 Task: Find connections with filter location Erskine with filter topic #Innovativewith filter profile language Potuguese with filter current company Canada Immigration with filter school Walchand Institute of Technology, Solapur with filter industry Hotels and Motels with filter service category Editing with filter keywords title Technical Specialist
Action: Mouse moved to (203, 304)
Screenshot: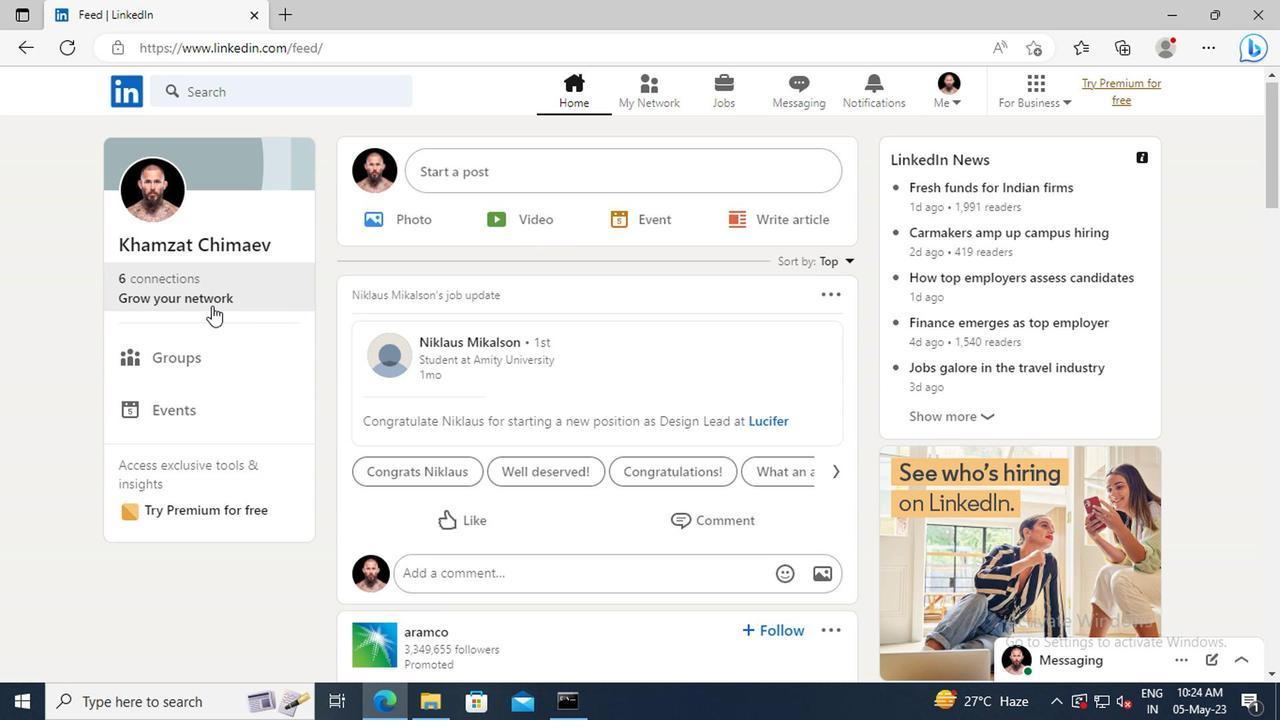 
Action: Mouse pressed left at (203, 304)
Screenshot: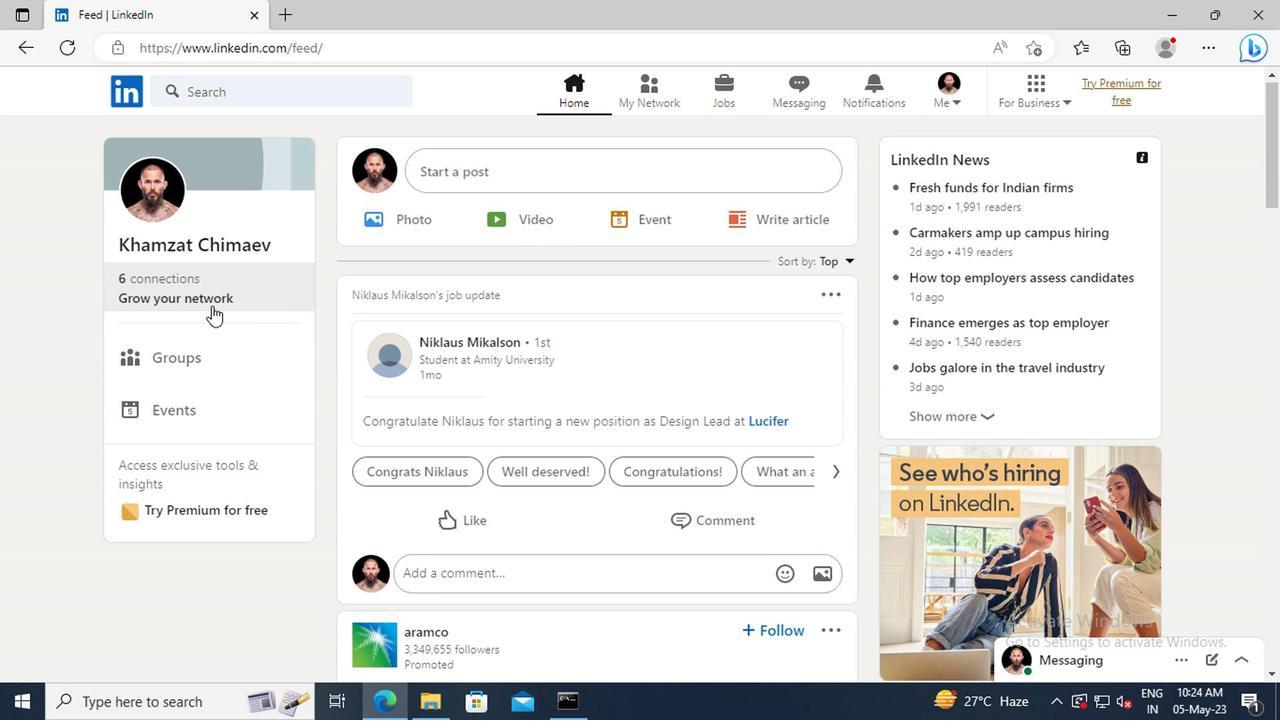 
Action: Mouse moved to (196, 197)
Screenshot: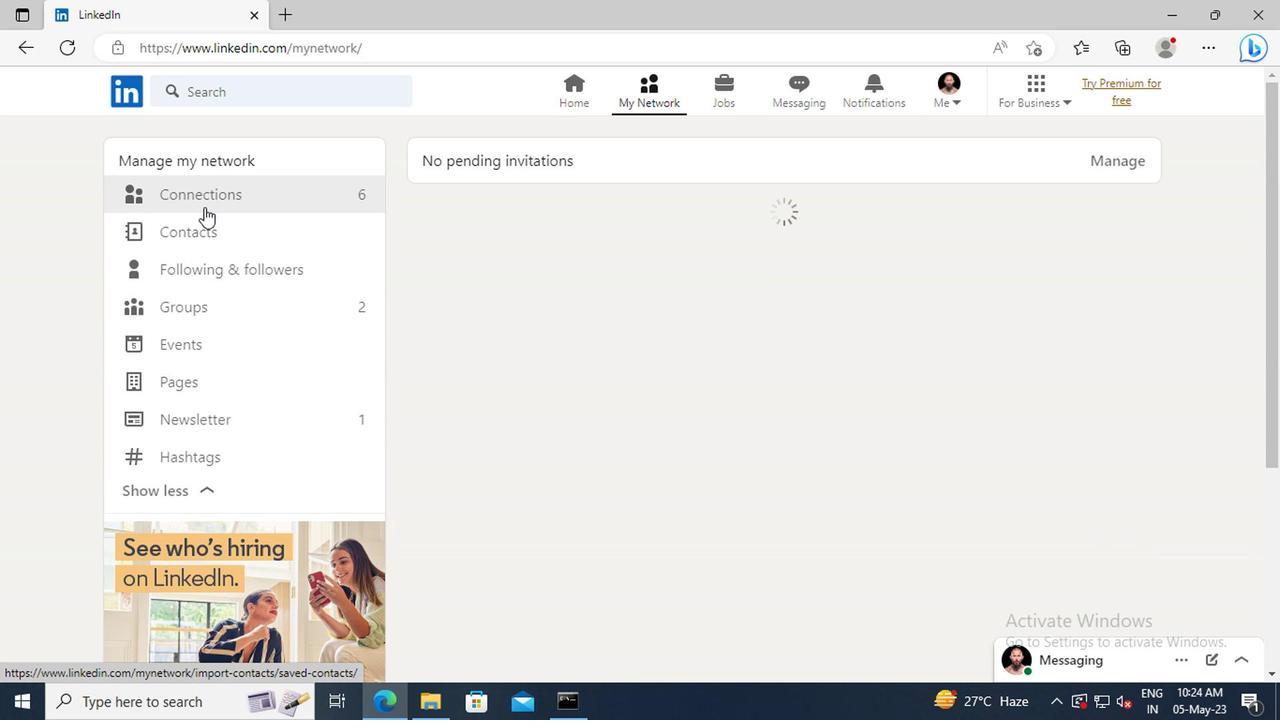 
Action: Mouse pressed left at (196, 197)
Screenshot: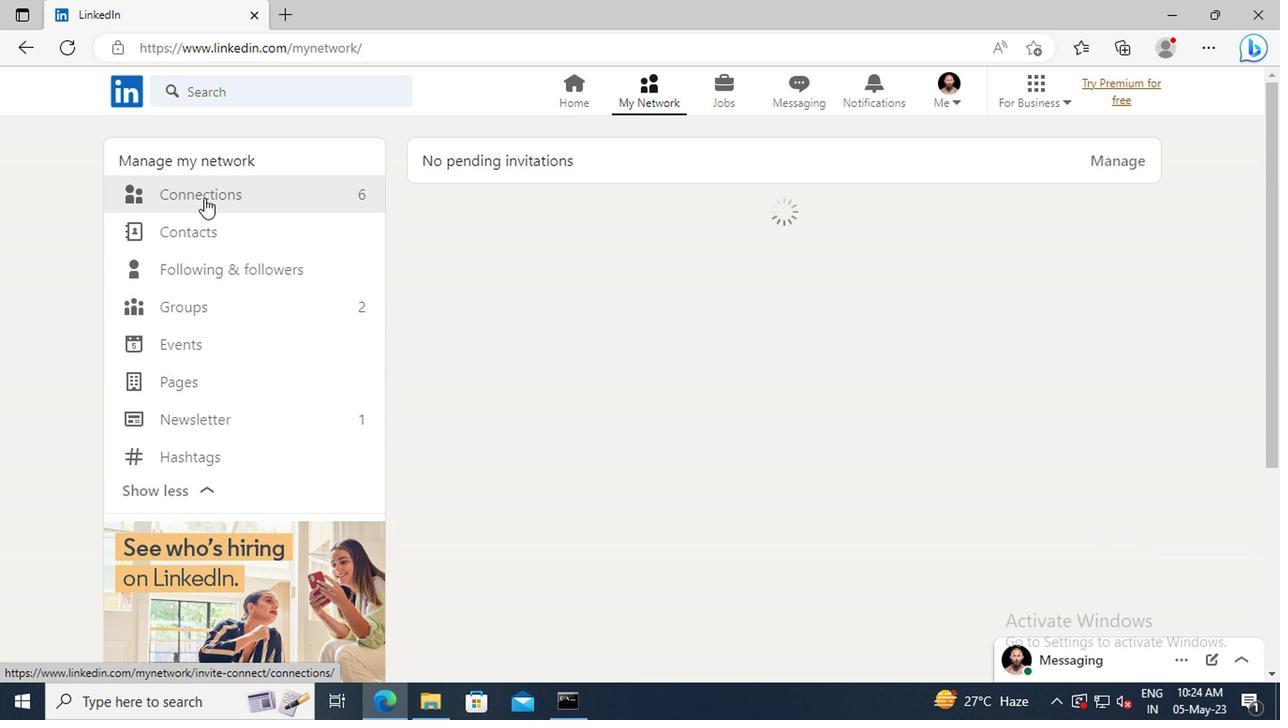 
Action: Mouse moved to (751, 201)
Screenshot: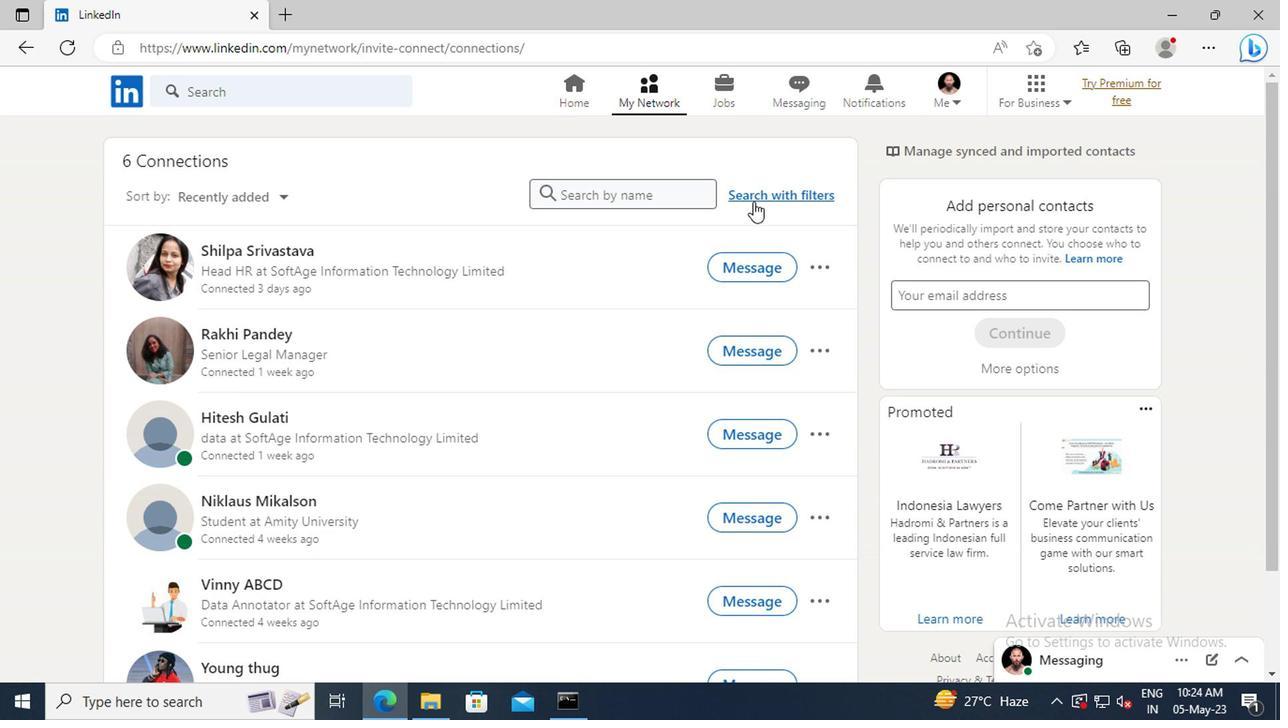 
Action: Mouse pressed left at (751, 201)
Screenshot: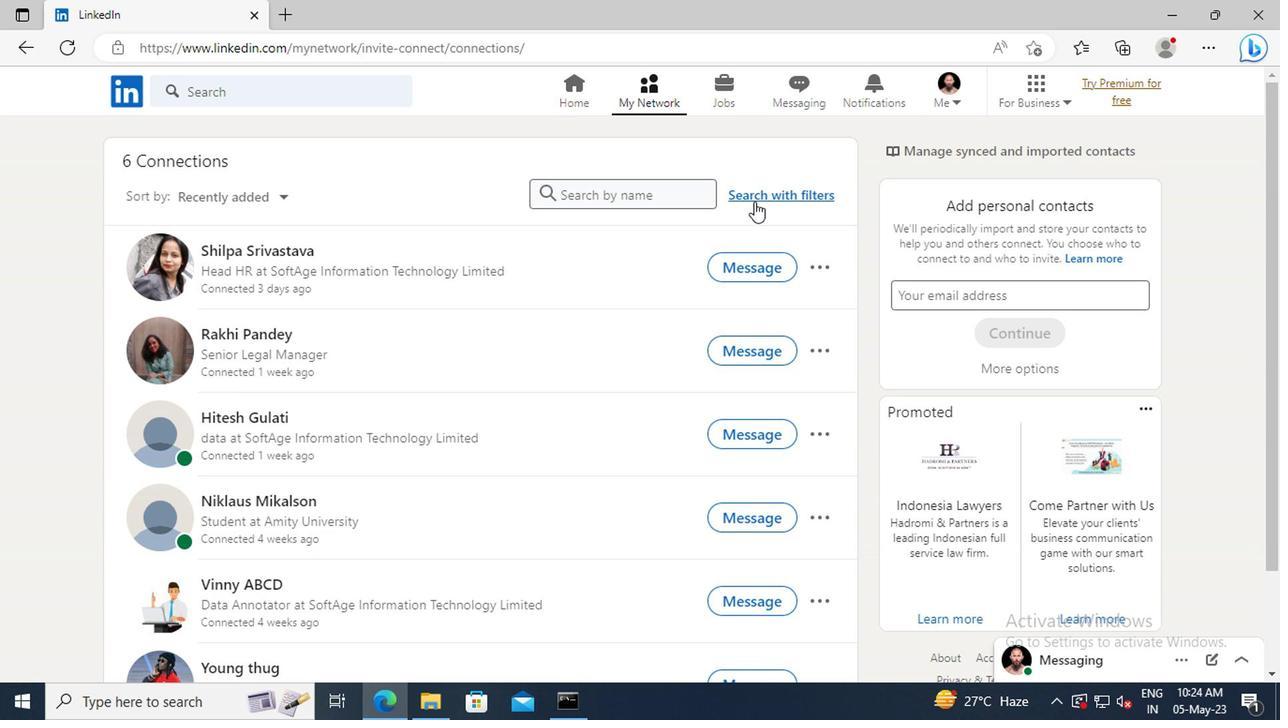 
Action: Mouse moved to (710, 149)
Screenshot: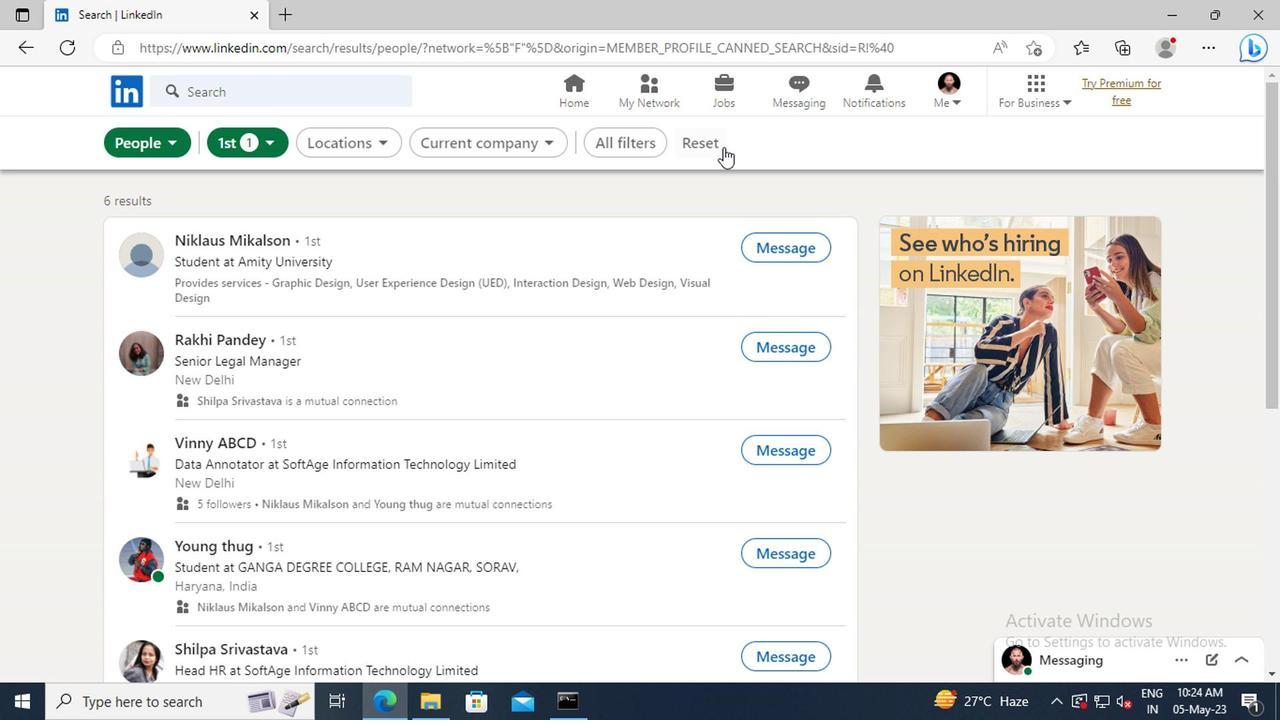
Action: Mouse pressed left at (710, 149)
Screenshot: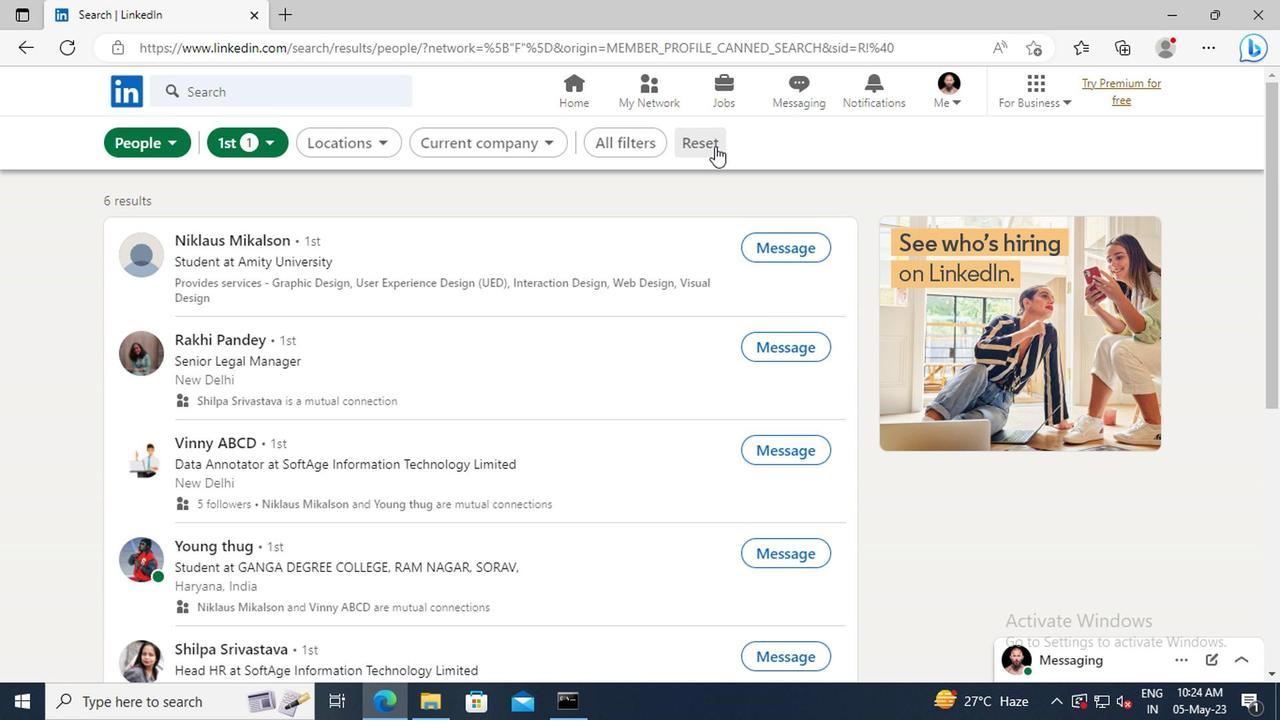 
Action: Mouse moved to (683, 148)
Screenshot: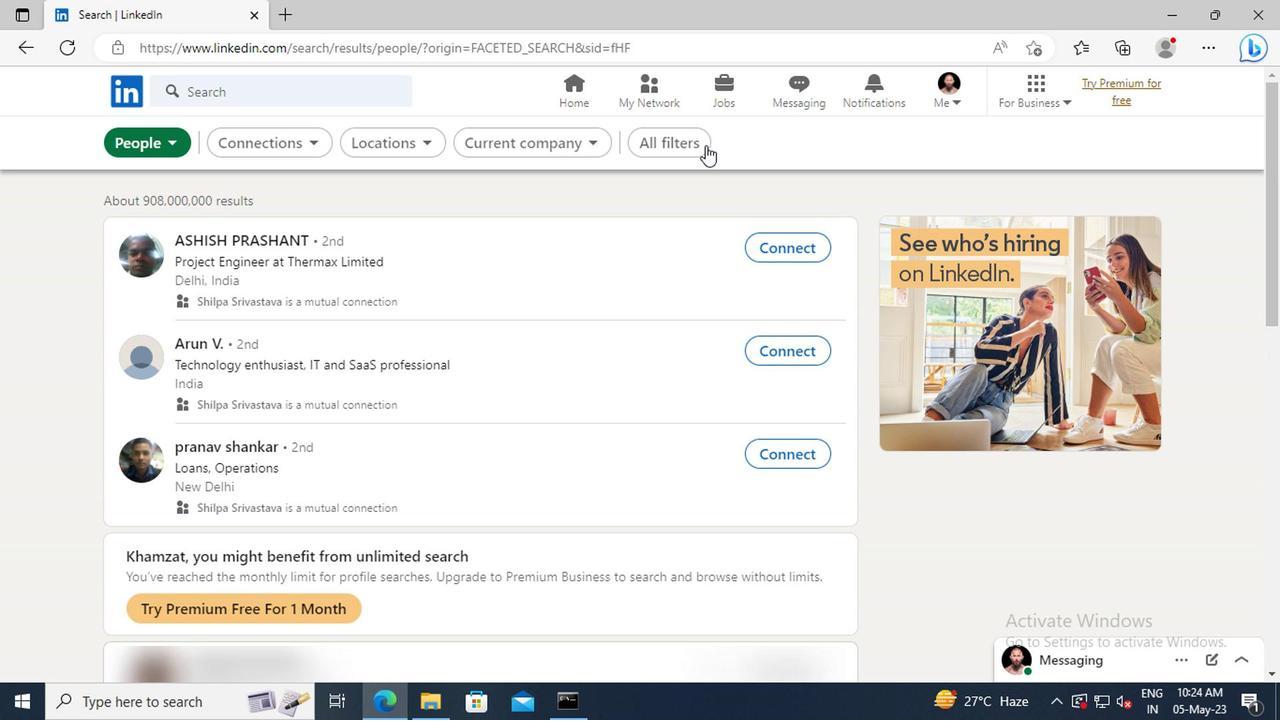 
Action: Mouse pressed left at (683, 148)
Screenshot: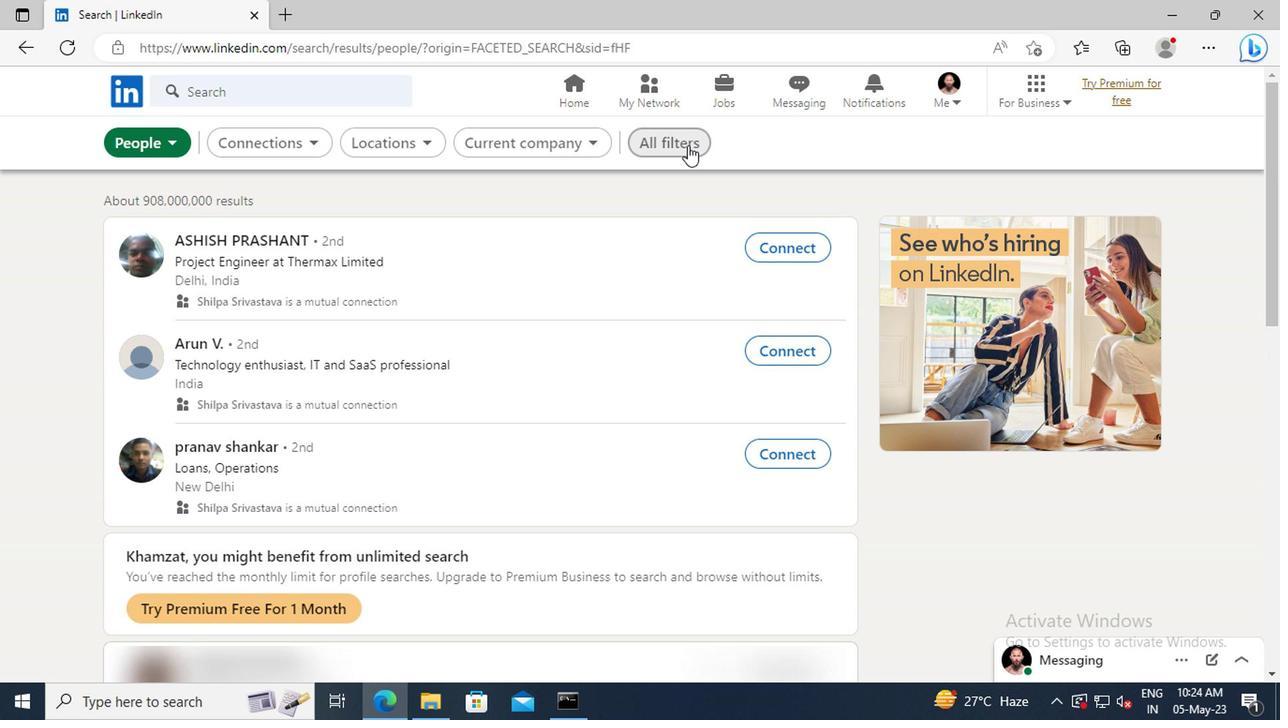 
Action: Mouse moved to (1013, 368)
Screenshot: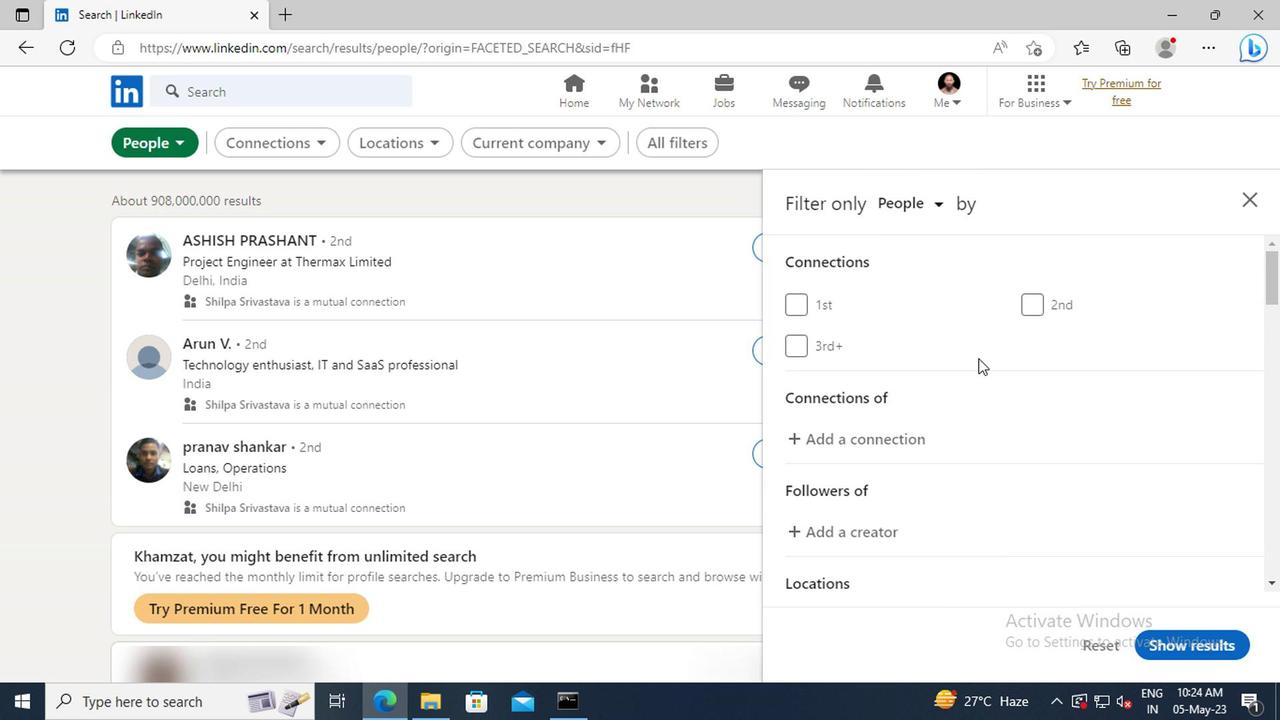 
Action: Mouse scrolled (1013, 368) with delta (0, 0)
Screenshot: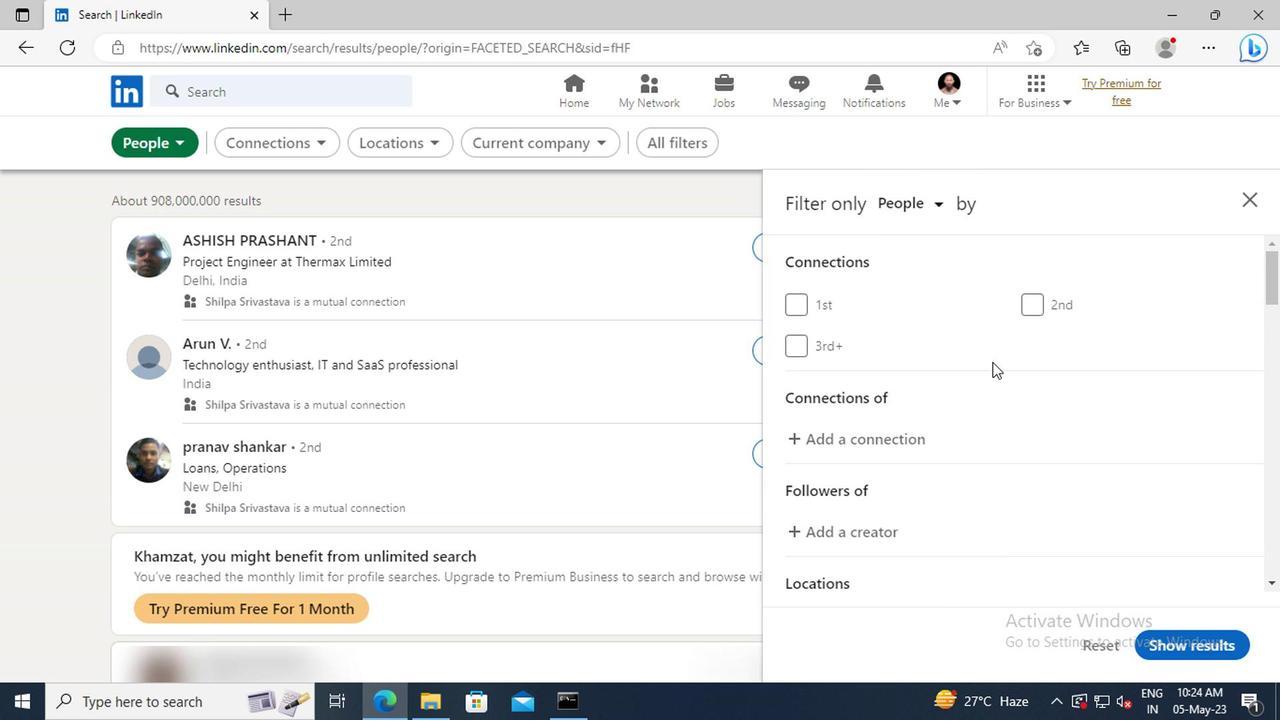 
Action: Mouse scrolled (1013, 368) with delta (0, 0)
Screenshot: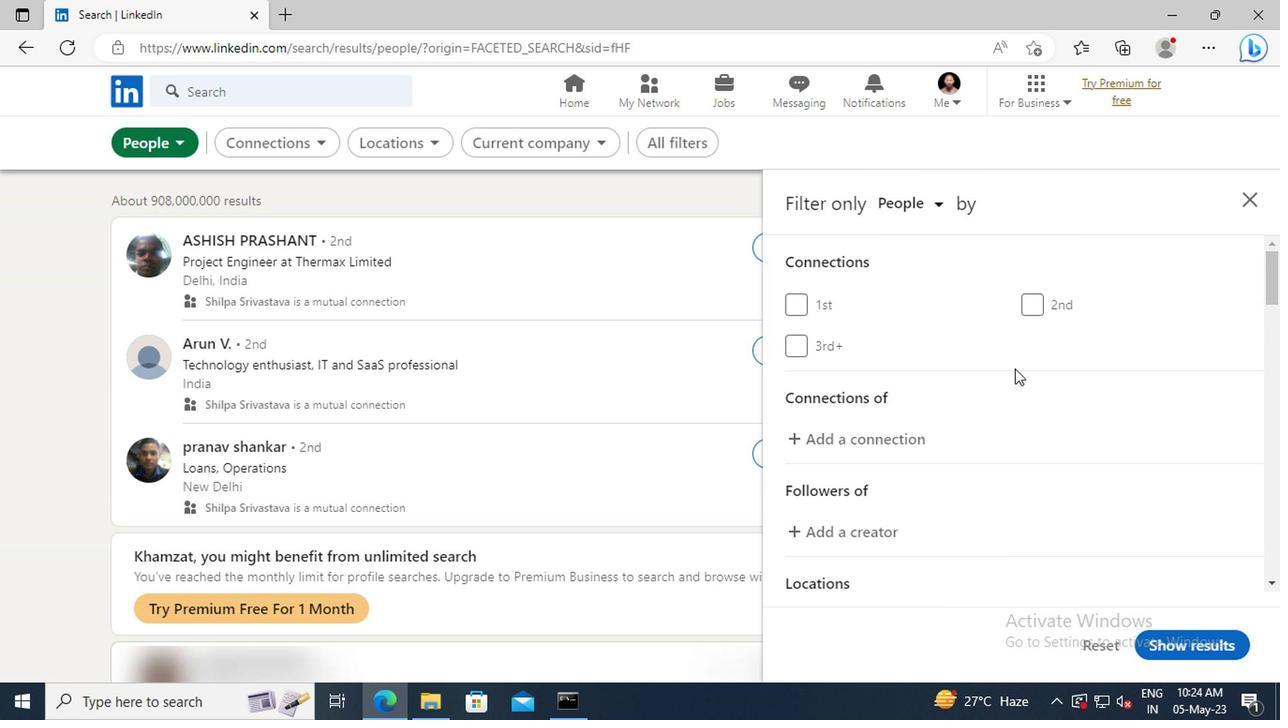 
Action: Mouse scrolled (1013, 368) with delta (0, 0)
Screenshot: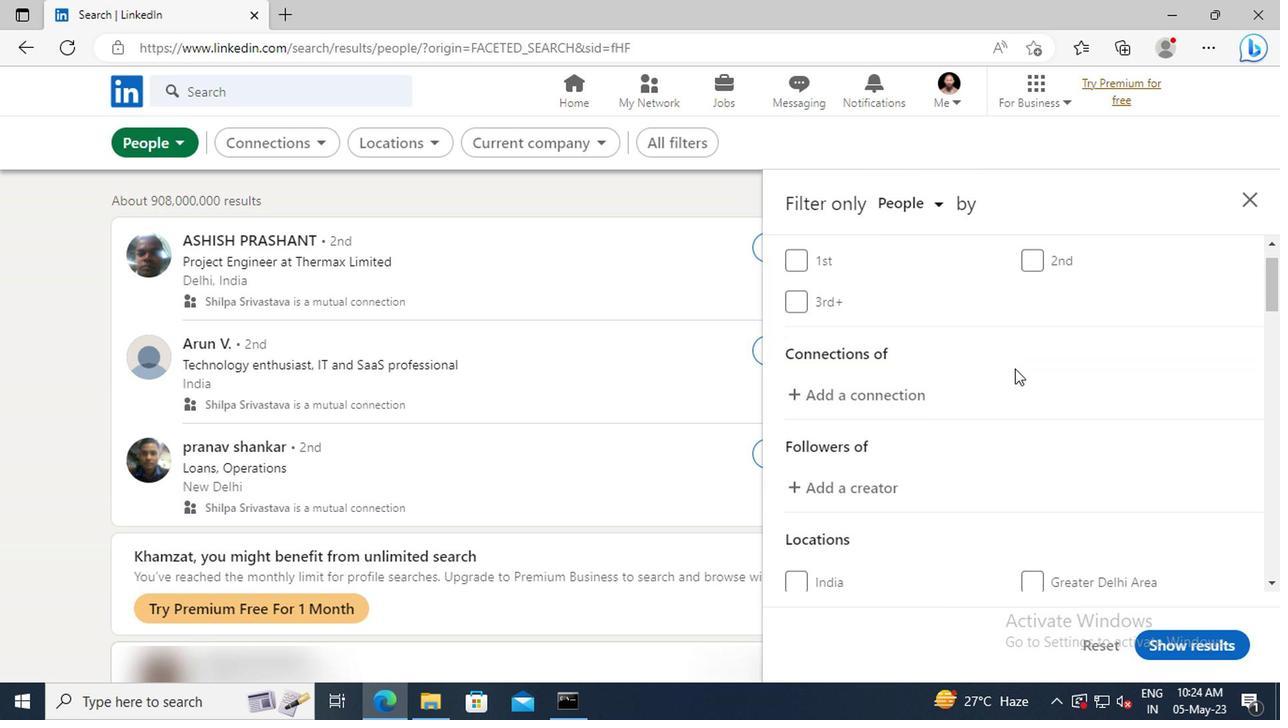 
Action: Mouse scrolled (1013, 368) with delta (0, 0)
Screenshot: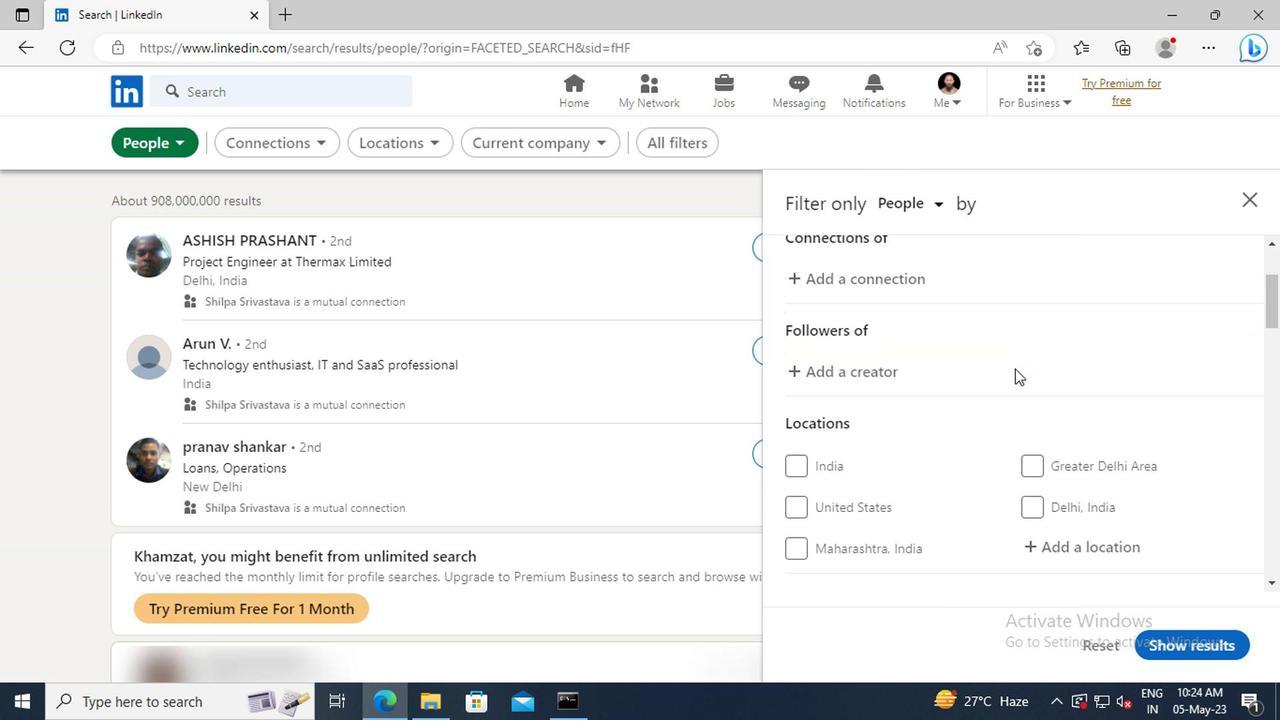 
Action: Mouse scrolled (1013, 368) with delta (0, 0)
Screenshot: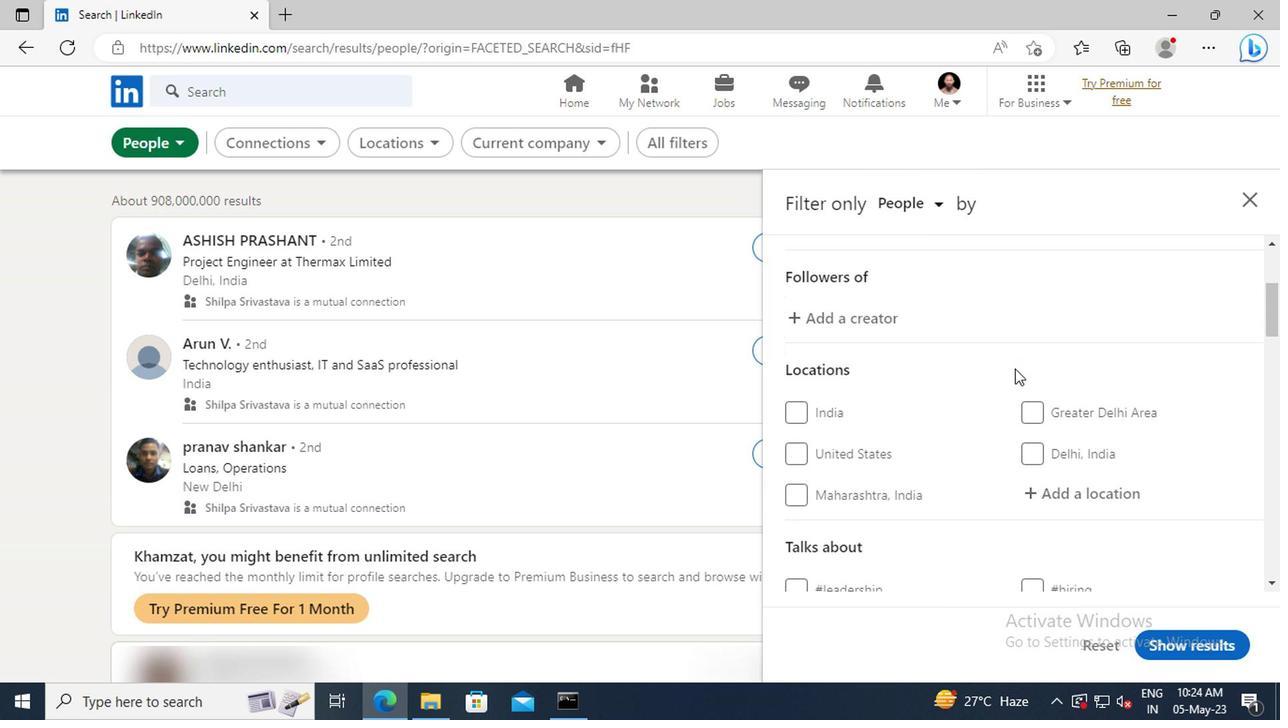 
Action: Mouse moved to (1035, 439)
Screenshot: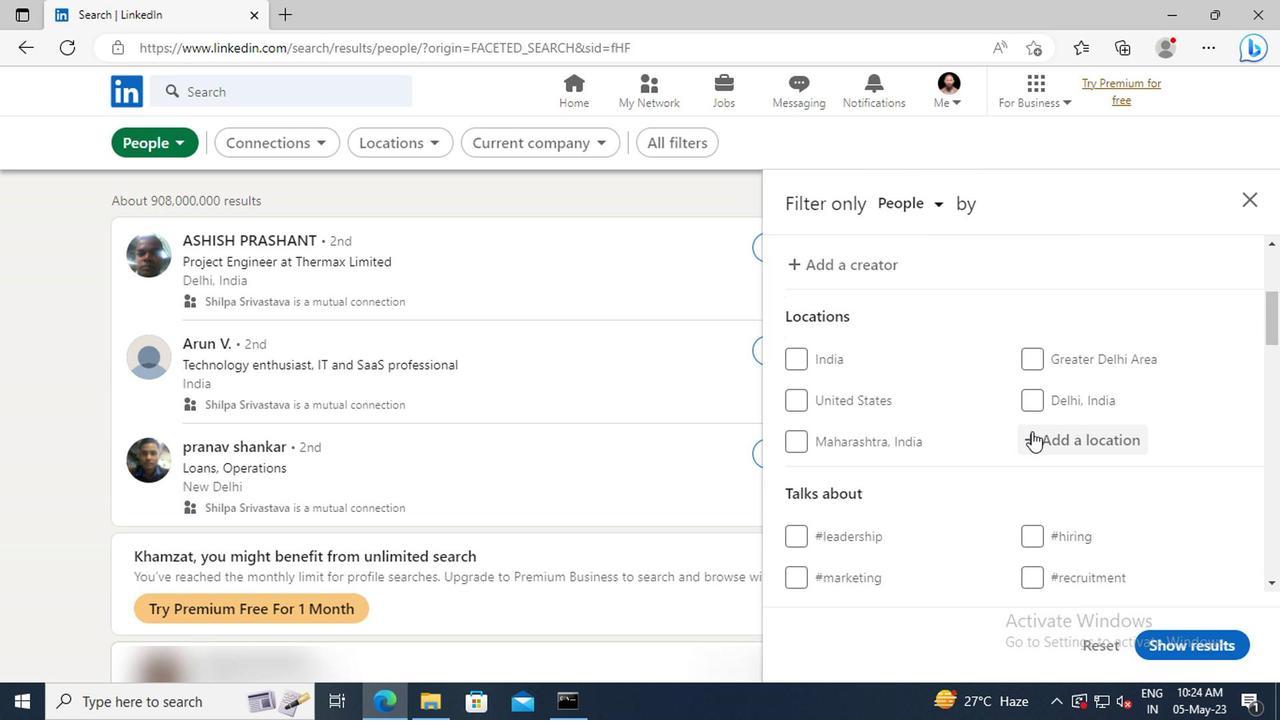 
Action: Mouse pressed left at (1035, 439)
Screenshot: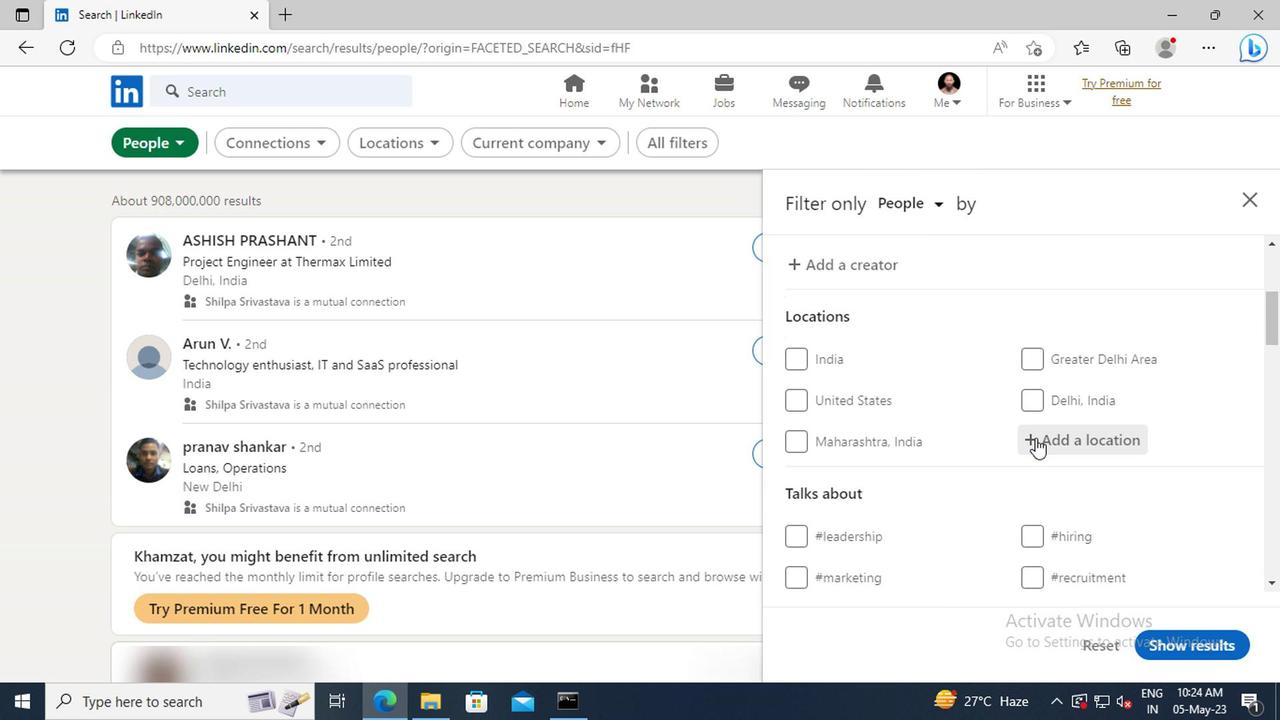 
Action: Key pressed <Key.shift>ERSKINE
Screenshot: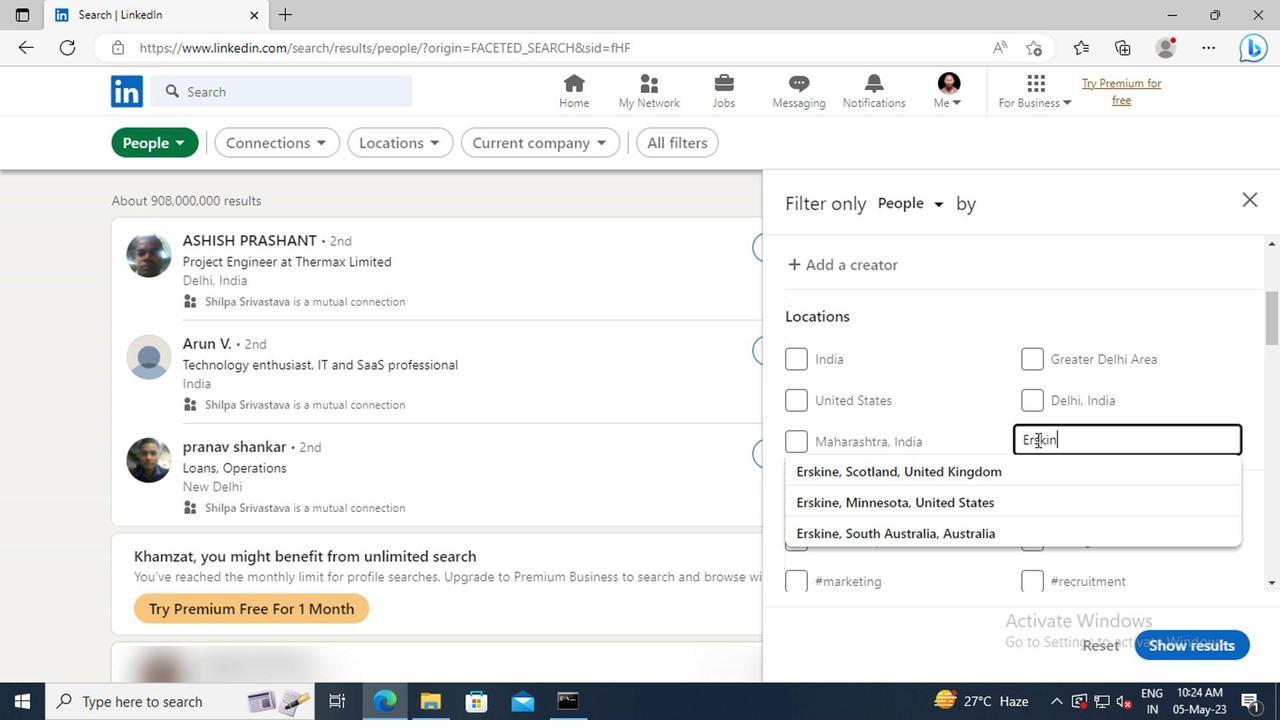 
Action: Mouse moved to (1035, 458)
Screenshot: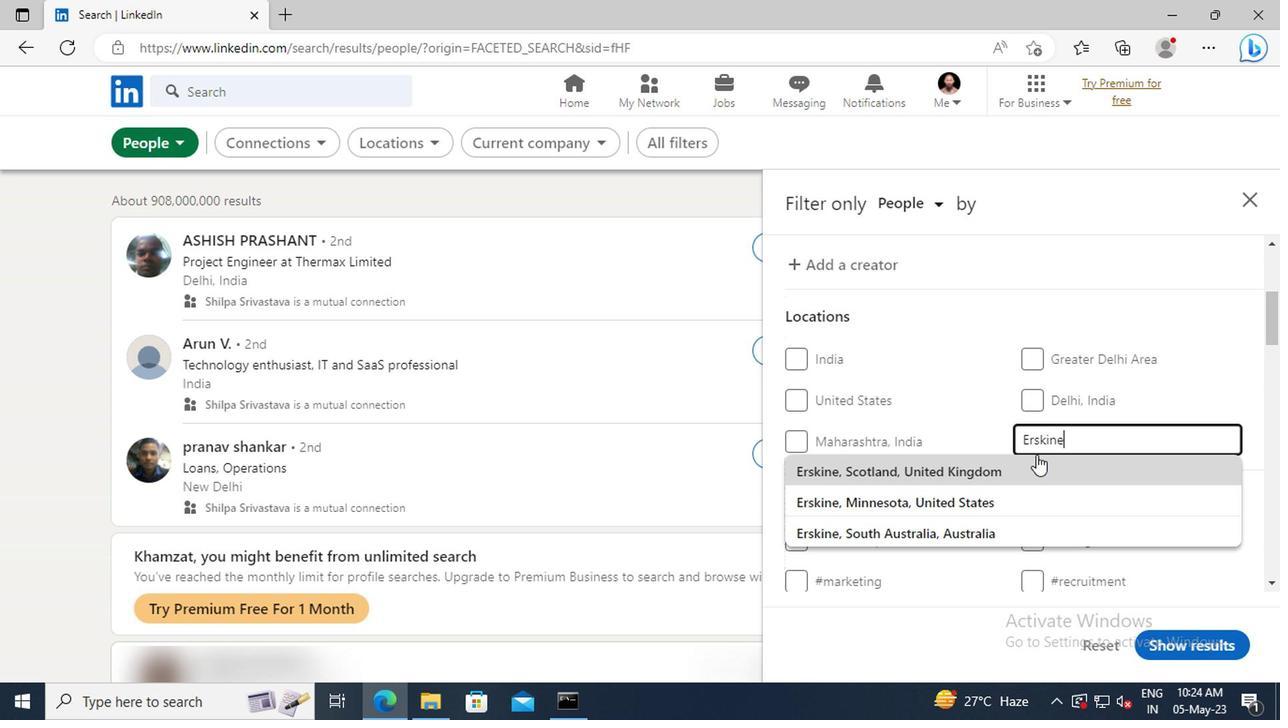 
Action: Mouse pressed left at (1035, 458)
Screenshot: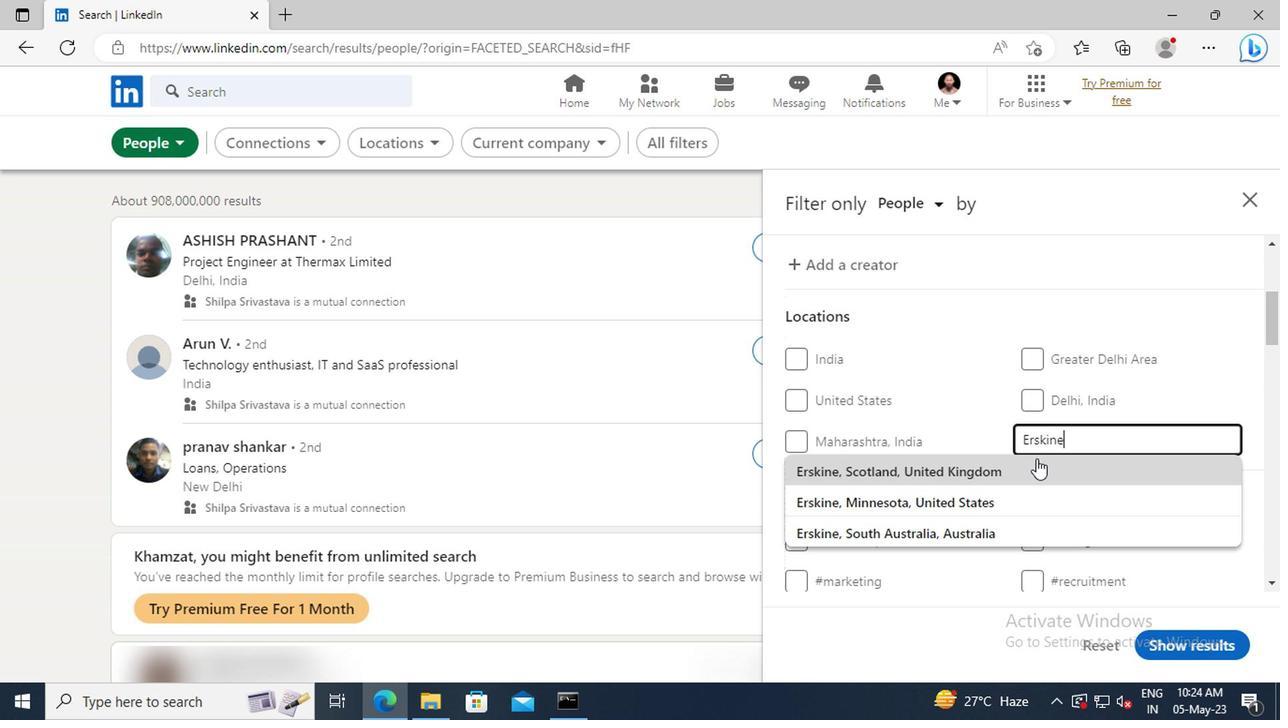 
Action: Mouse scrolled (1035, 458) with delta (0, 0)
Screenshot: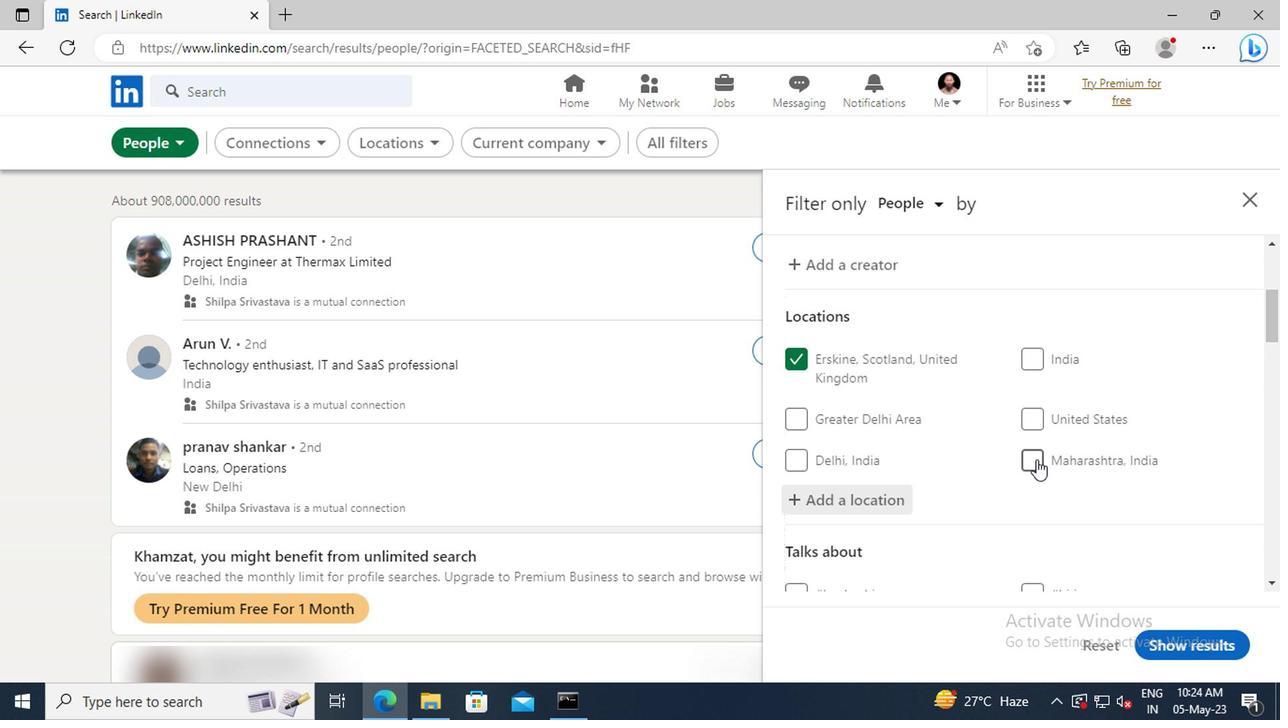 
Action: Mouse scrolled (1035, 458) with delta (0, 0)
Screenshot: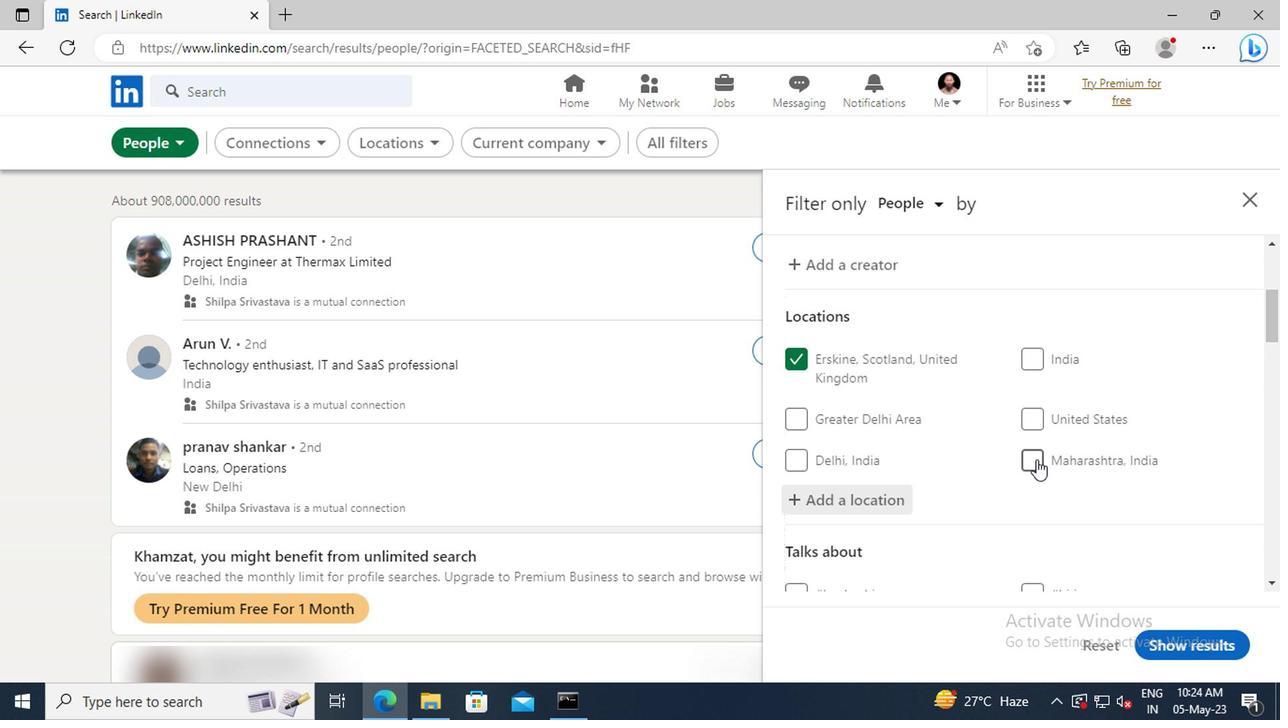 
Action: Mouse moved to (1035, 451)
Screenshot: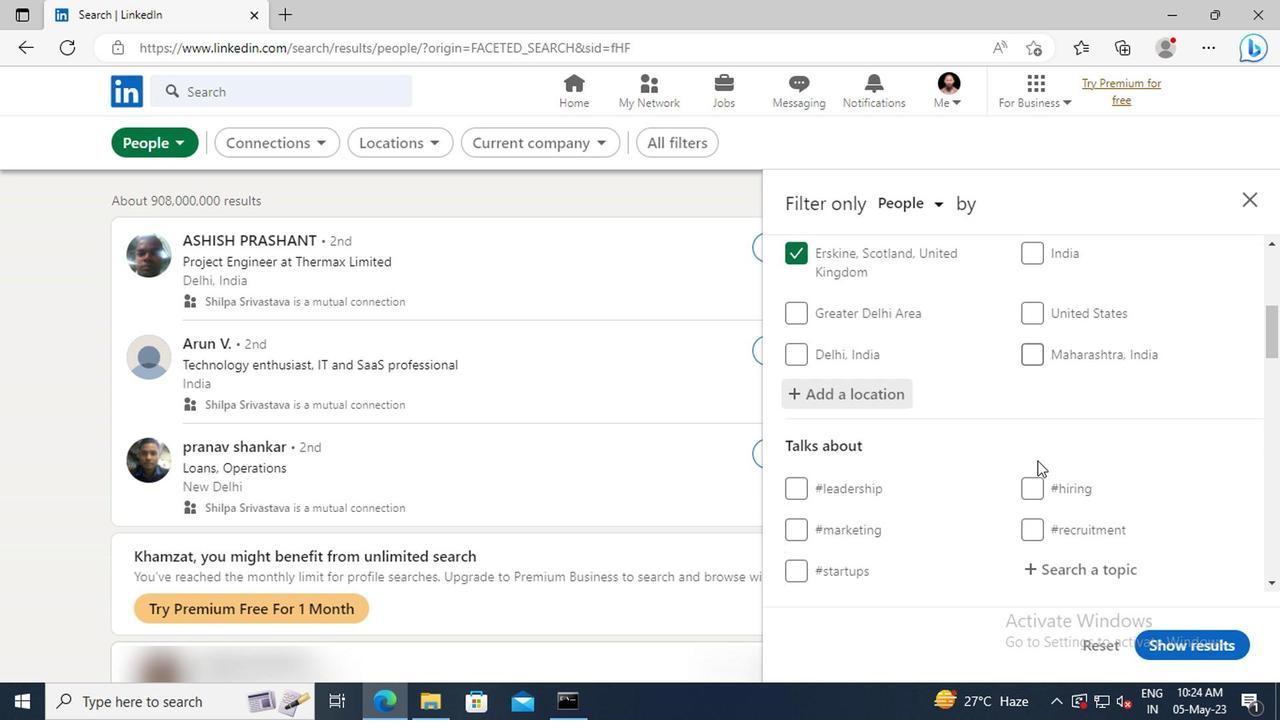 
Action: Mouse scrolled (1035, 450) with delta (0, 0)
Screenshot: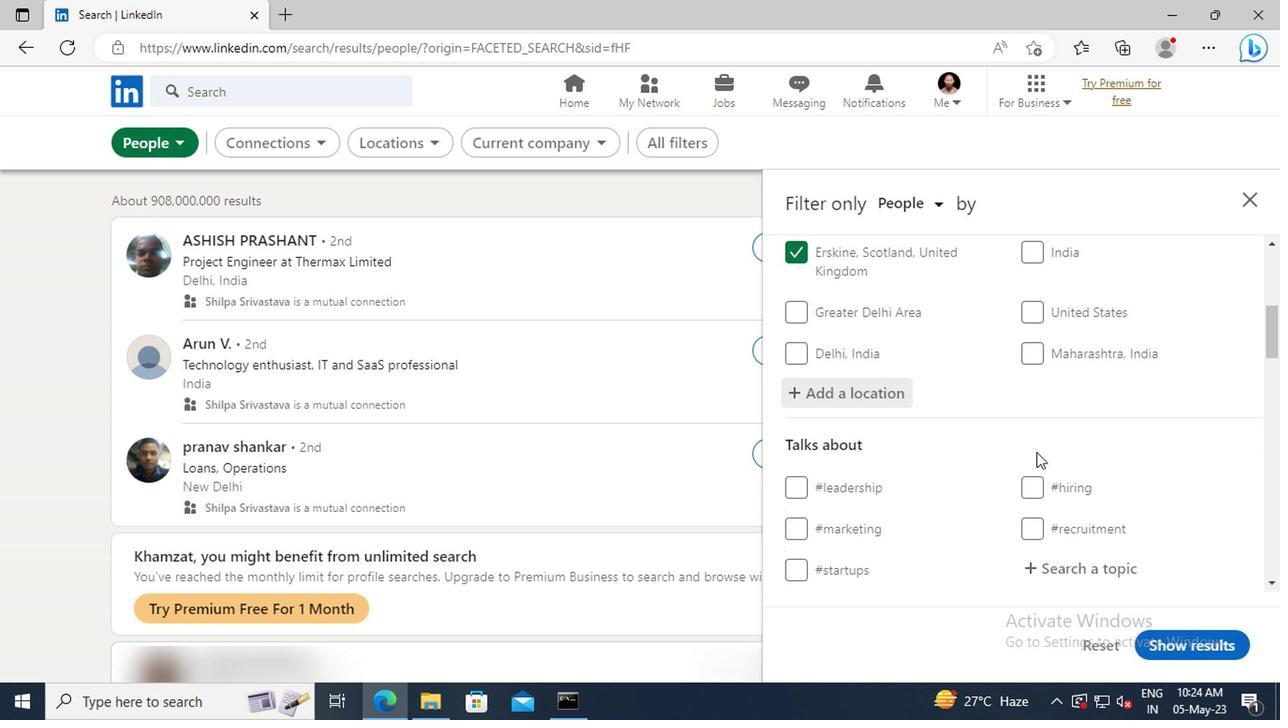
Action: Mouse scrolled (1035, 450) with delta (0, 0)
Screenshot: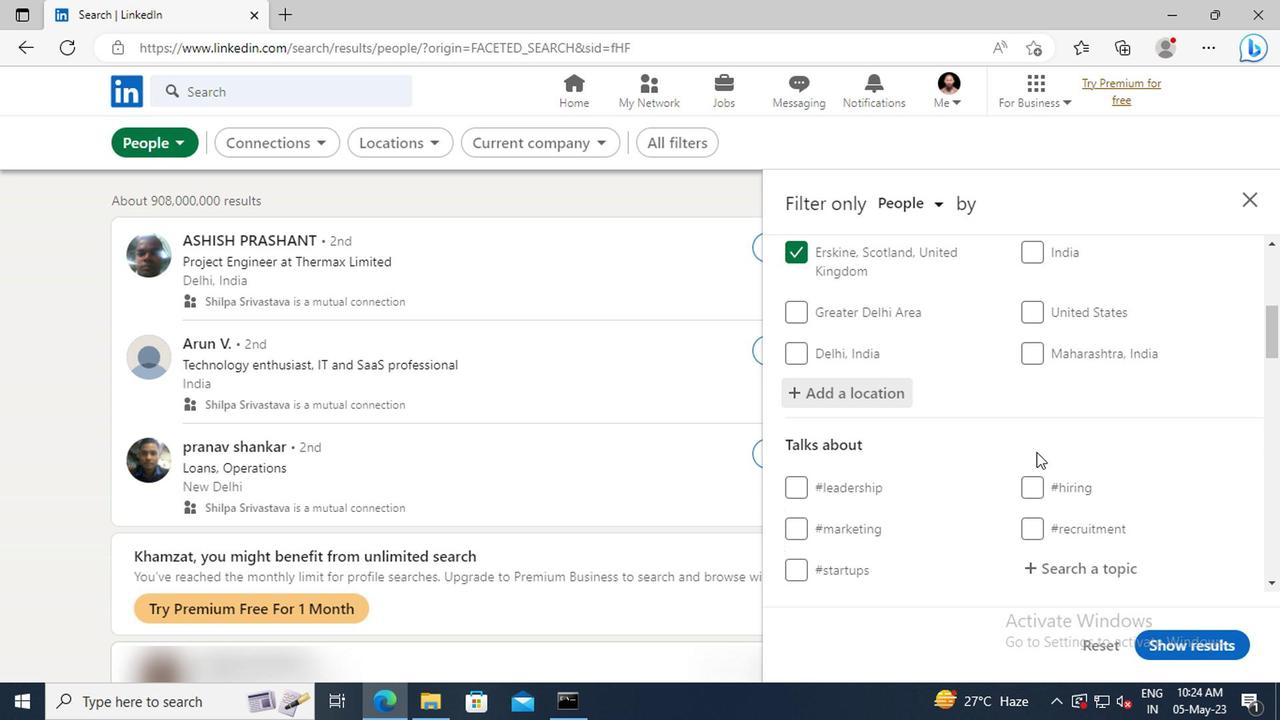 
Action: Mouse moved to (1038, 458)
Screenshot: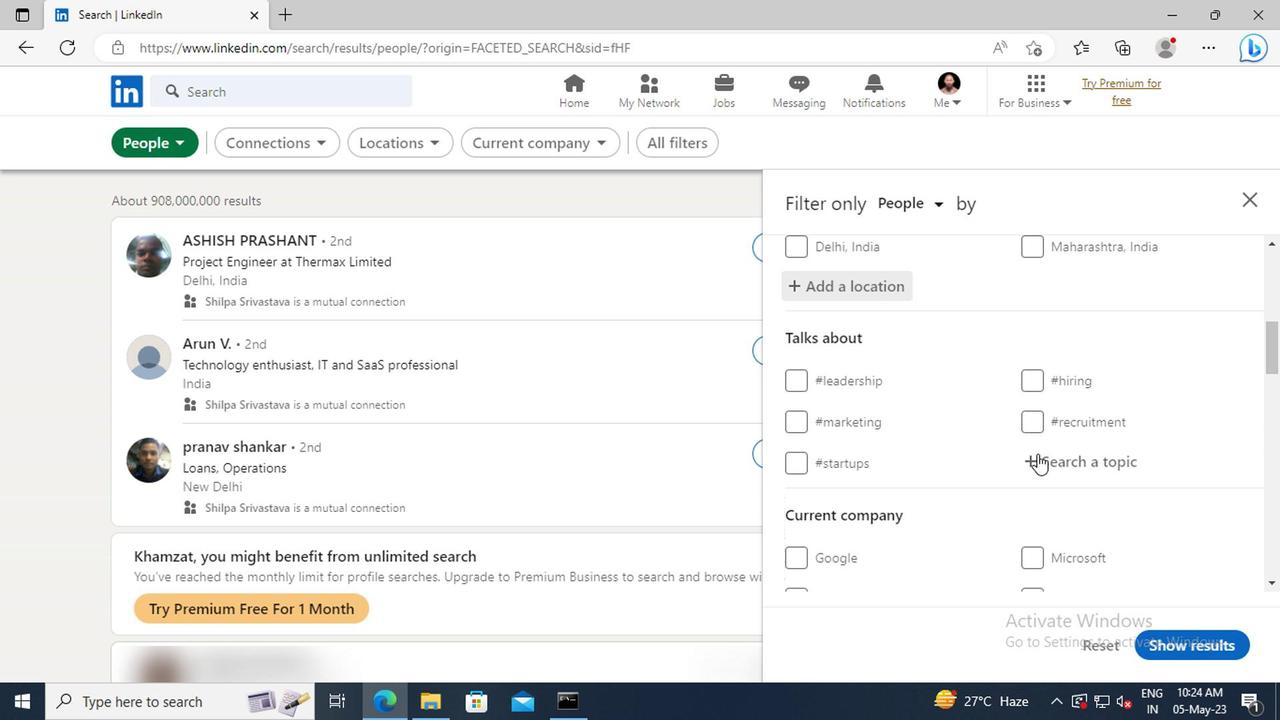 
Action: Mouse pressed left at (1038, 458)
Screenshot: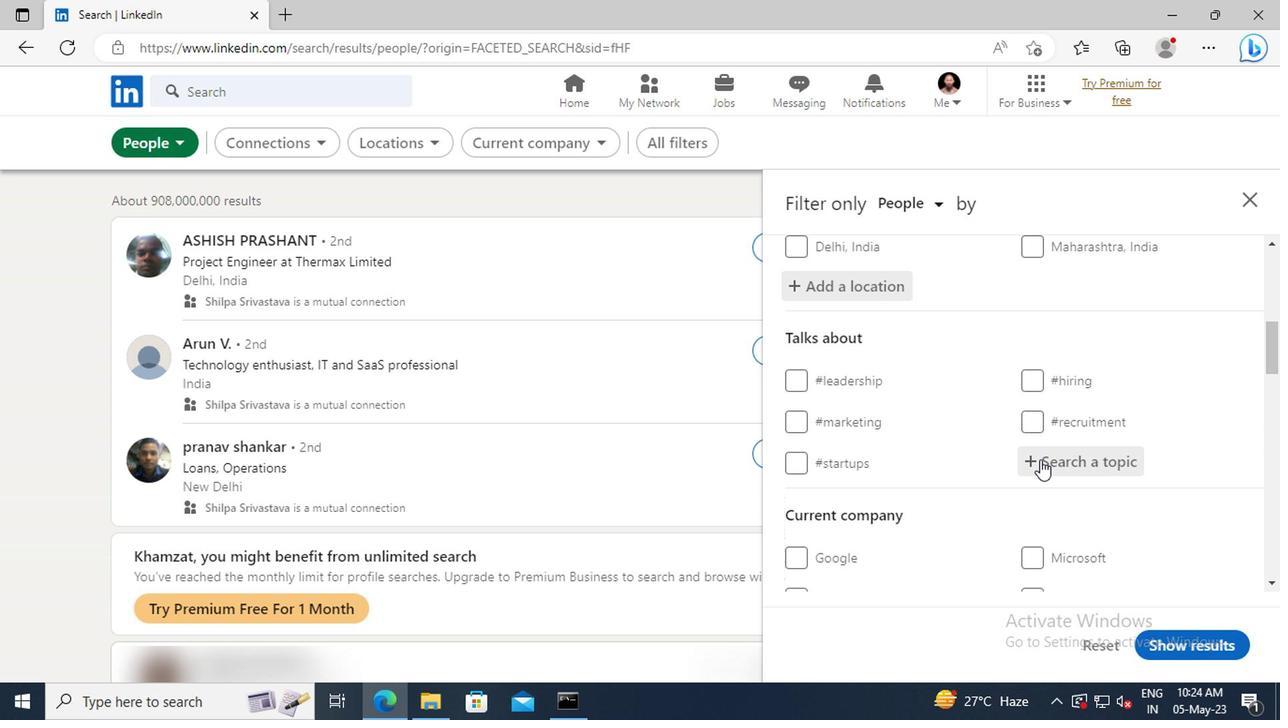 
Action: Key pressed <Key.shift>INNOVATIVE
Screenshot: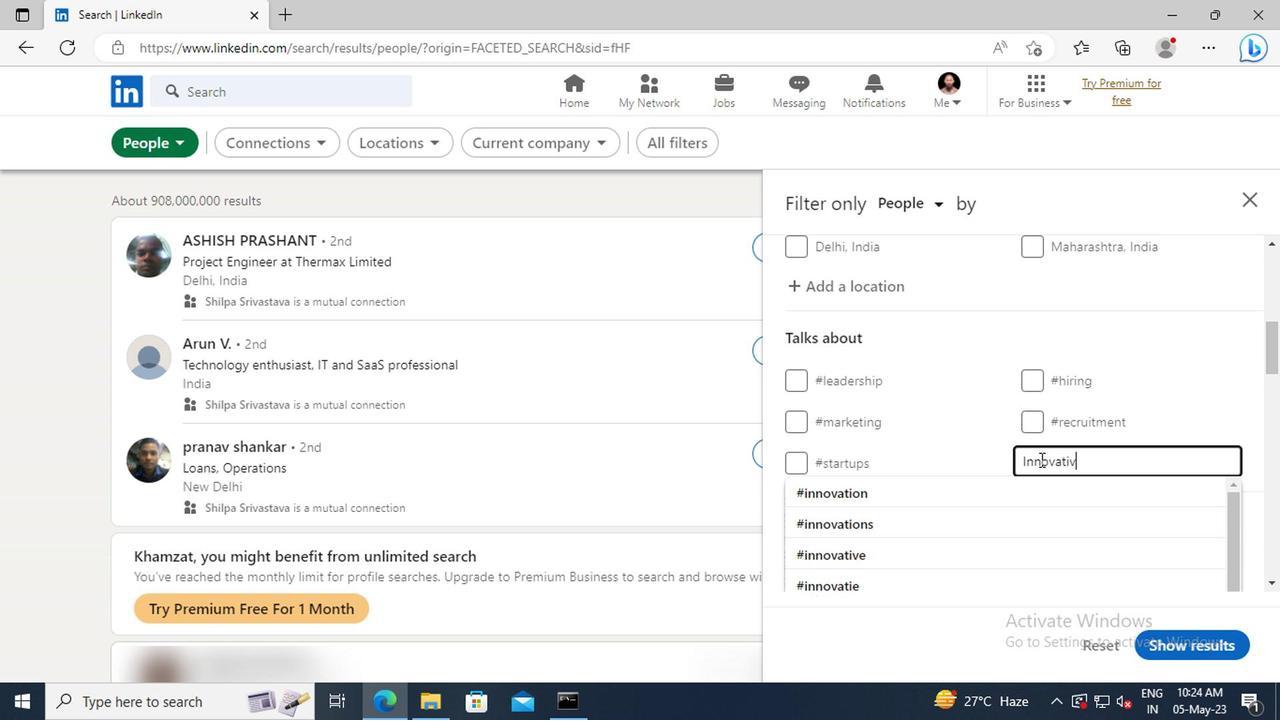
Action: Mouse moved to (1029, 480)
Screenshot: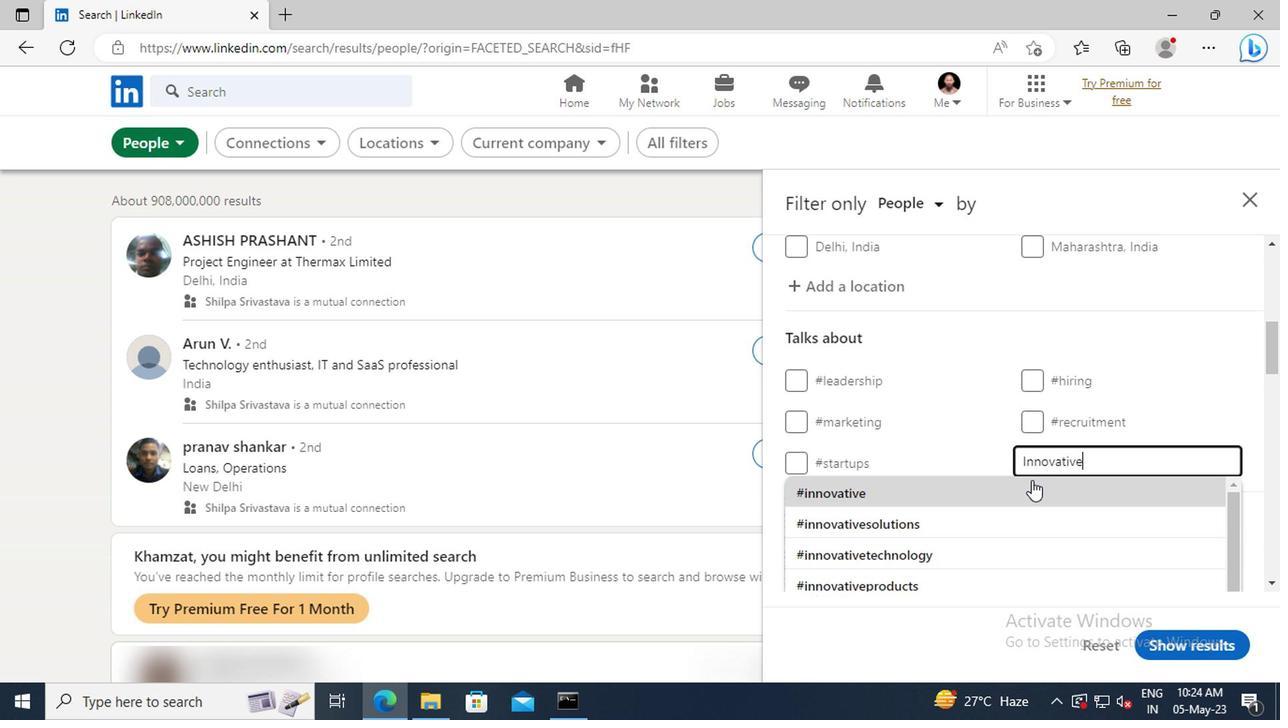 
Action: Mouse pressed left at (1029, 480)
Screenshot: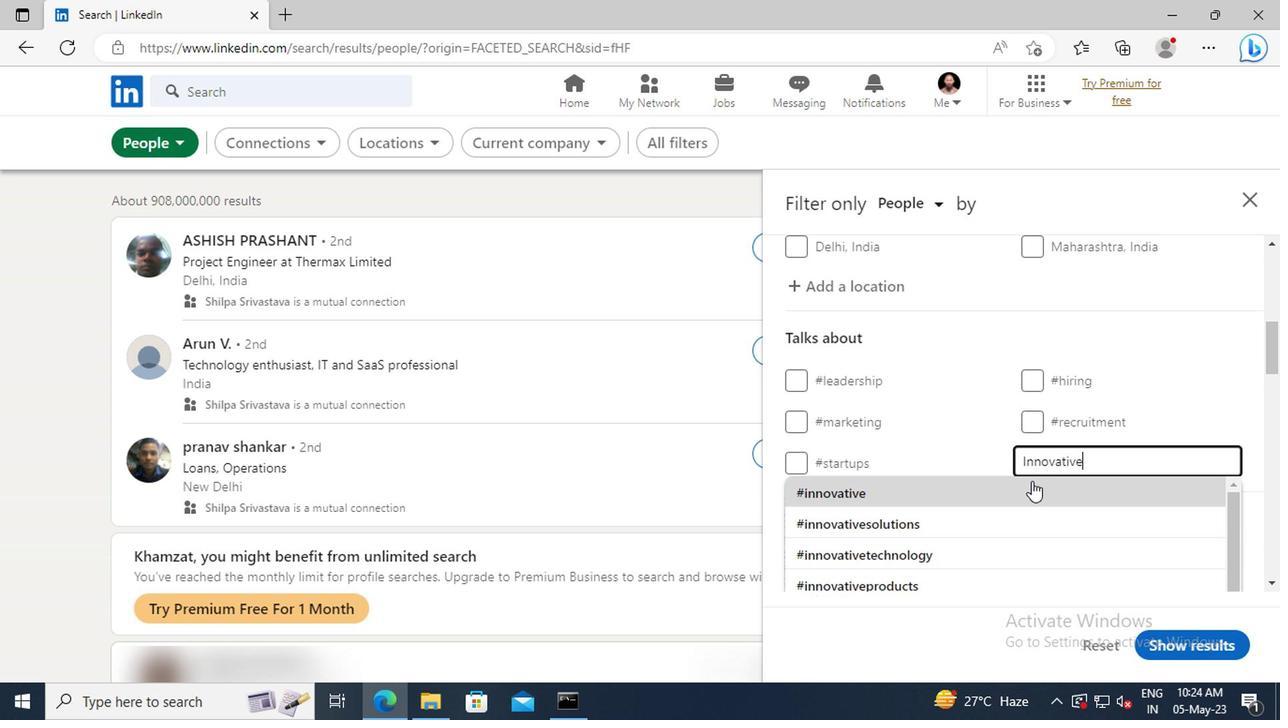 
Action: Mouse scrolled (1029, 479) with delta (0, 0)
Screenshot: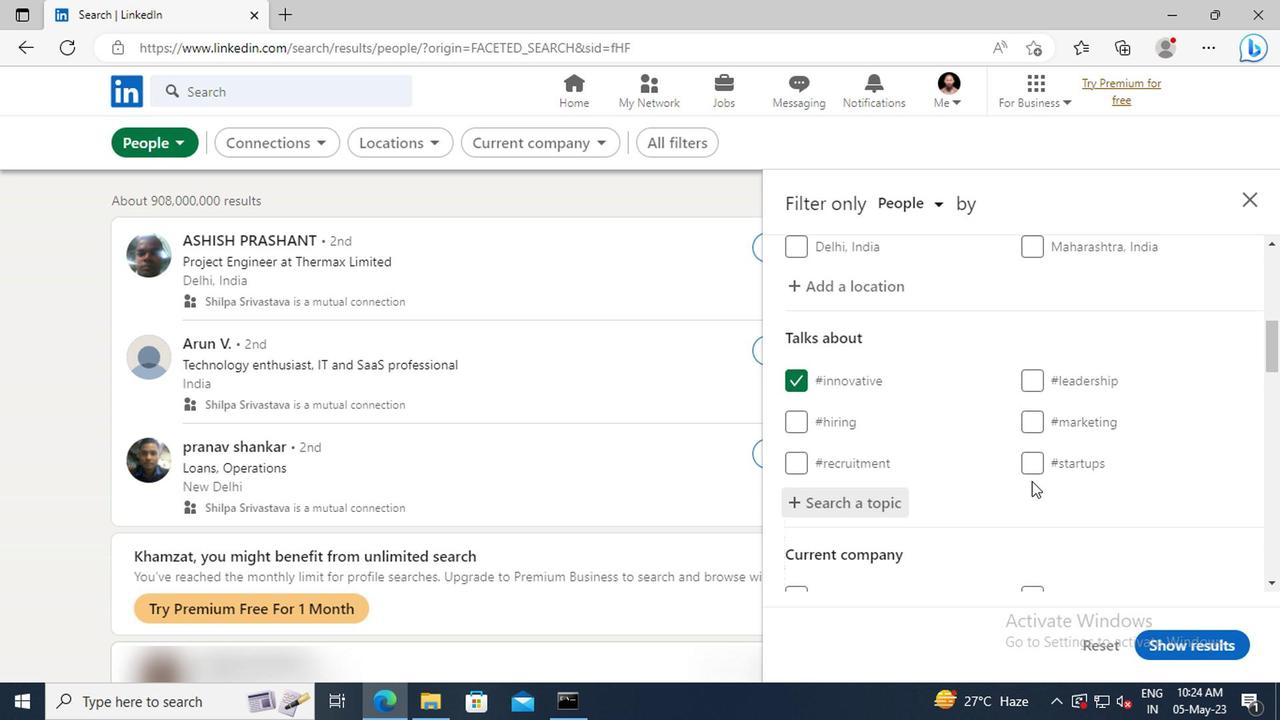 
Action: Mouse moved to (1029, 480)
Screenshot: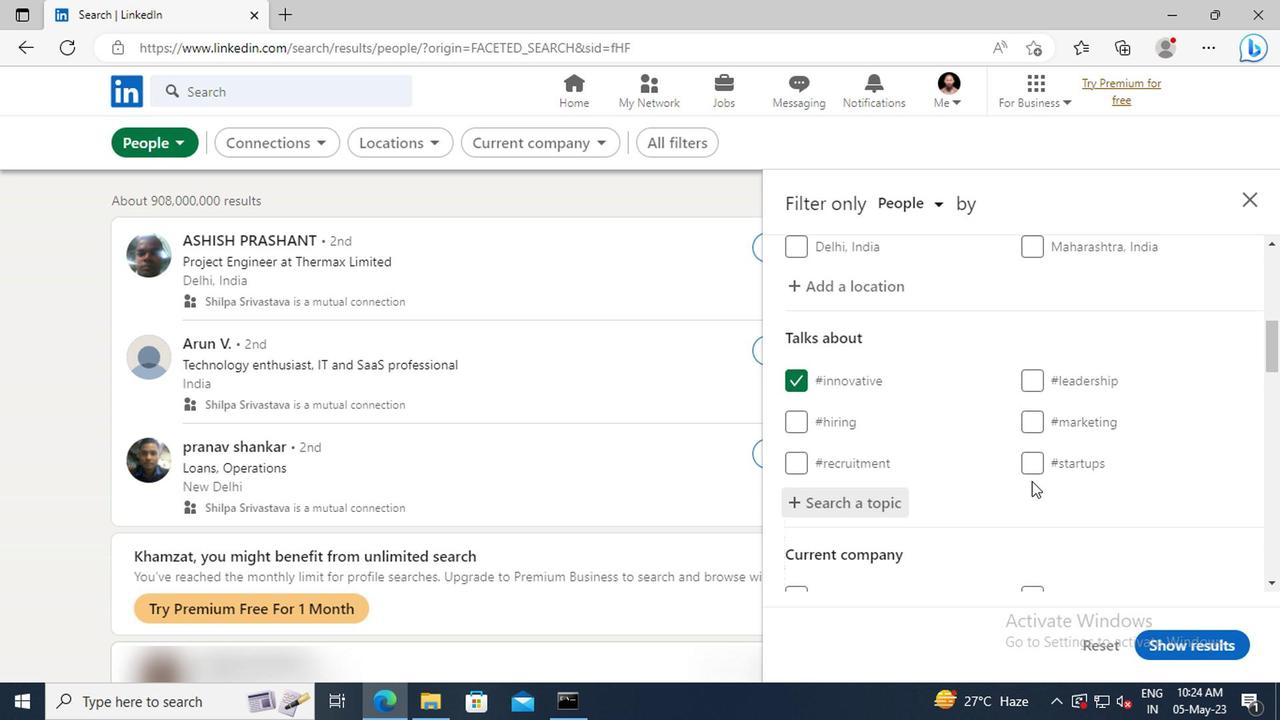 
Action: Mouse scrolled (1029, 479) with delta (0, 0)
Screenshot: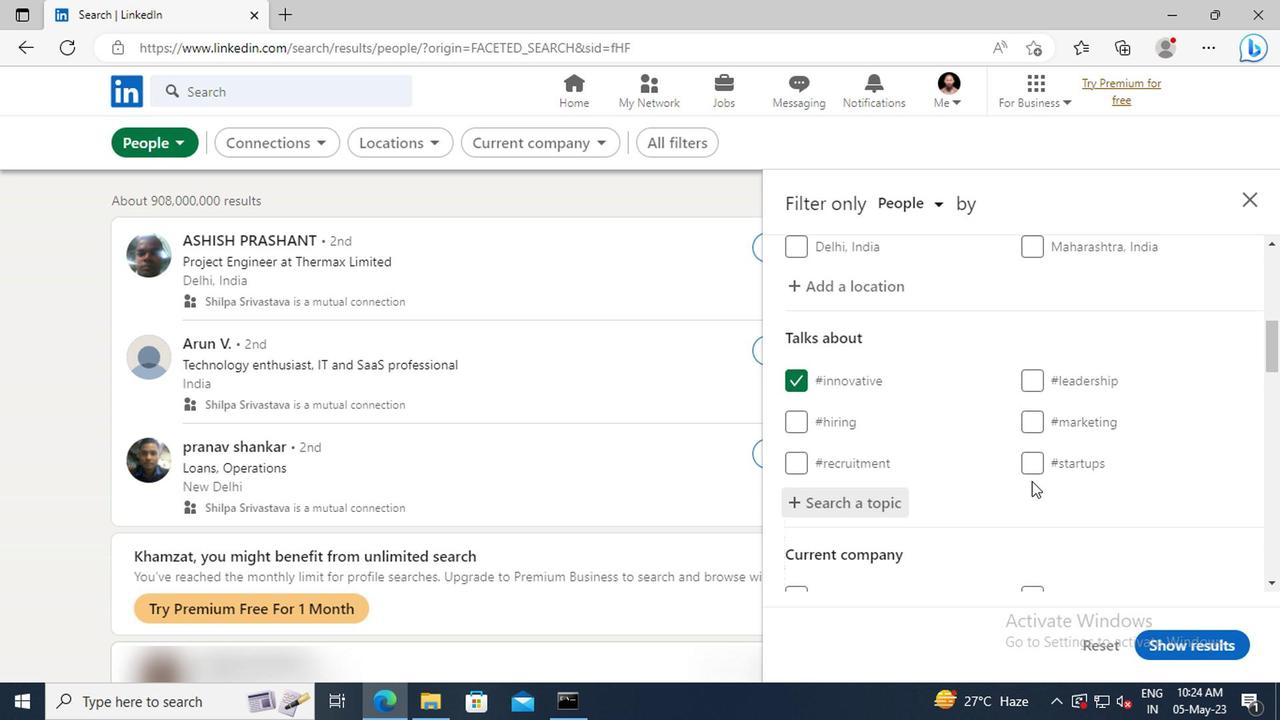 
Action: Mouse moved to (1025, 441)
Screenshot: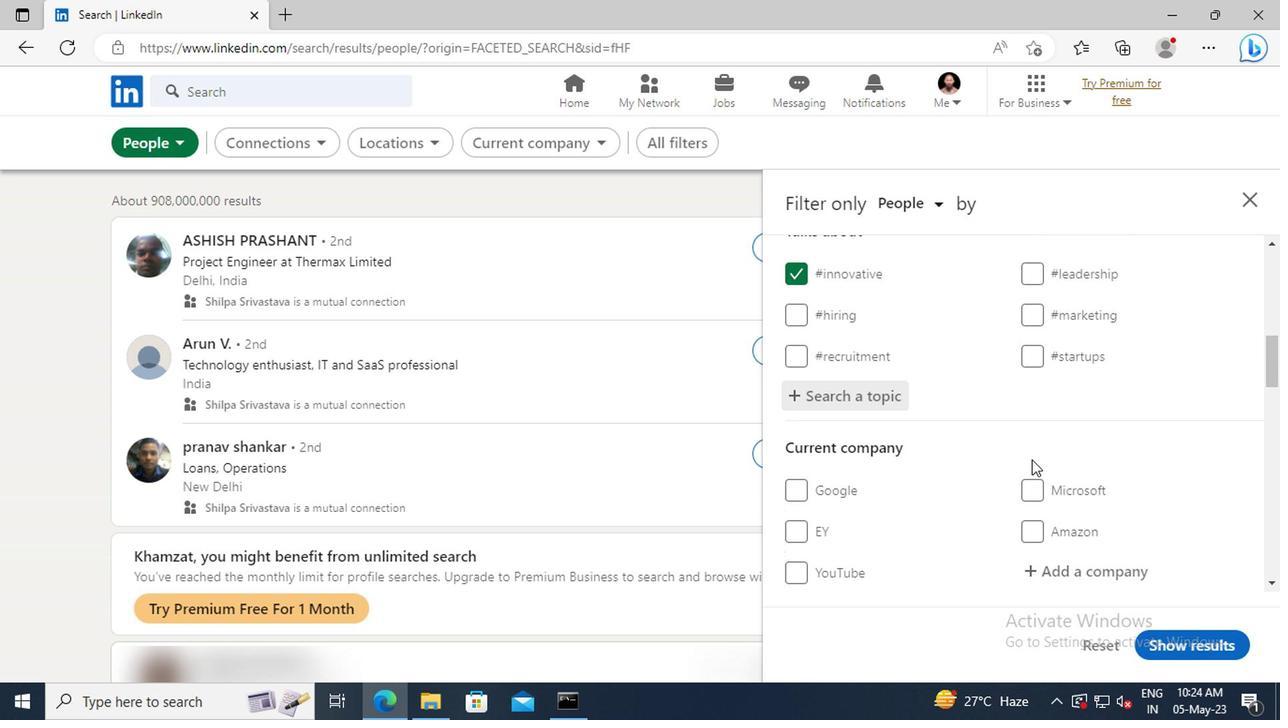 
Action: Mouse scrolled (1025, 440) with delta (0, -1)
Screenshot: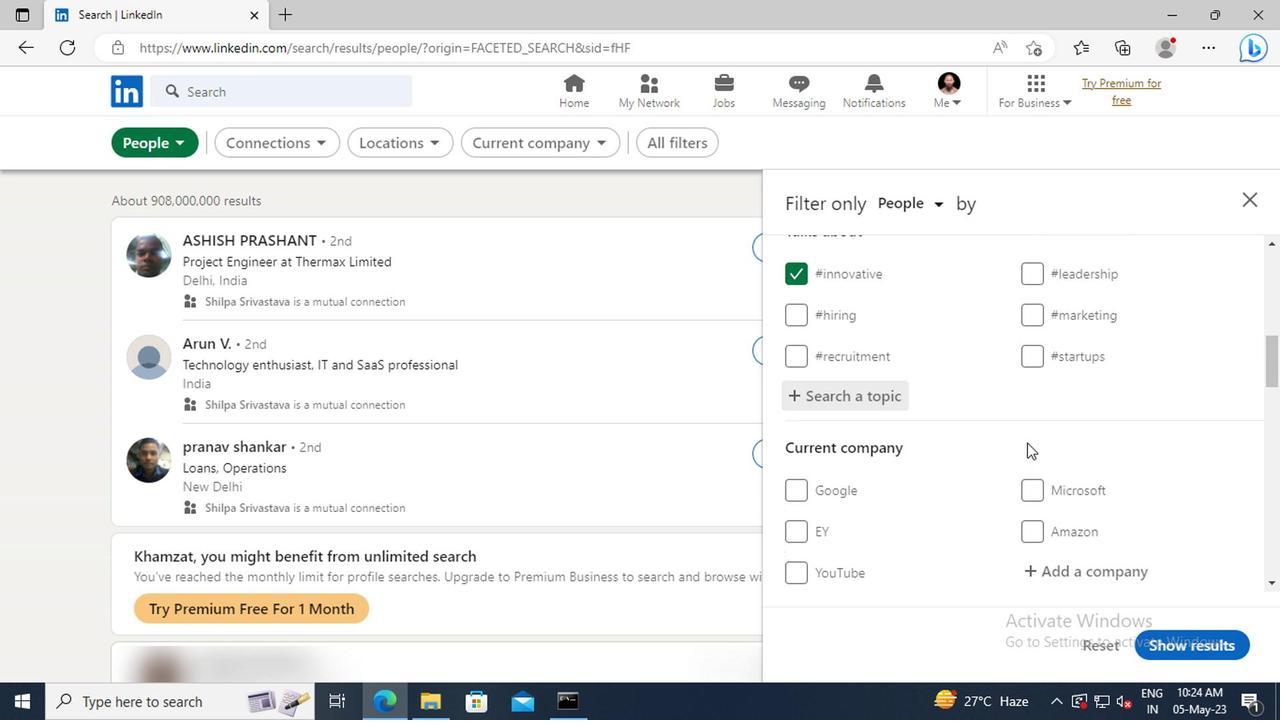 
Action: Mouse scrolled (1025, 440) with delta (0, -1)
Screenshot: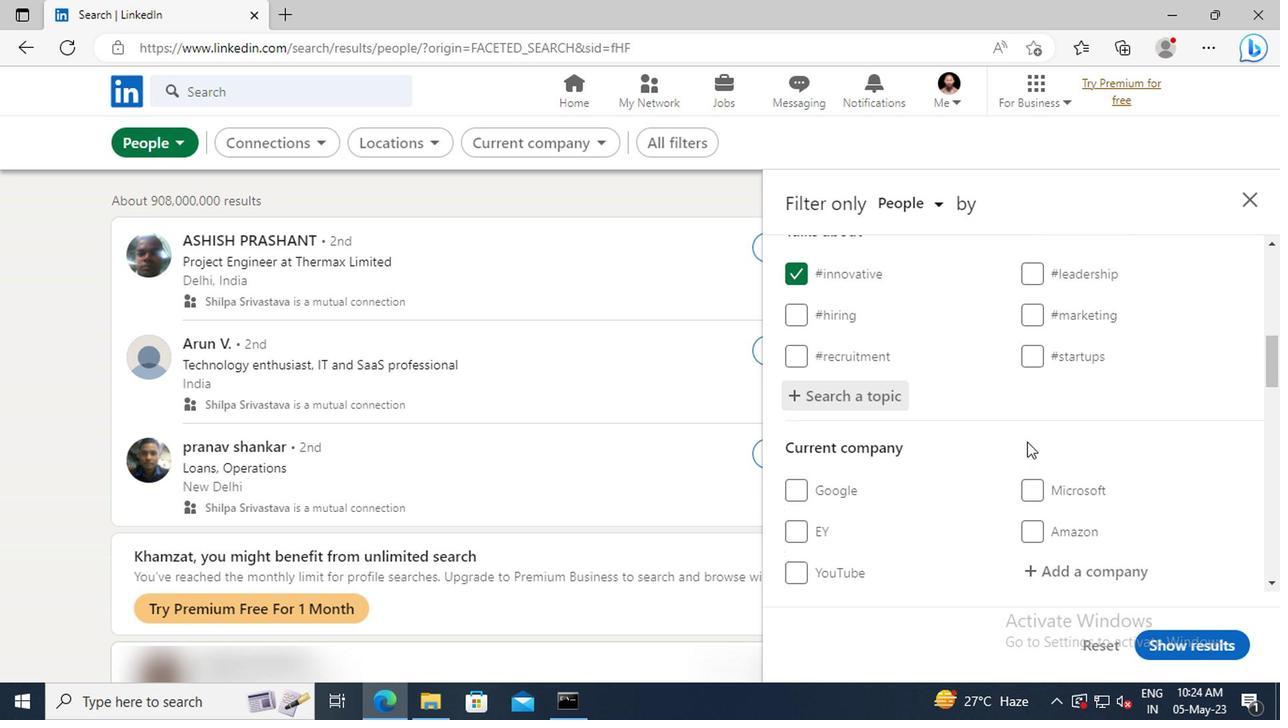
Action: Mouse moved to (1024, 436)
Screenshot: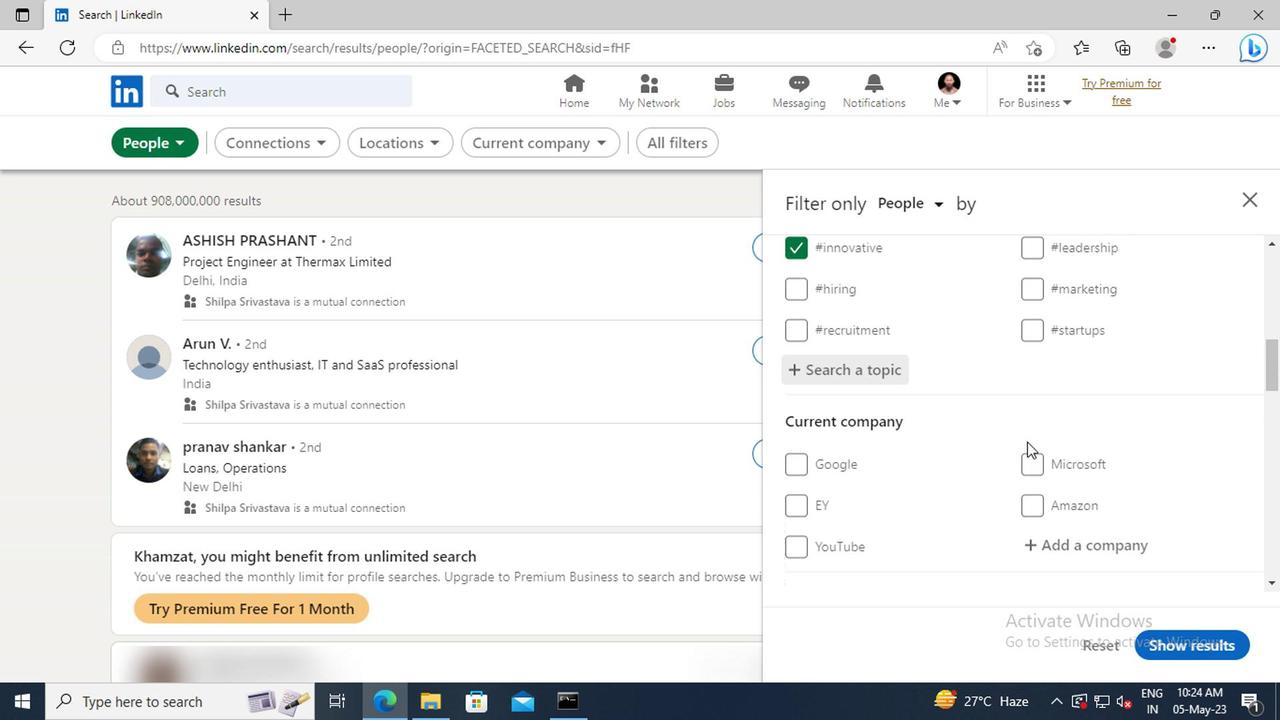 
Action: Mouse scrolled (1024, 435) with delta (0, -1)
Screenshot: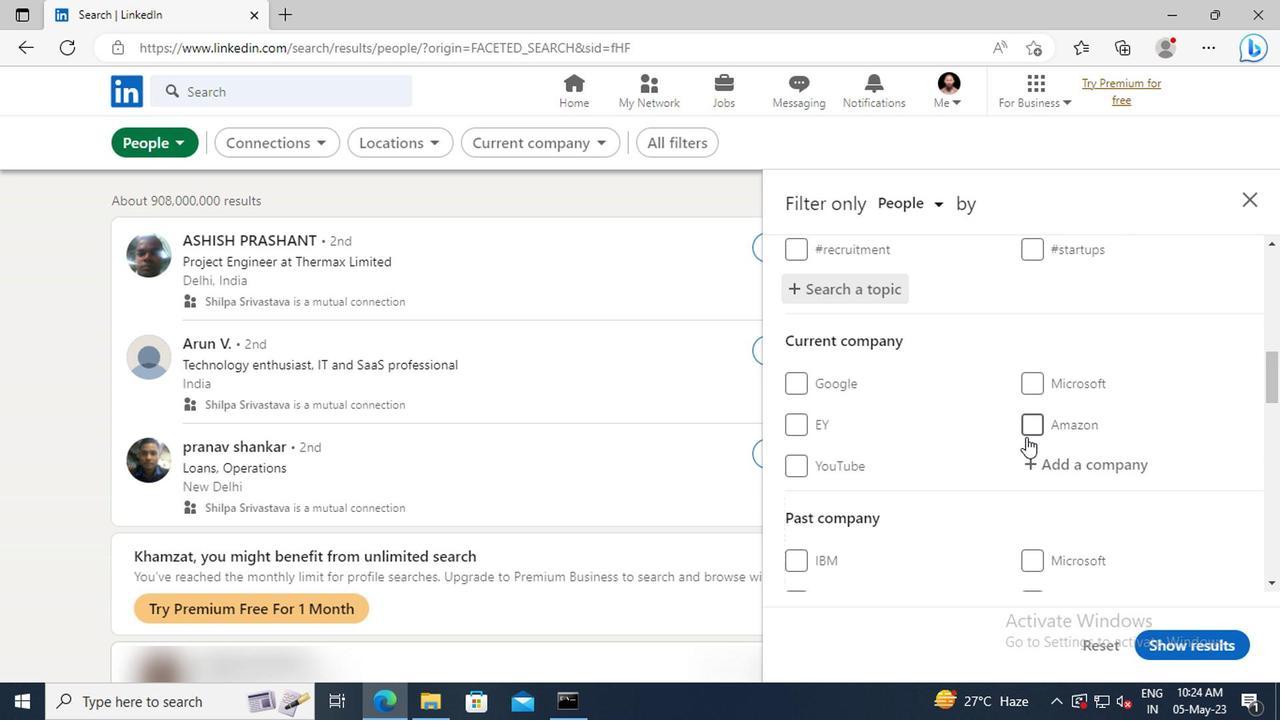 
Action: Mouse scrolled (1024, 435) with delta (0, -1)
Screenshot: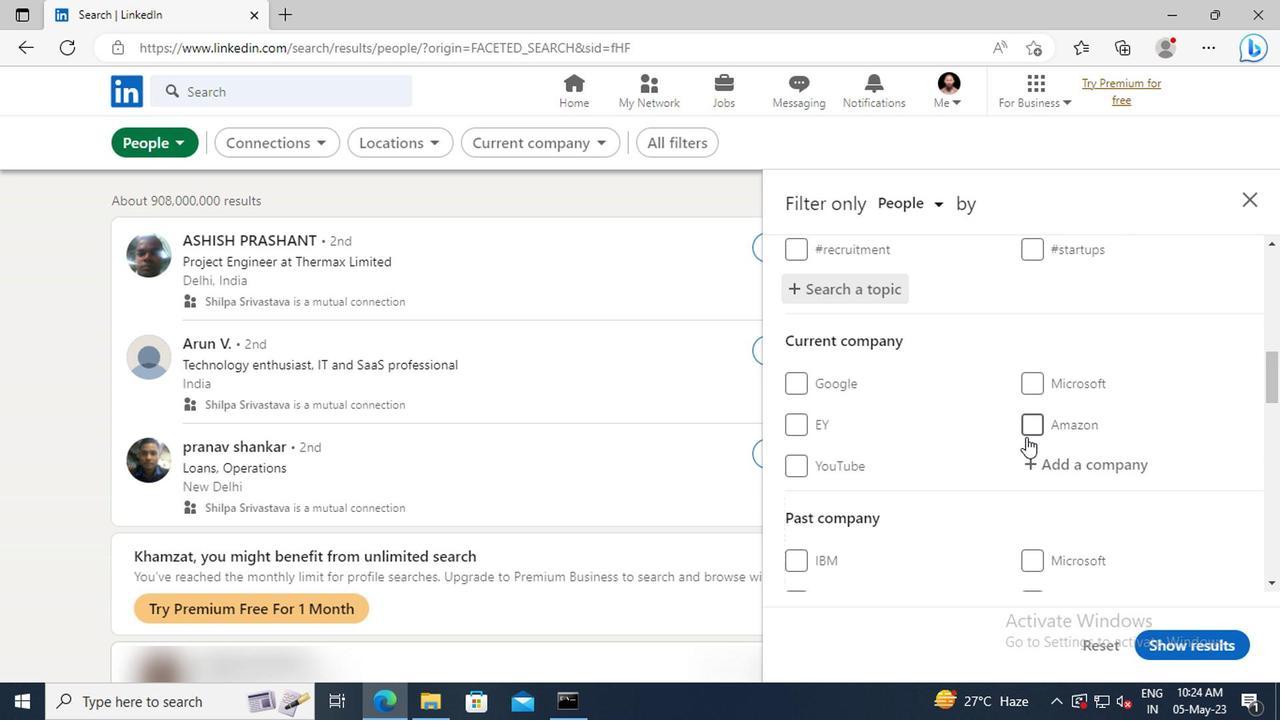 
Action: Mouse scrolled (1024, 435) with delta (0, -1)
Screenshot: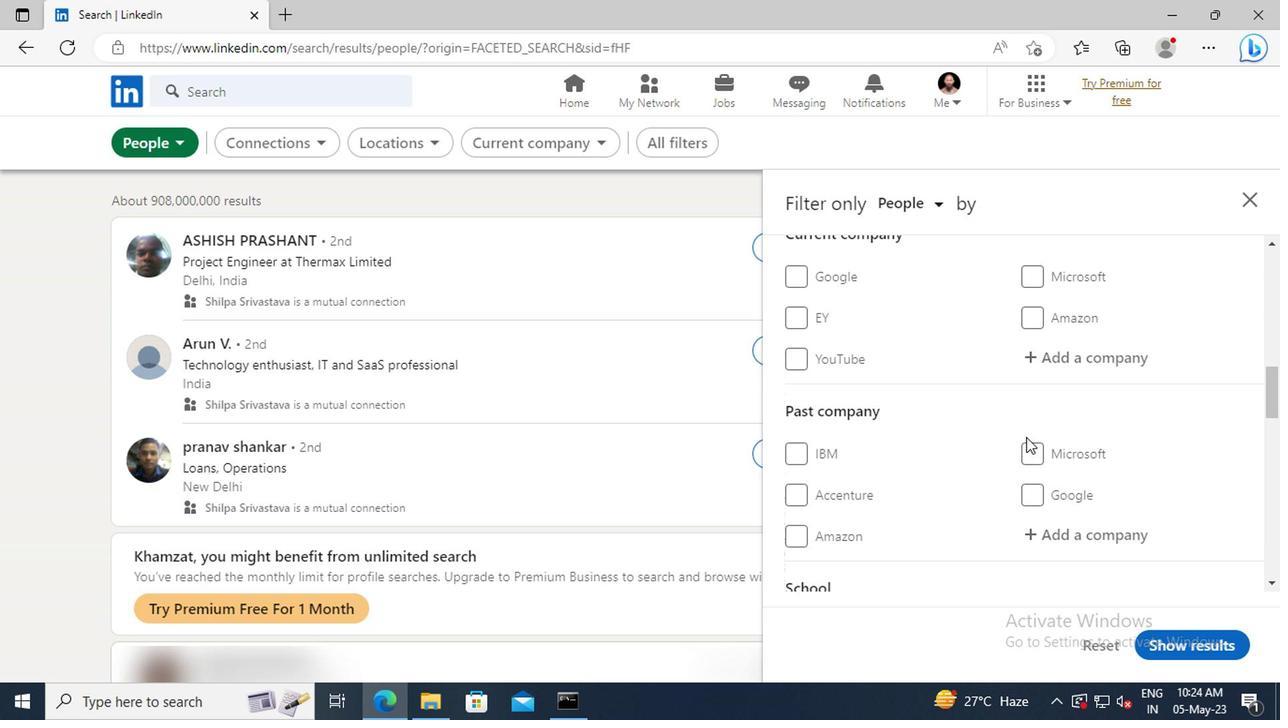 
Action: Mouse scrolled (1024, 435) with delta (0, -1)
Screenshot: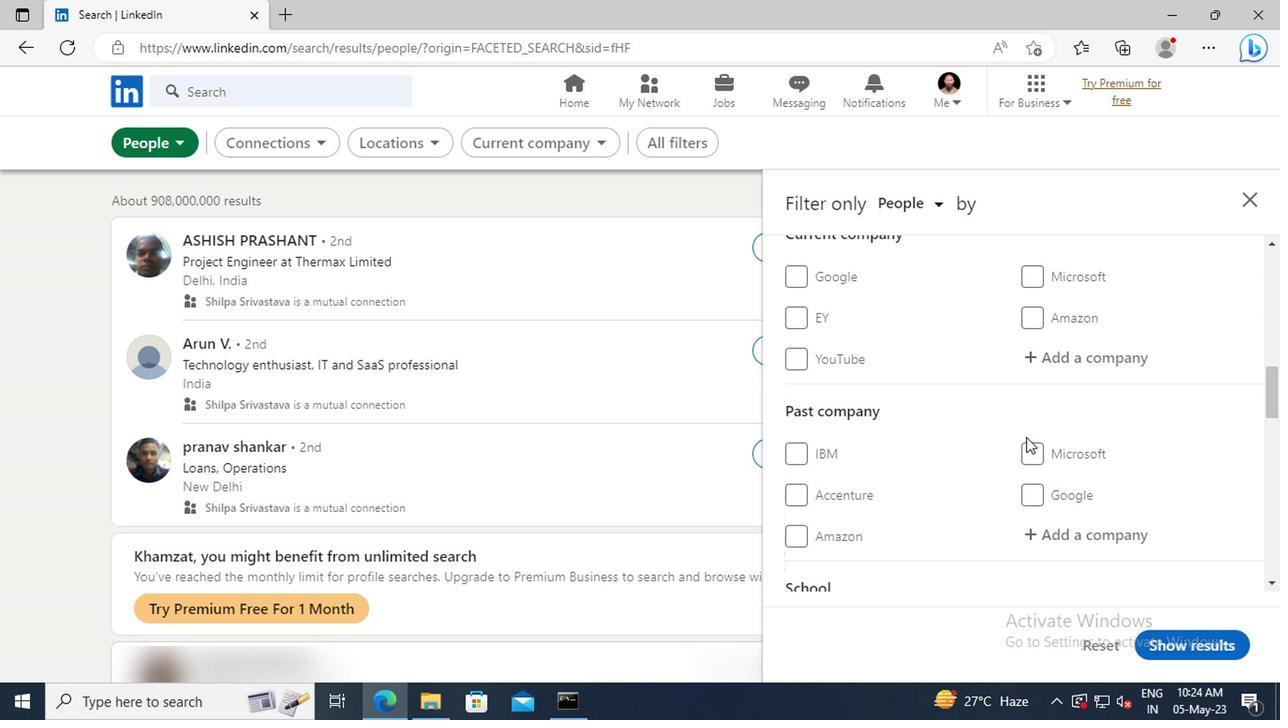 
Action: Mouse moved to (1024, 435)
Screenshot: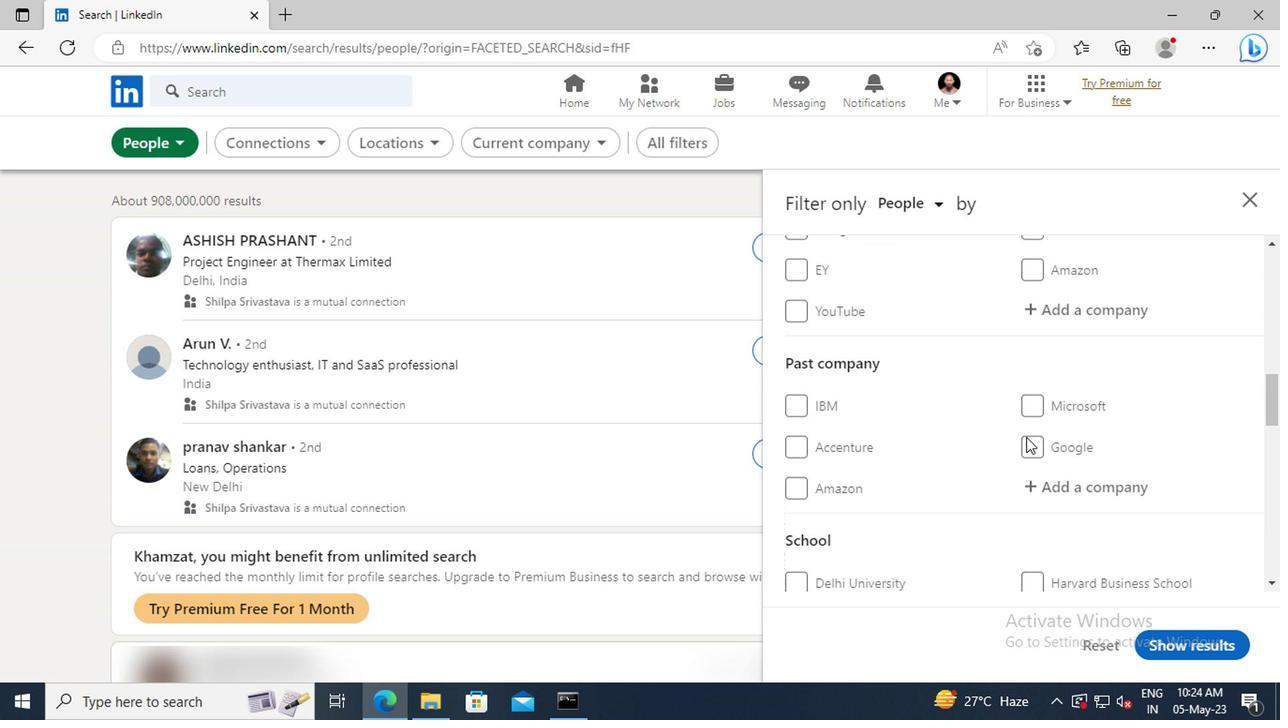
Action: Mouse scrolled (1024, 434) with delta (0, 0)
Screenshot: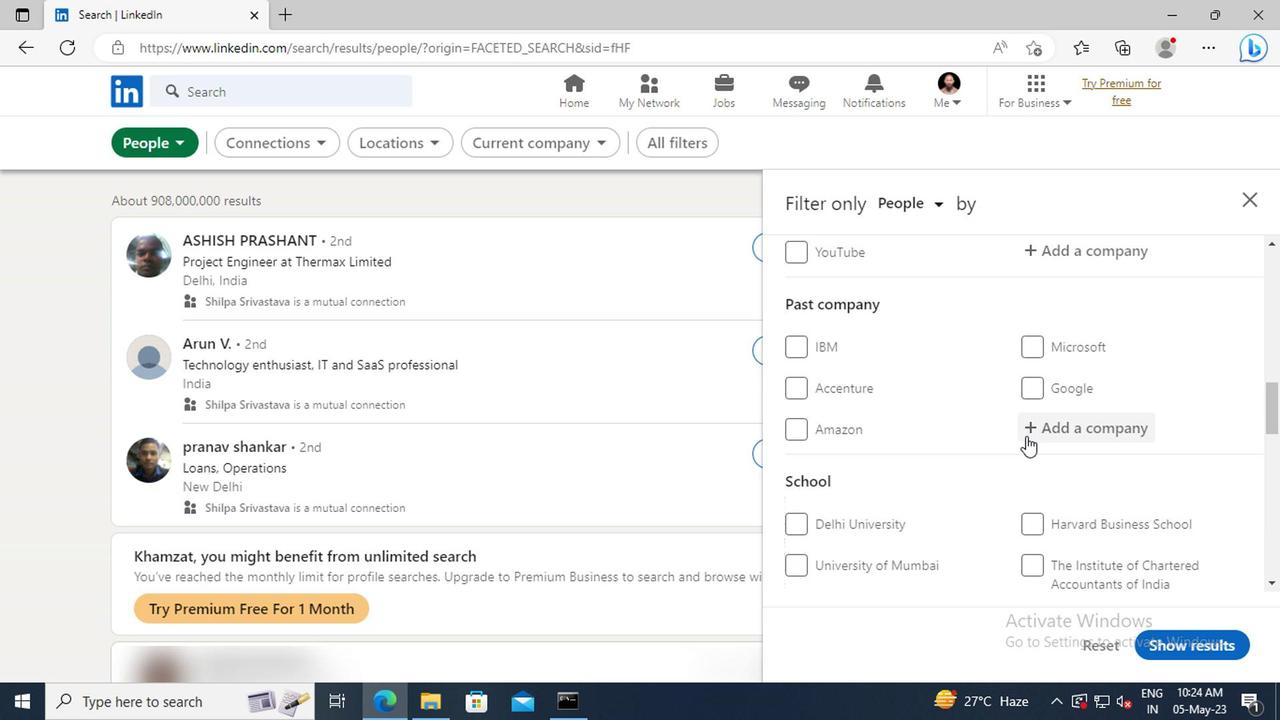 
Action: Mouse scrolled (1024, 434) with delta (0, 0)
Screenshot: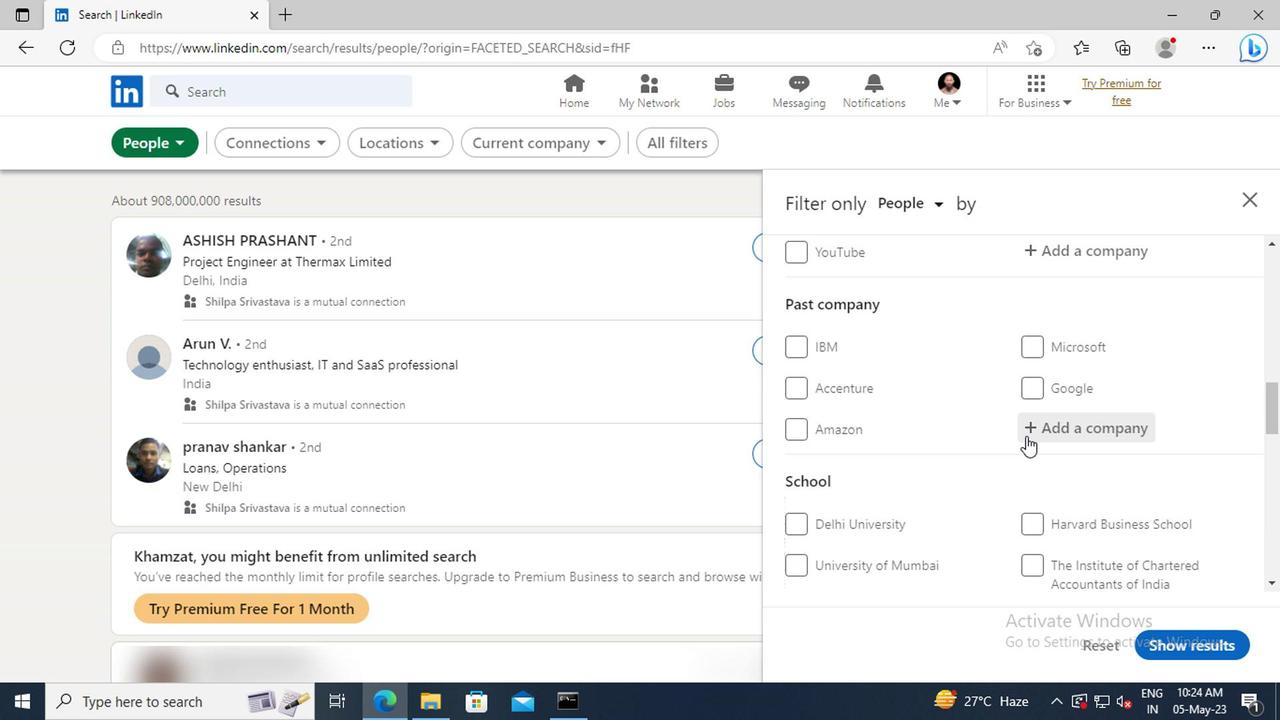 
Action: Mouse scrolled (1024, 434) with delta (0, 0)
Screenshot: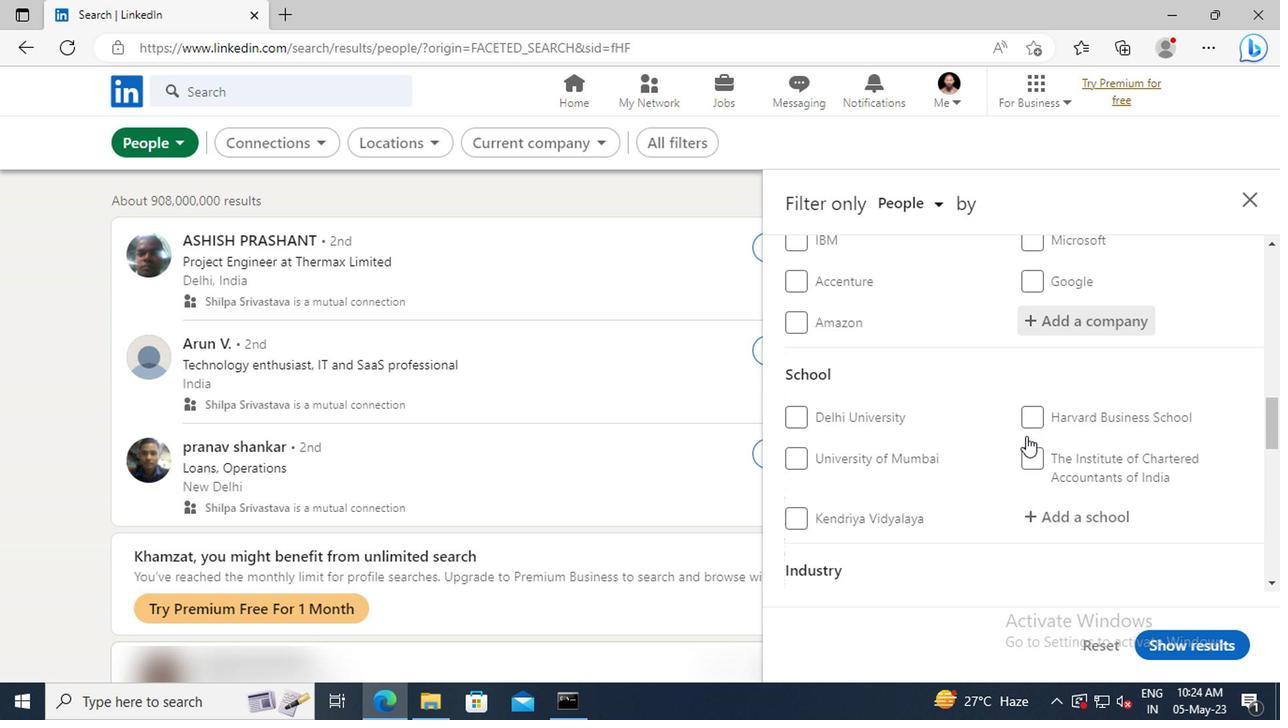 
Action: Mouse scrolled (1024, 434) with delta (0, 0)
Screenshot: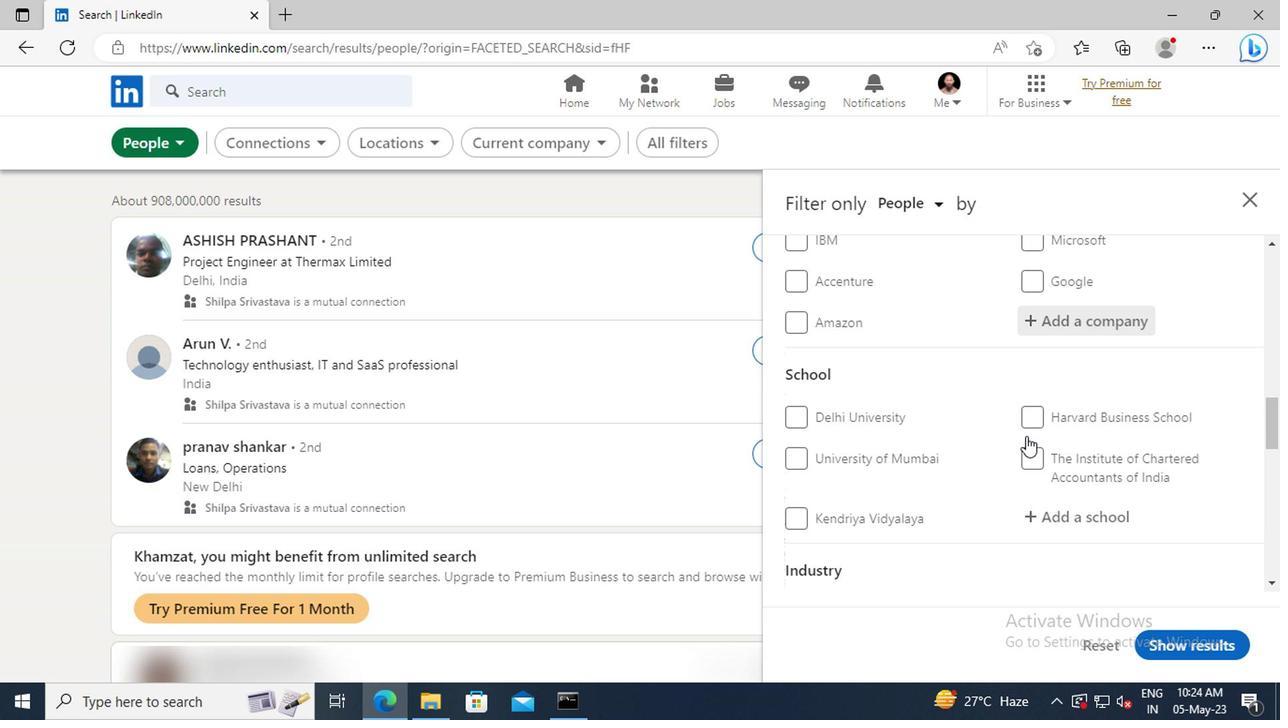 
Action: Mouse scrolled (1024, 434) with delta (0, 0)
Screenshot: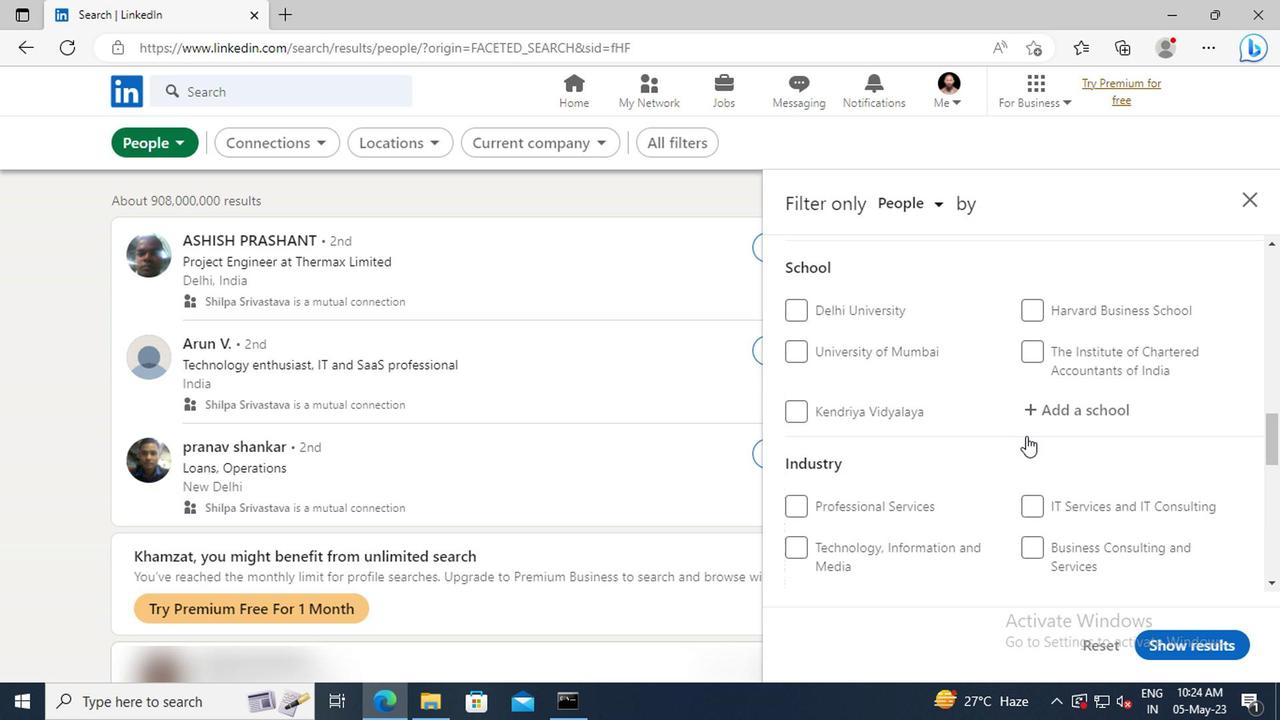 
Action: Mouse scrolled (1024, 434) with delta (0, 0)
Screenshot: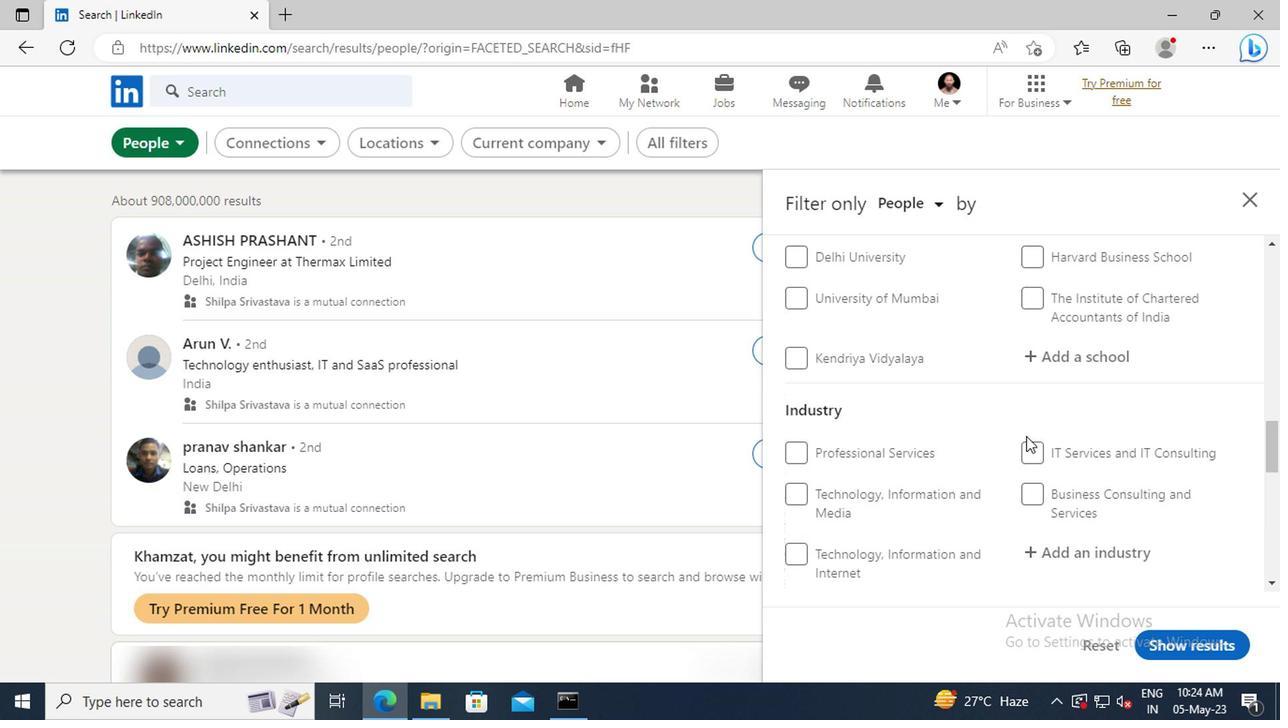 
Action: Mouse scrolled (1024, 434) with delta (0, 0)
Screenshot: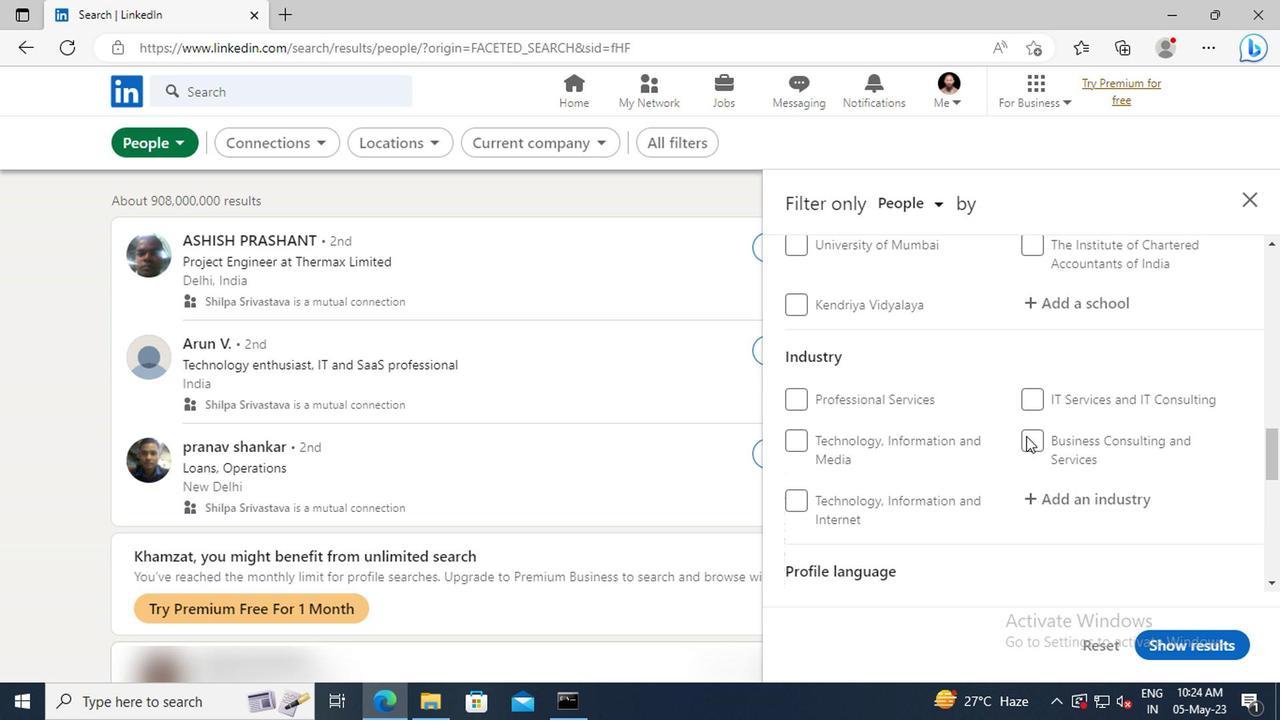 
Action: Mouse scrolled (1024, 434) with delta (0, 0)
Screenshot: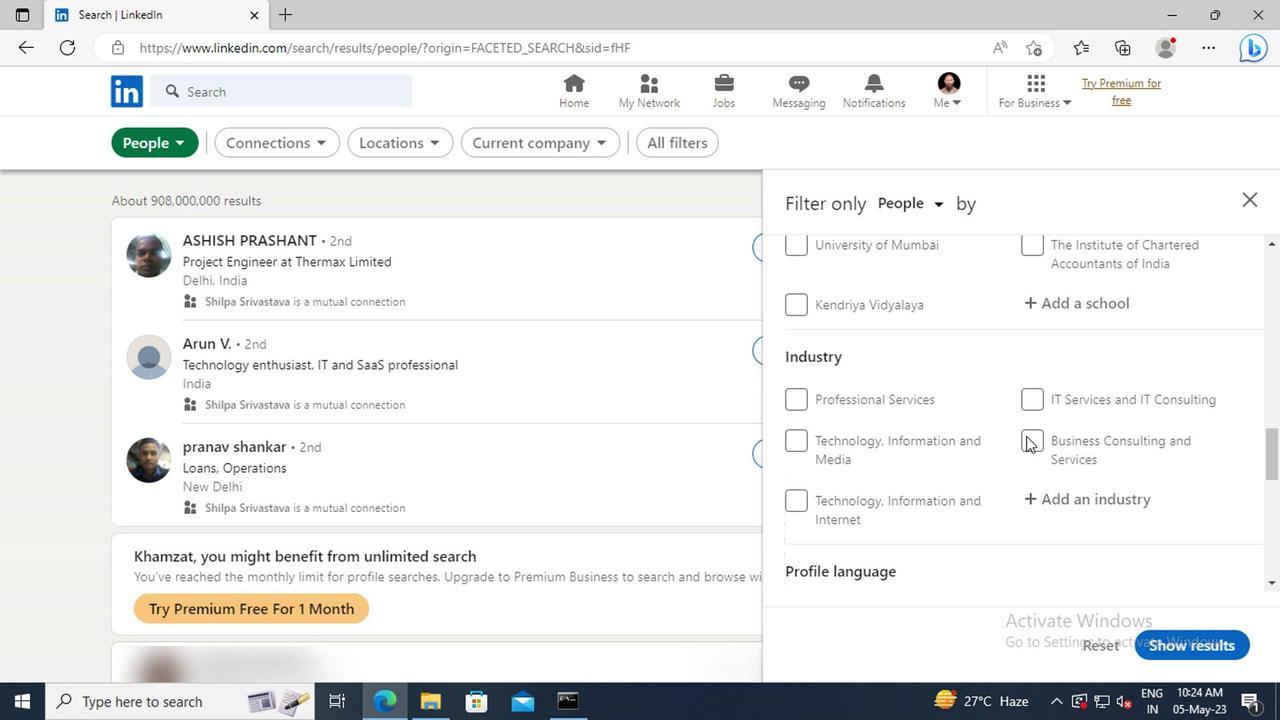 
Action: Mouse scrolled (1024, 434) with delta (0, 0)
Screenshot: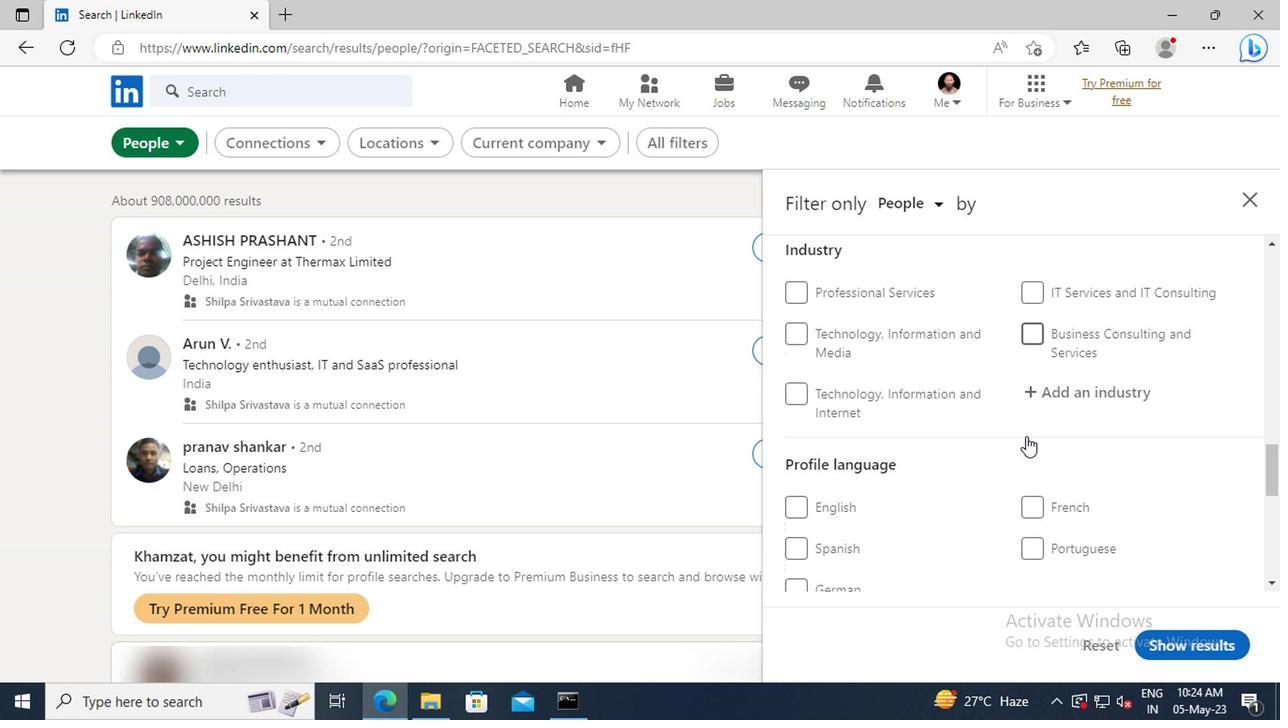 
Action: Mouse scrolled (1024, 434) with delta (0, 0)
Screenshot: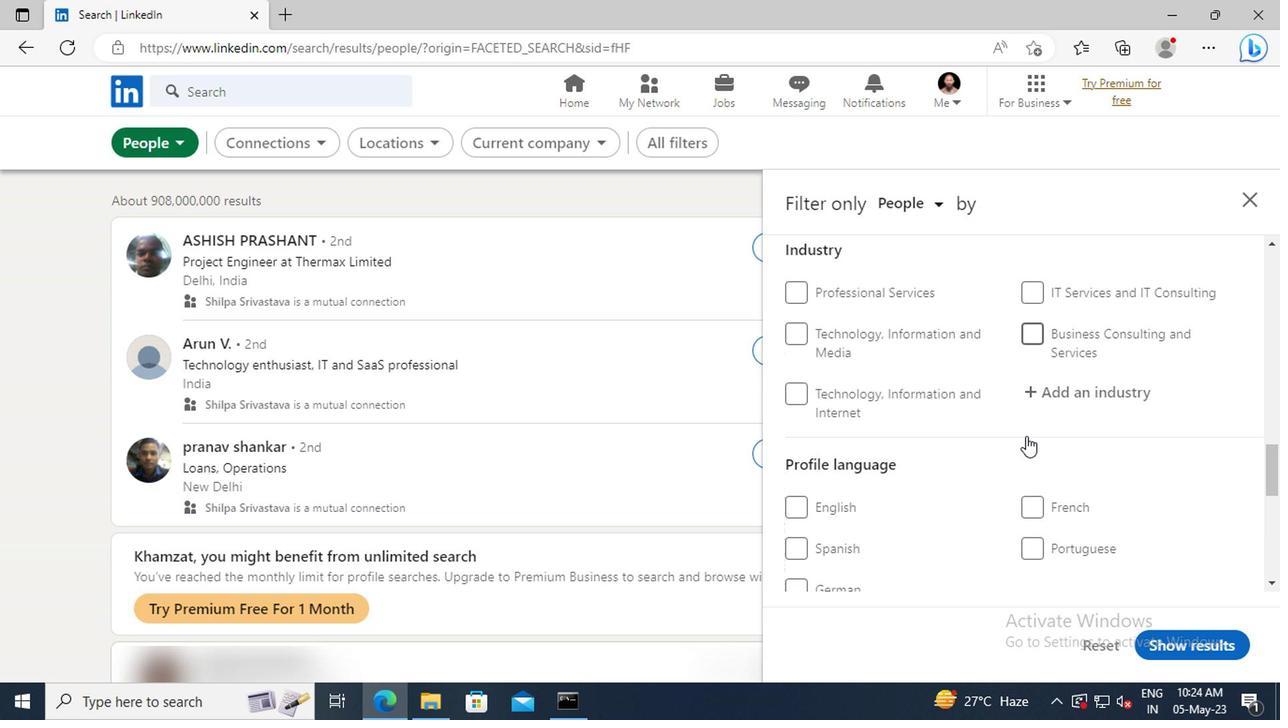 
Action: Mouse moved to (1026, 440)
Screenshot: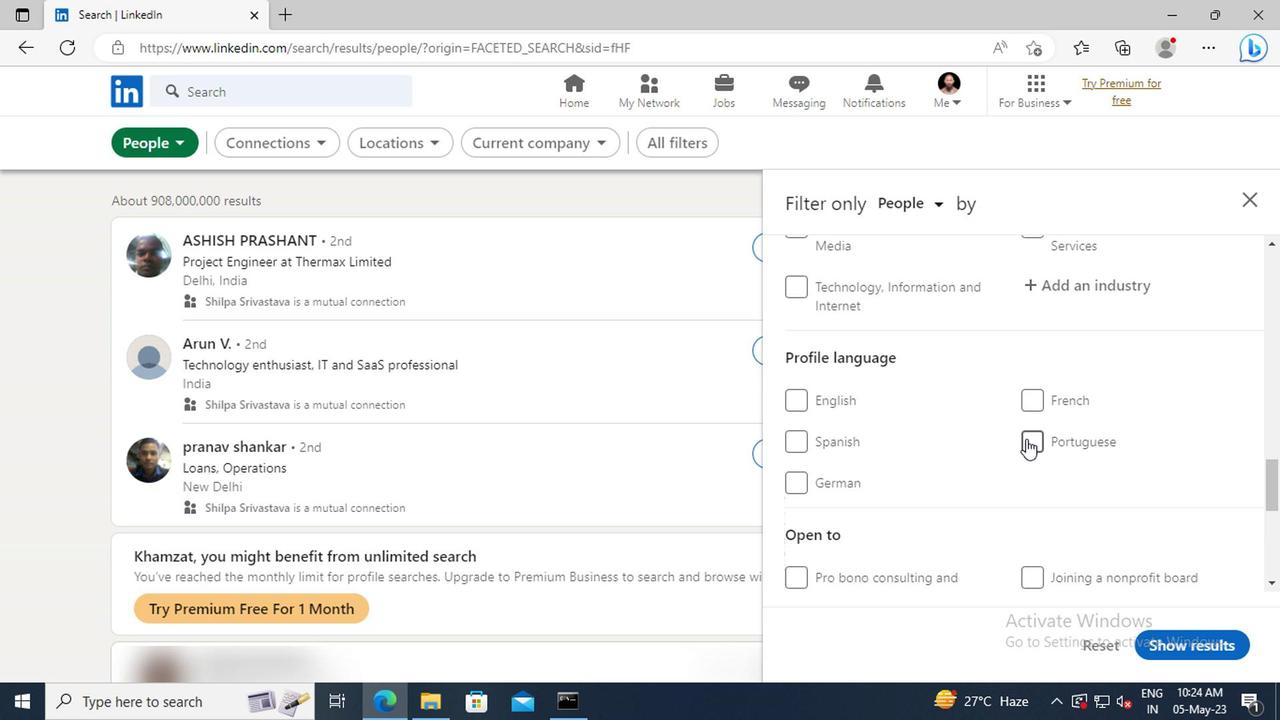 
Action: Mouse pressed left at (1026, 440)
Screenshot: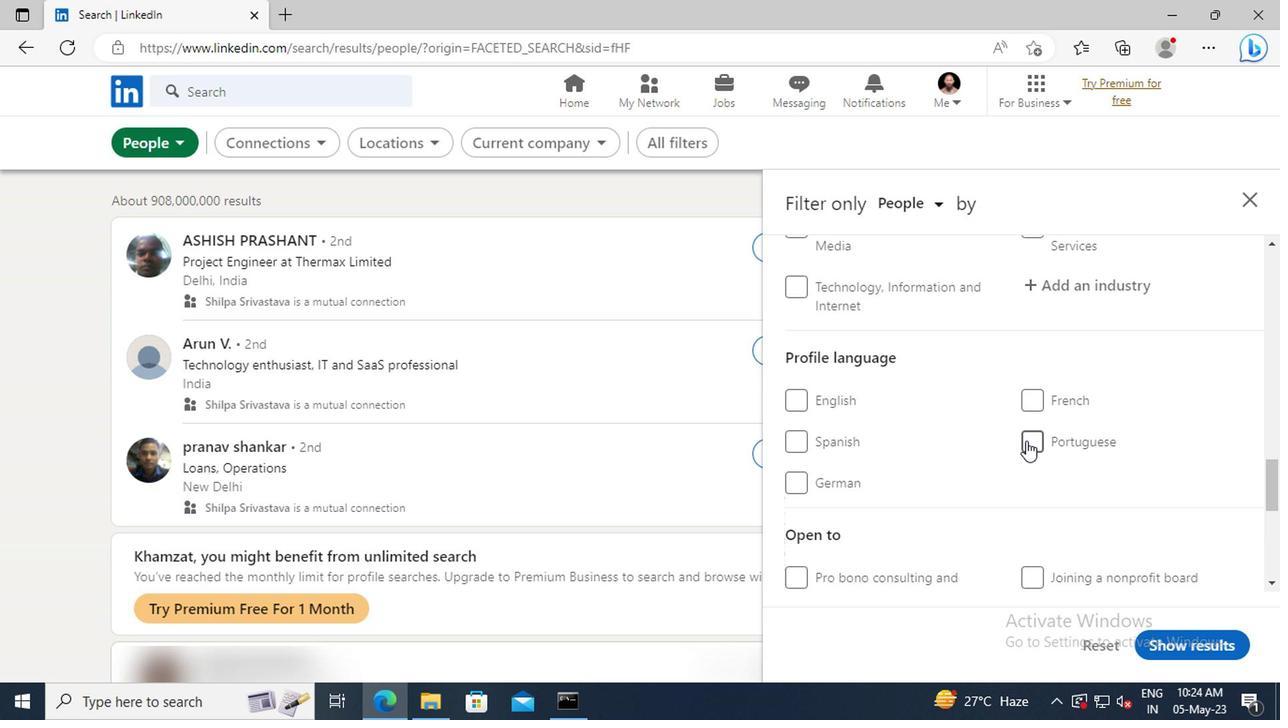 
Action: Mouse moved to (1059, 382)
Screenshot: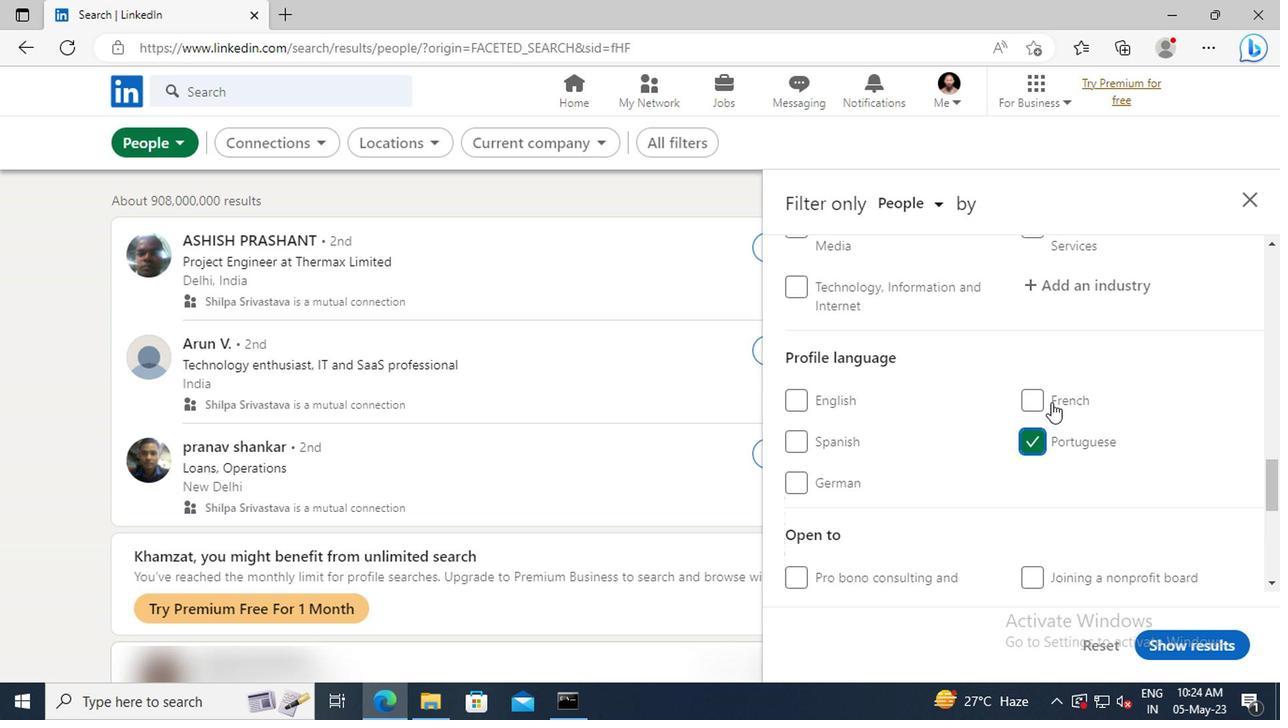 
Action: Mouse scrolled (1059, 382) with delta (0, 0)
Screenshot: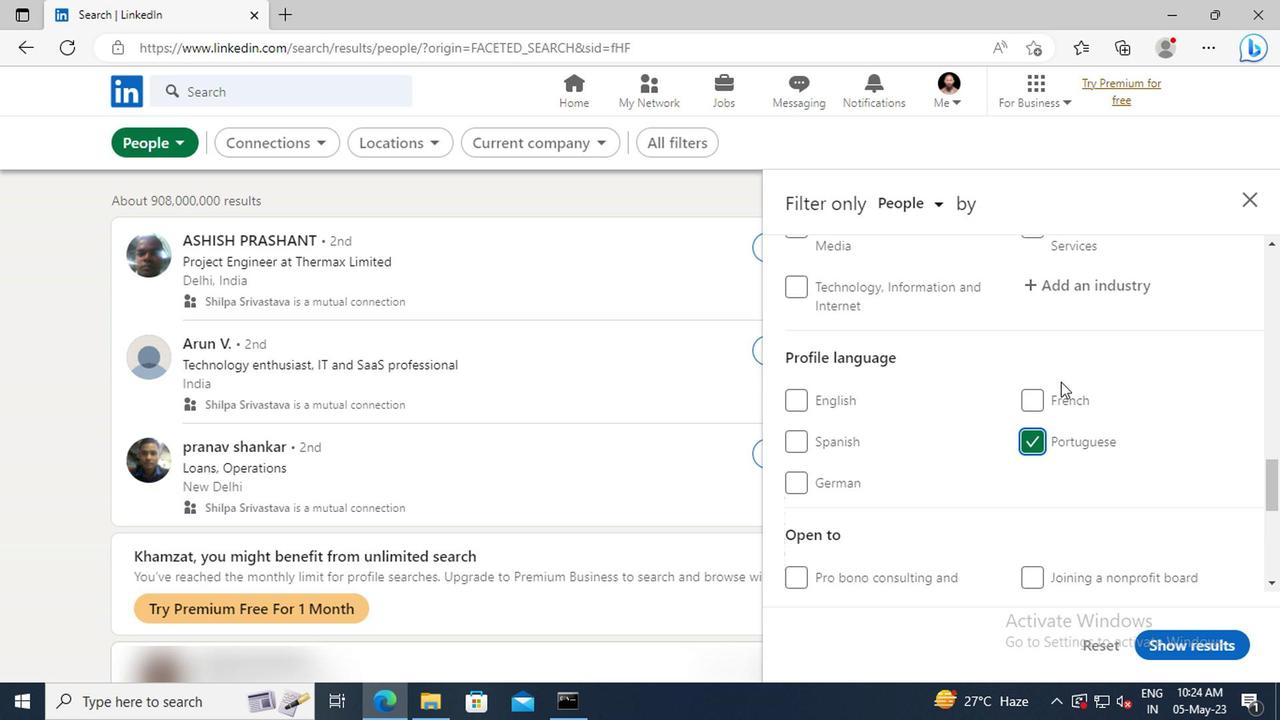 
Action: Mouse scrolled (1059, 382) with delta (0, 0)
Screenshot: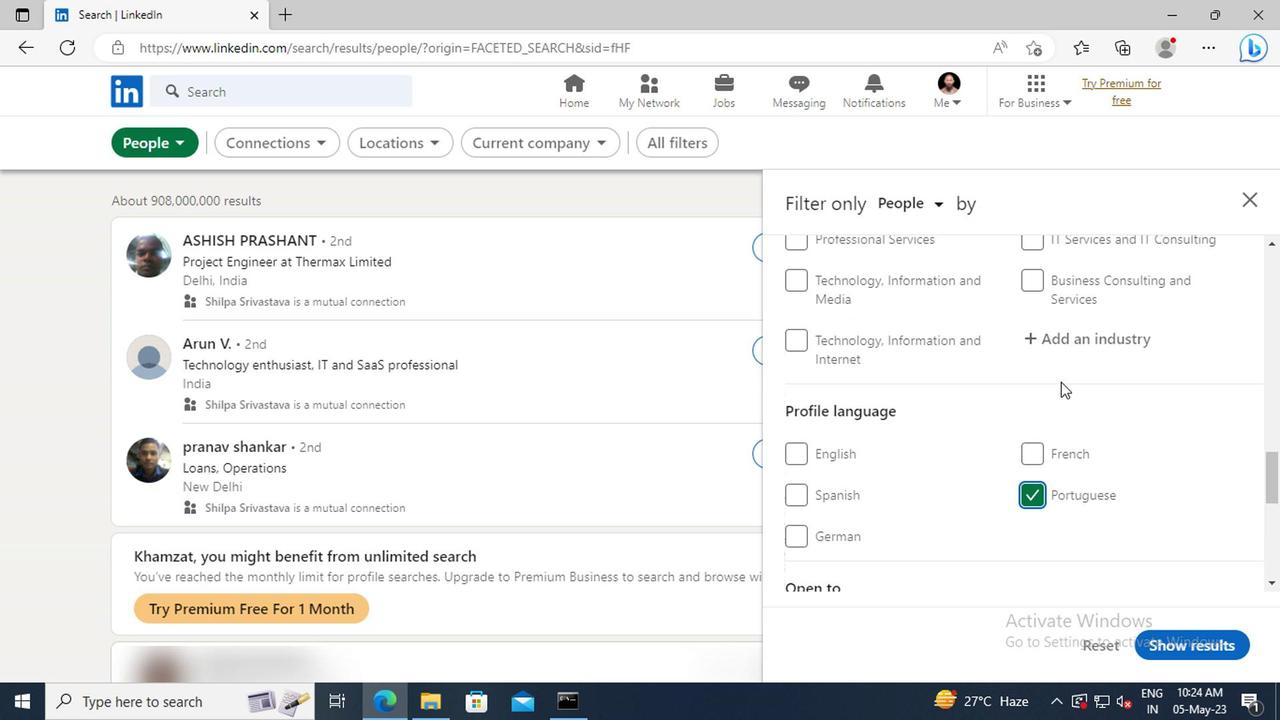 
Action: Mouse scrolled (1059, 382) with delta (0, 0)
Screenshot: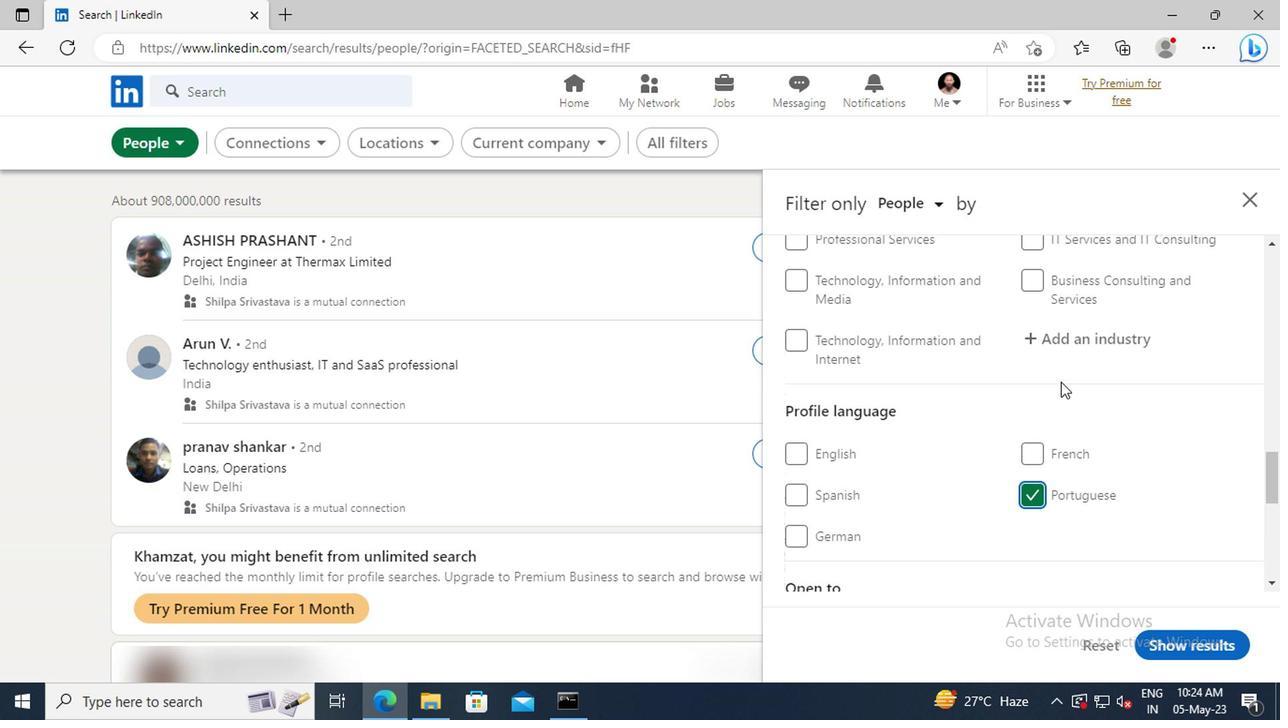 
Action: Mouse scrolled (1059, 382) with delta (0, 0)
Screenshot: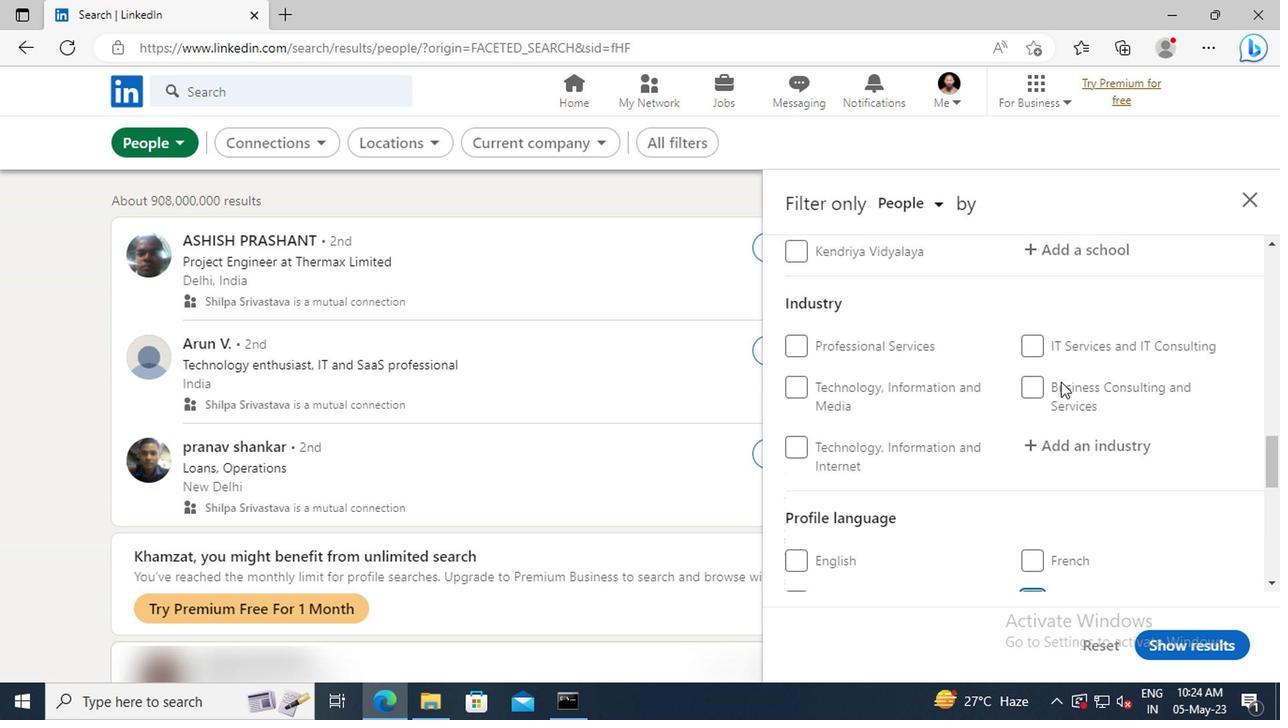 
Action: Mouse scrolled (1059, 382) with delta (0, 0)
Screenshot: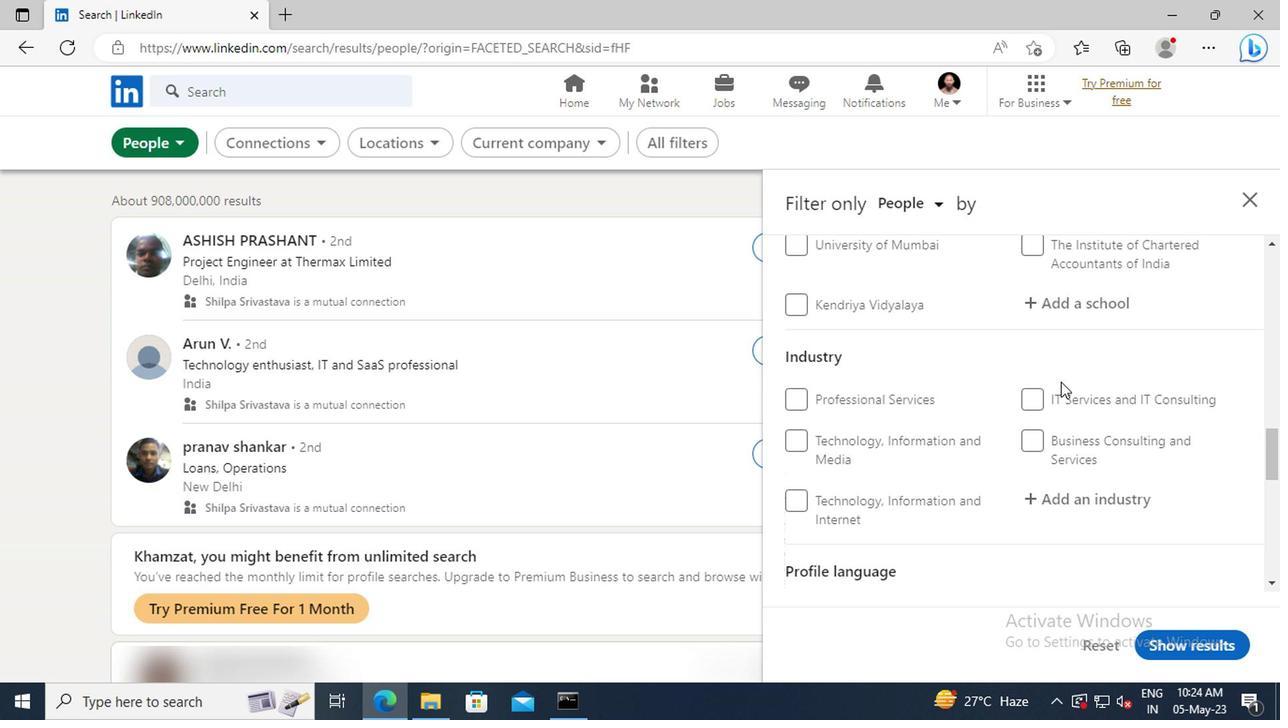 
Action: Mouse scrolled (1059, 382) with delta (0, 0)
Screenshot: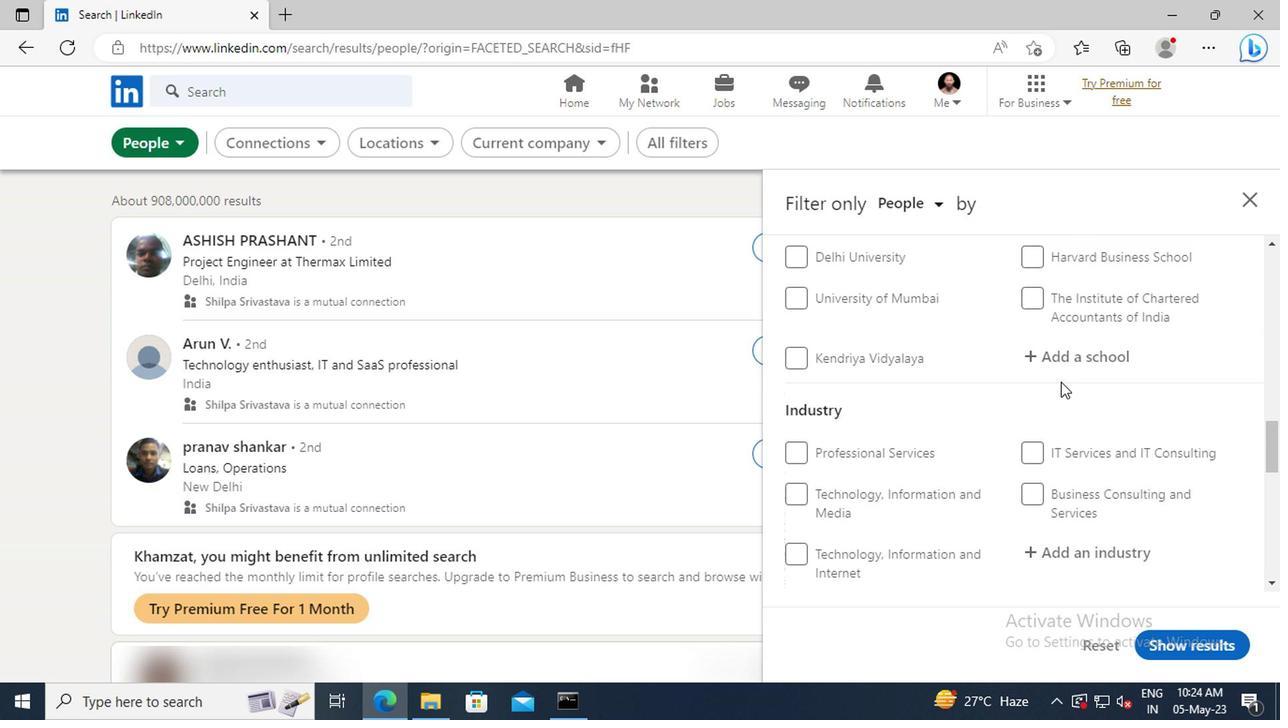 
Action: Mouse scrolled (1059, 382) with delta (0, 0)
Screenshot: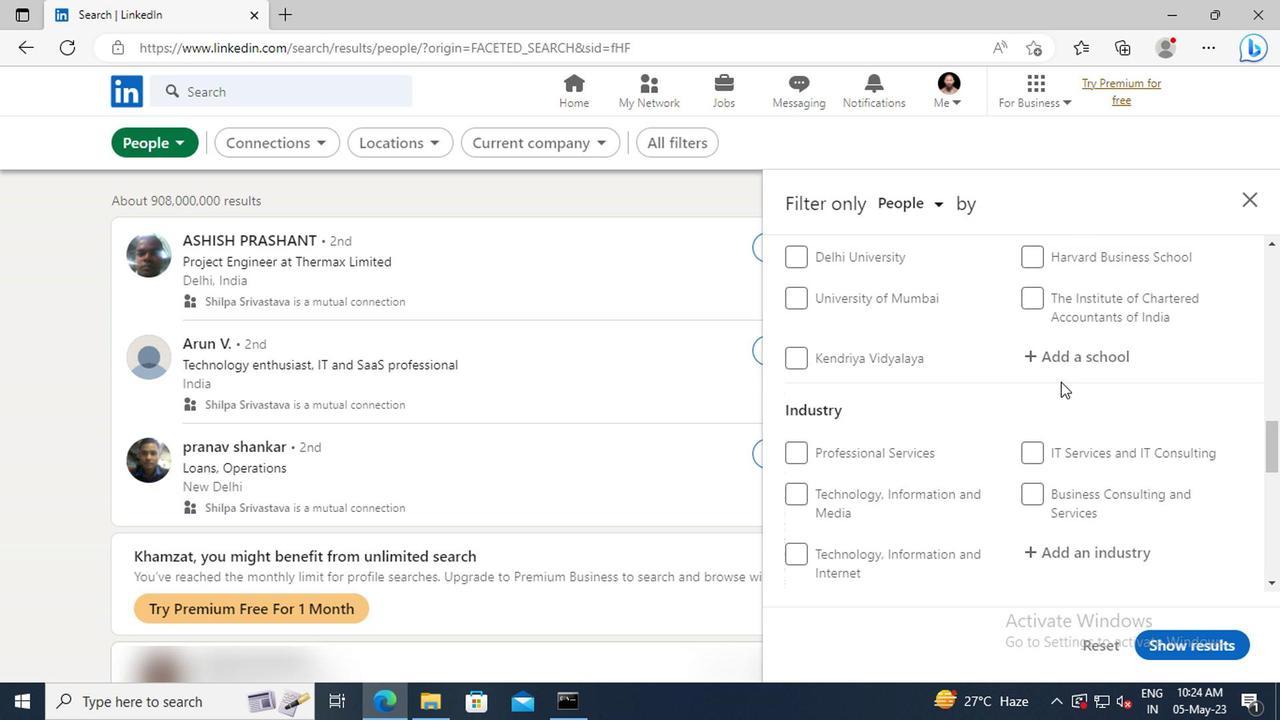 
Action: Mouse scrolled (1059, 382) with delta (0, 0)
Screenshot: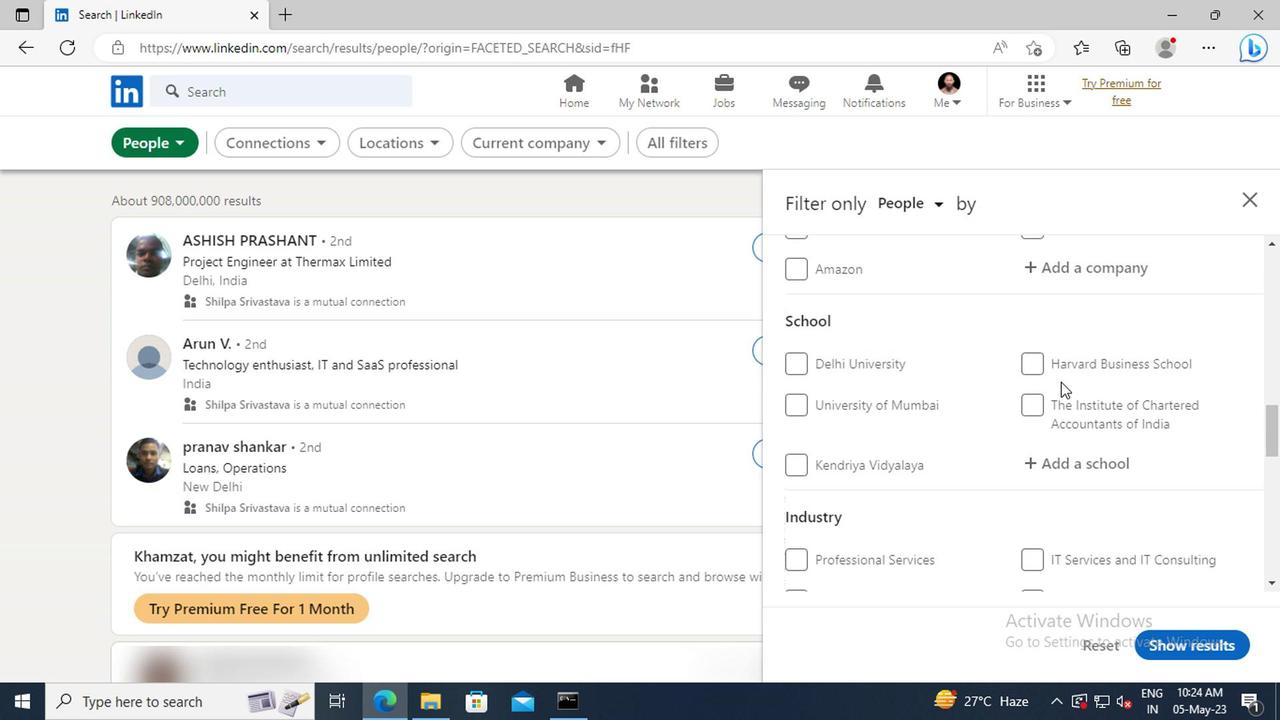 
Action: Mouse scrolled (1059, 382) with delta (0, 0)
Screenshot: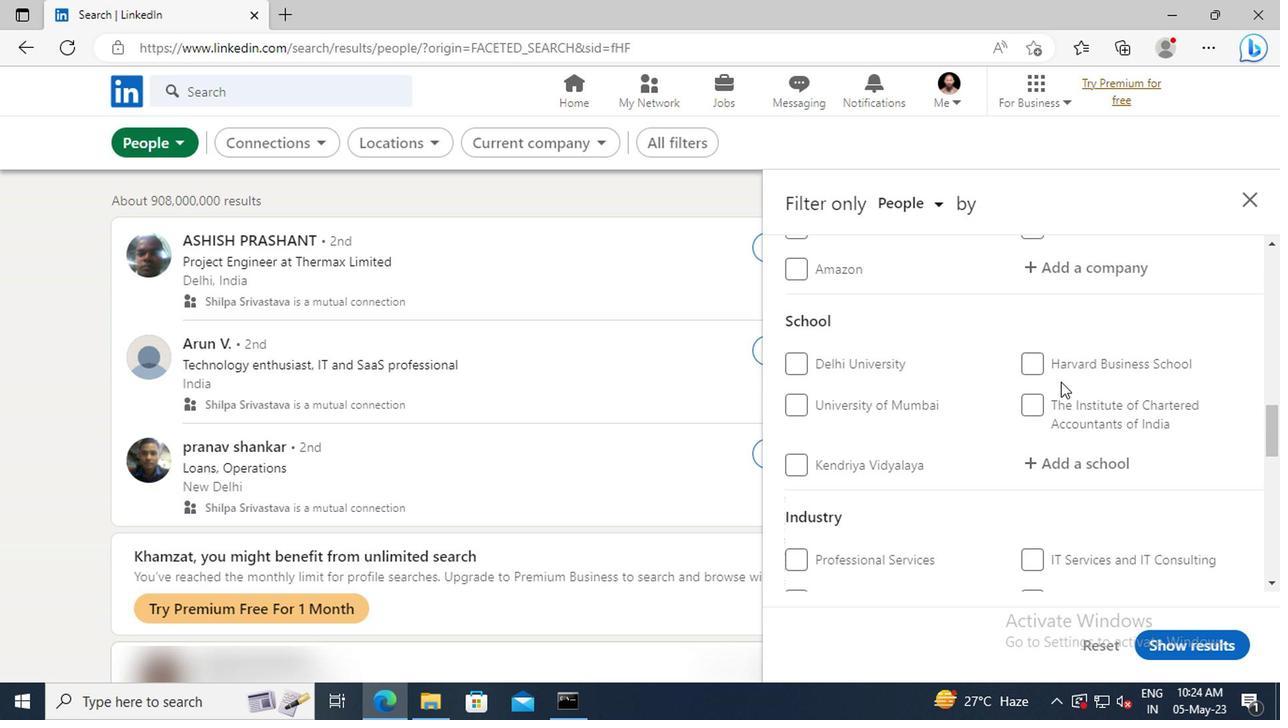 
Action: Mouse scrolled (1059, 382) with delta (0, 0)
Screenshot: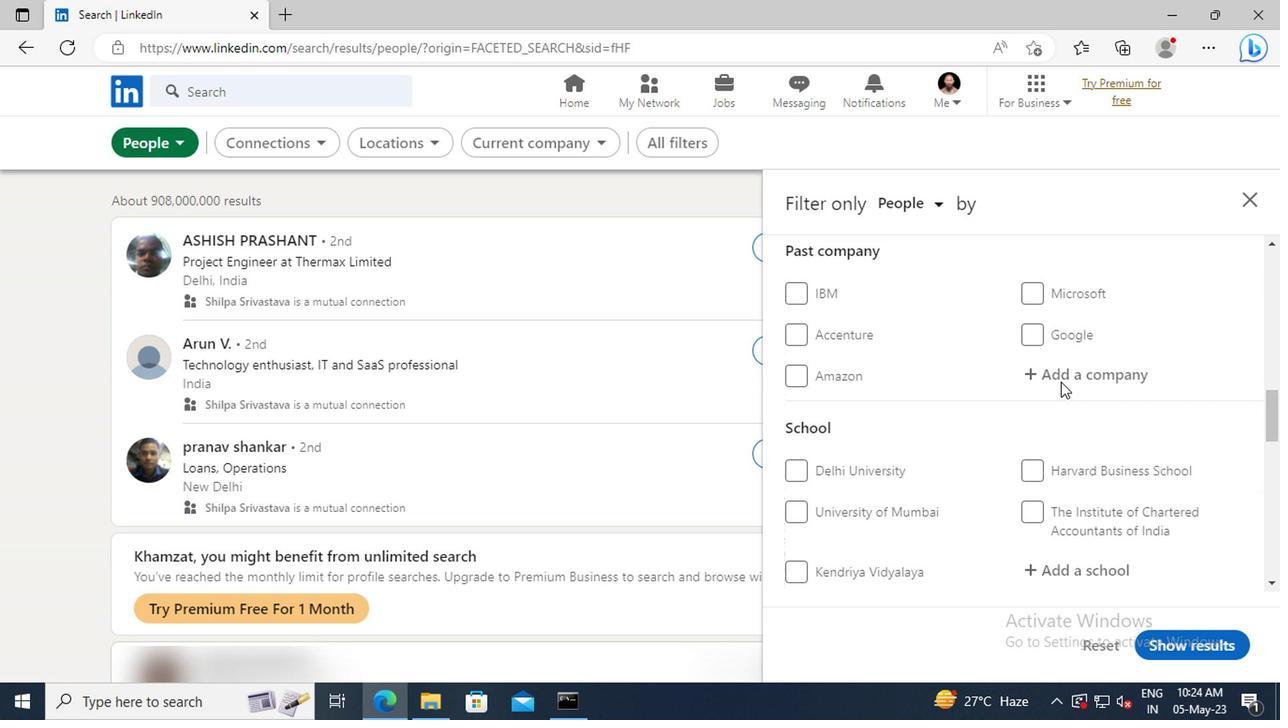 
Action: Mouse scrolled (1059, 382) with delta (0, 0)
Screenshot: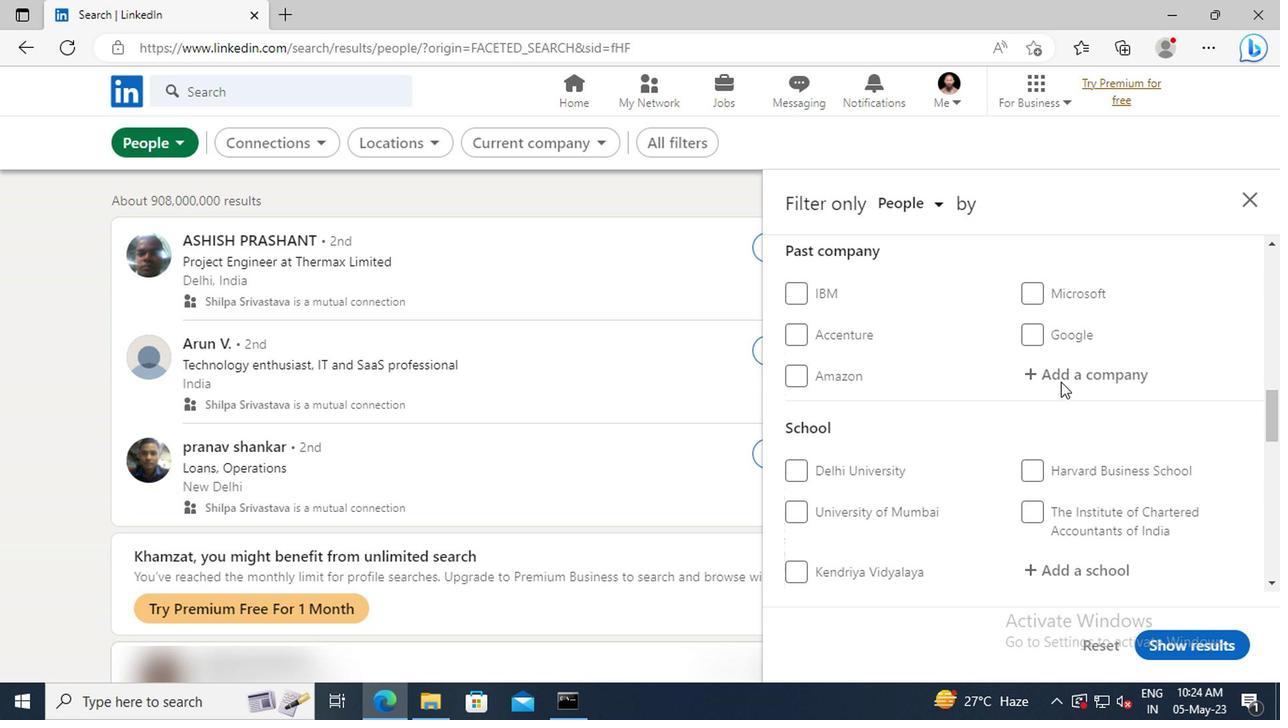 
Action: Mouse scrolled (1059, 382) with delta (0, 0)
Screenshot: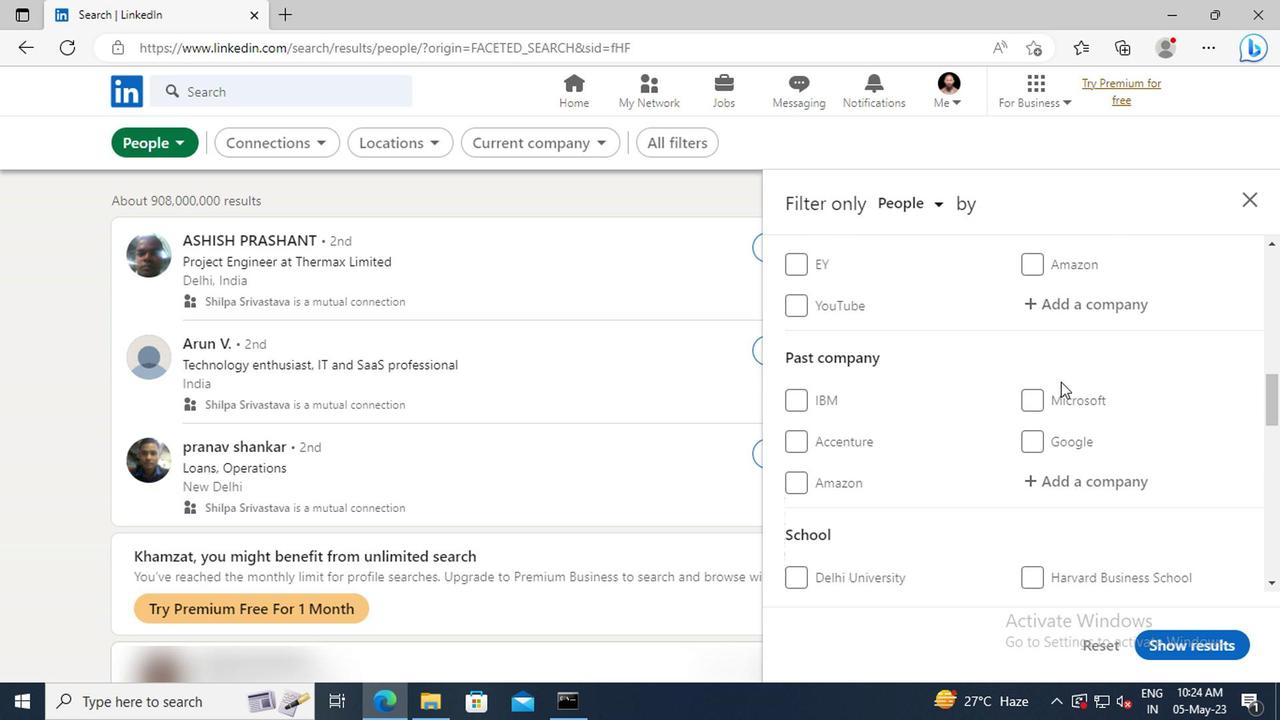 
Action: Mouse moved to (1059, 380)
Screenshot: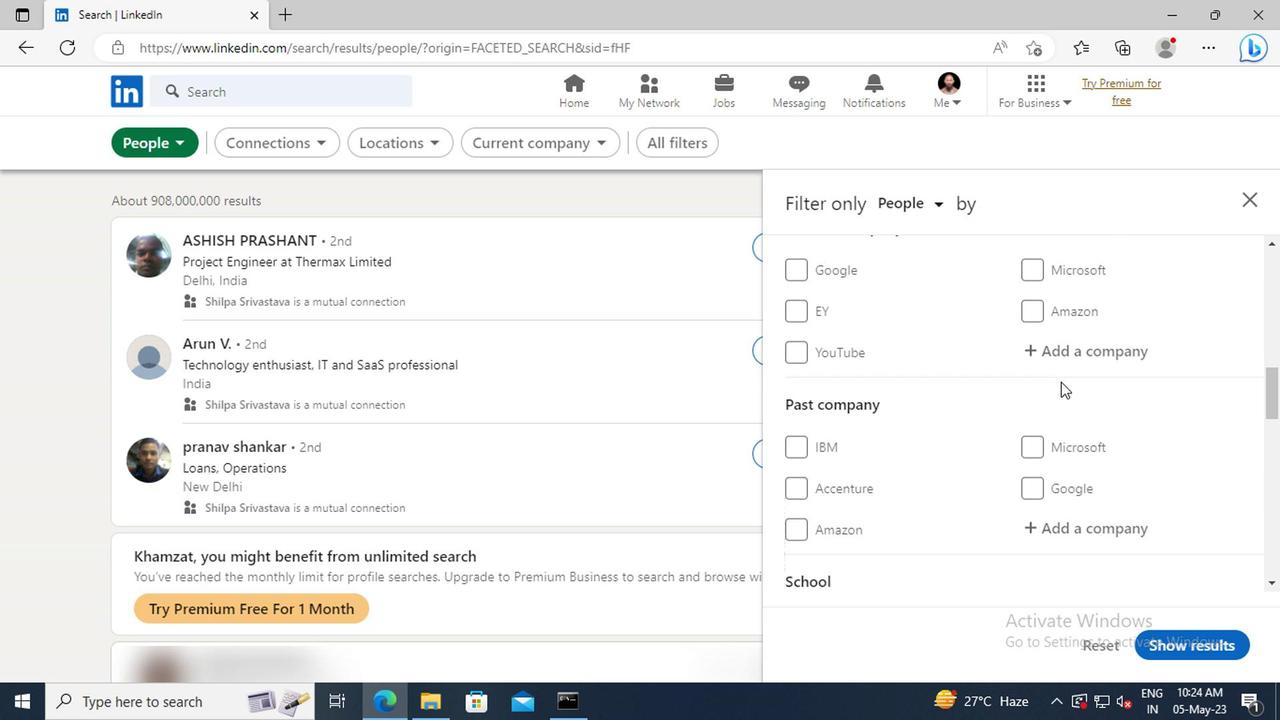 
Action: Mouse scrolled (1059, 382) with delta (0, 1)
Screenshot: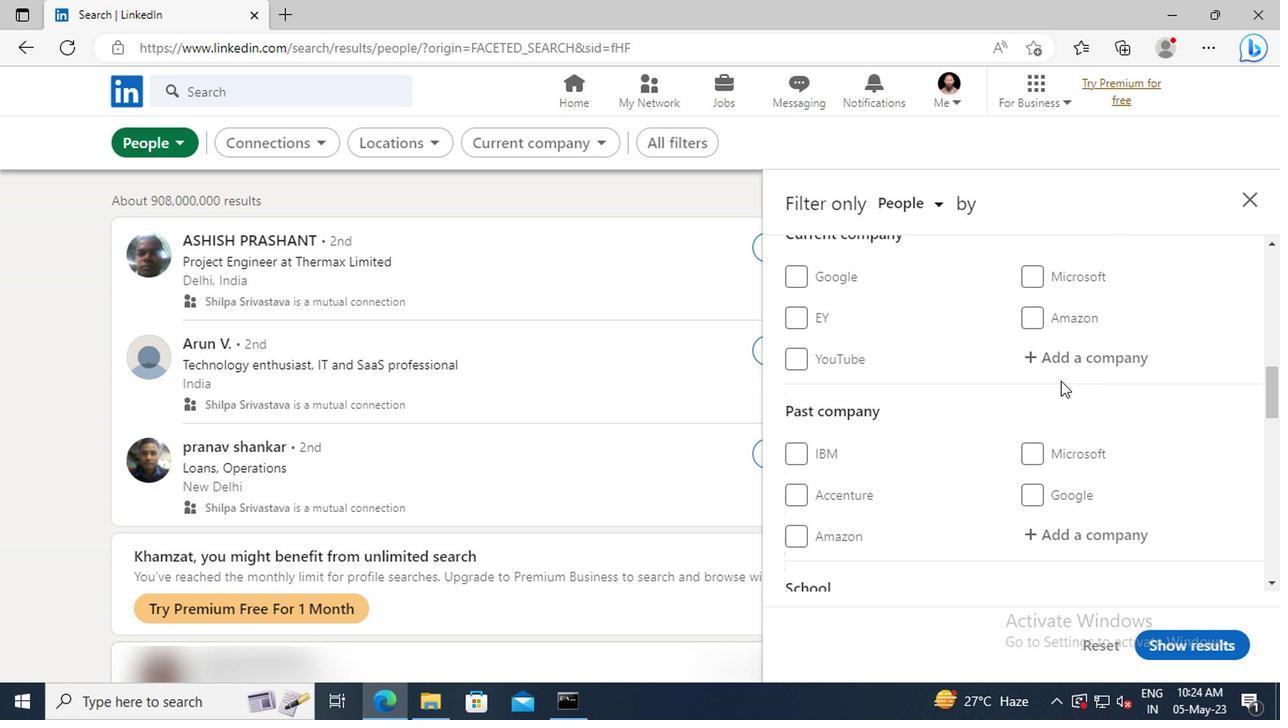 
Action: Mouse moved to (1054, 400)
Screenshot: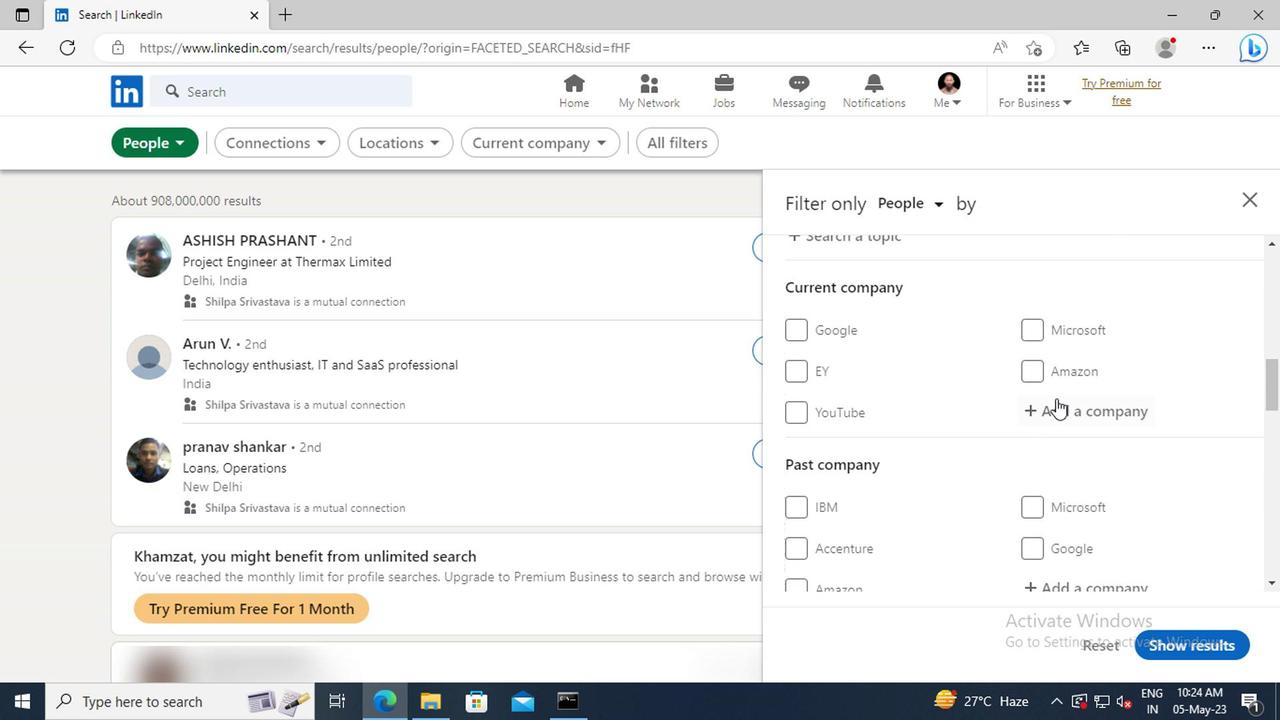 
Action: Mouse pressed left at (1054, 400)
Screenshot: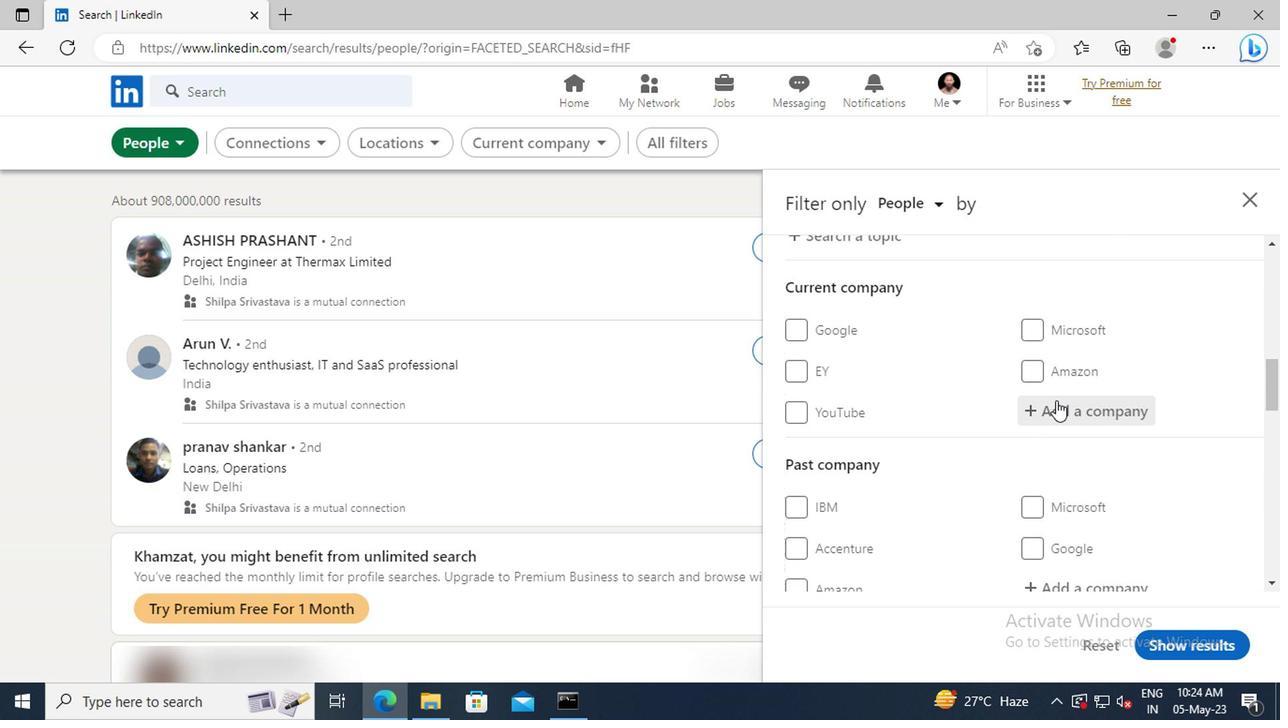 
Action: Key pressed <Key.shift>CANADA<Key.space><Key.shift>IMMI
Screenshot: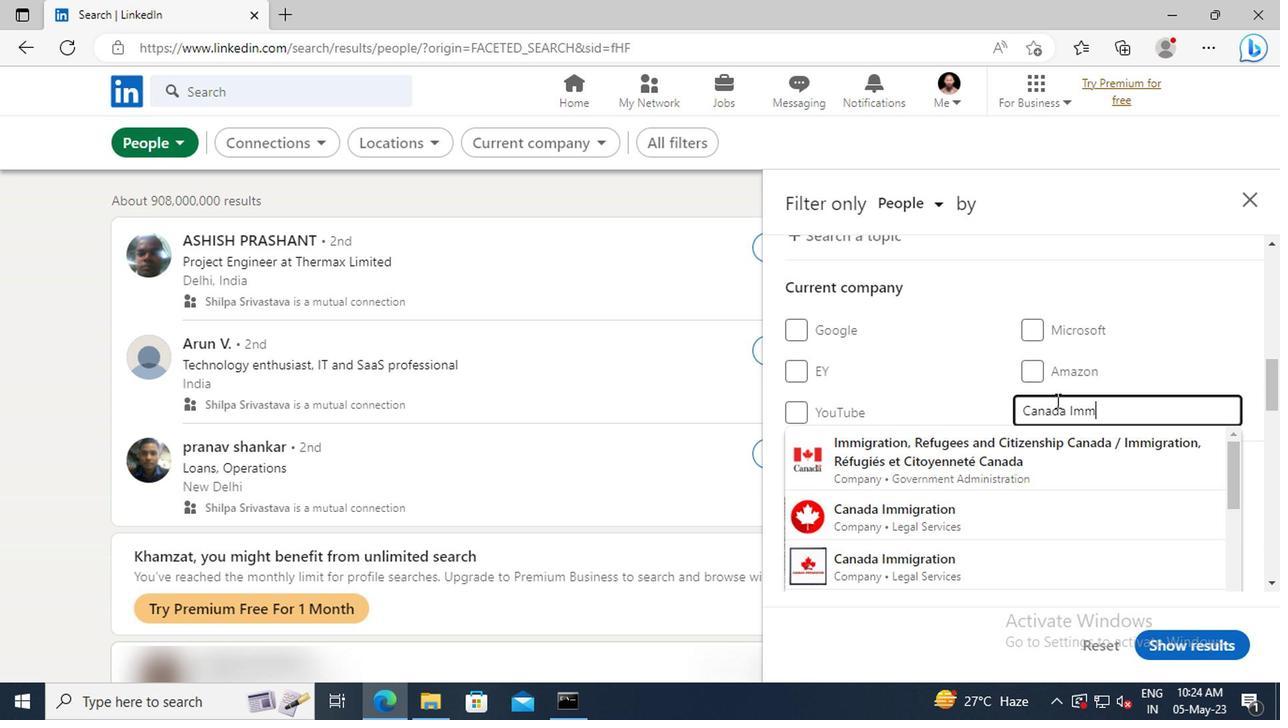 
Action: Mouse moved to (1056, 500)
Screenshot: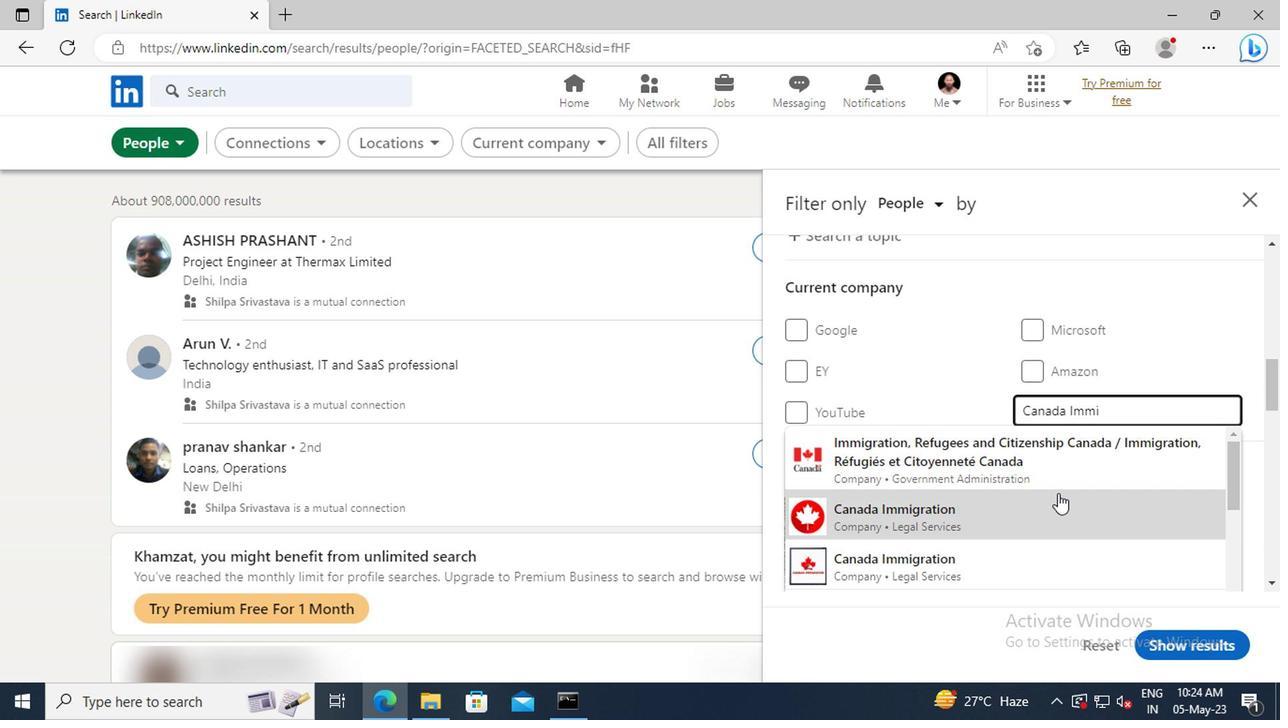 
Action: Mouse pressed left at (1056, 500)
Screenshot: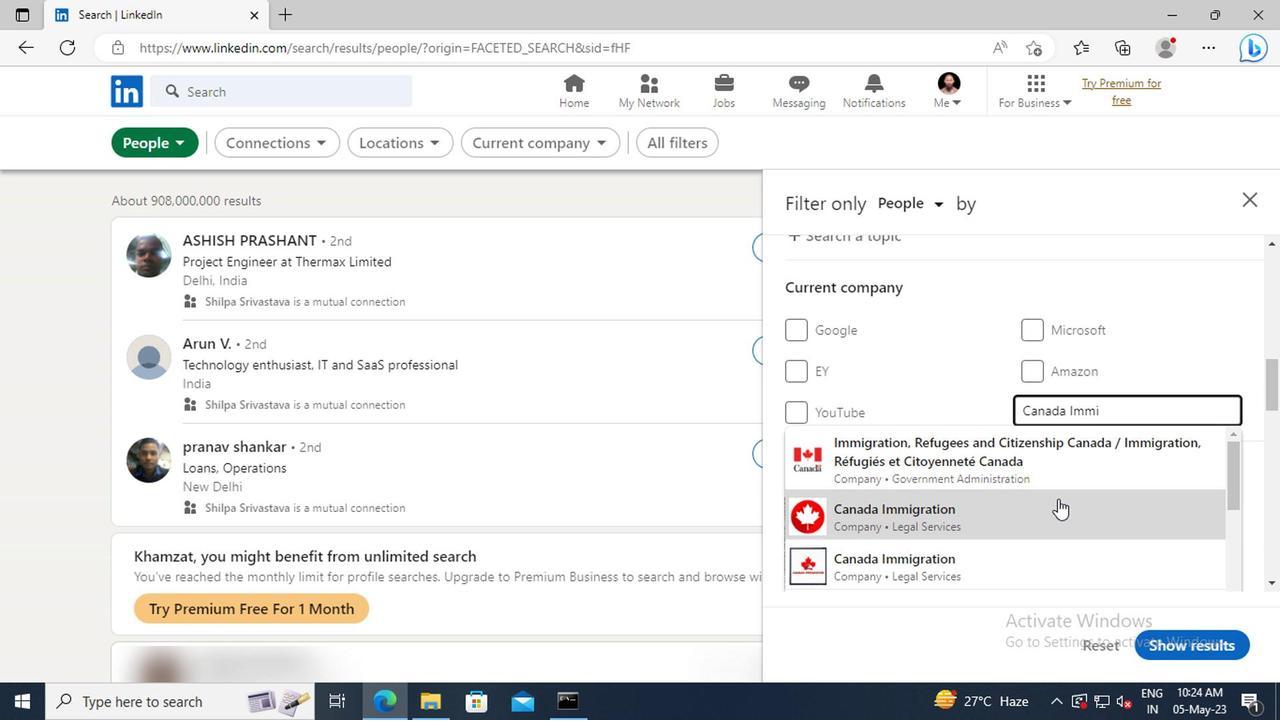 
Action: Mouse moved to (1056, 500)
Screenshot: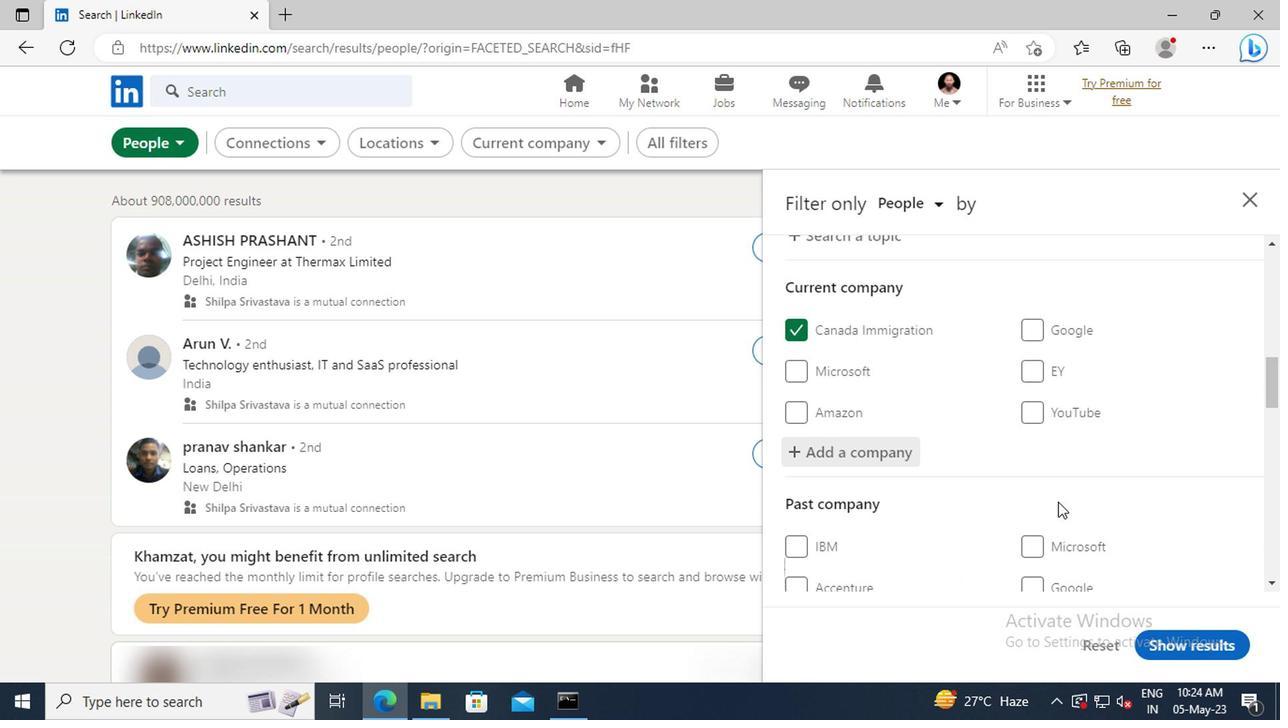 
Action: Mouse scrolled (1056, 499) with delta (0, -1)
Screenshot: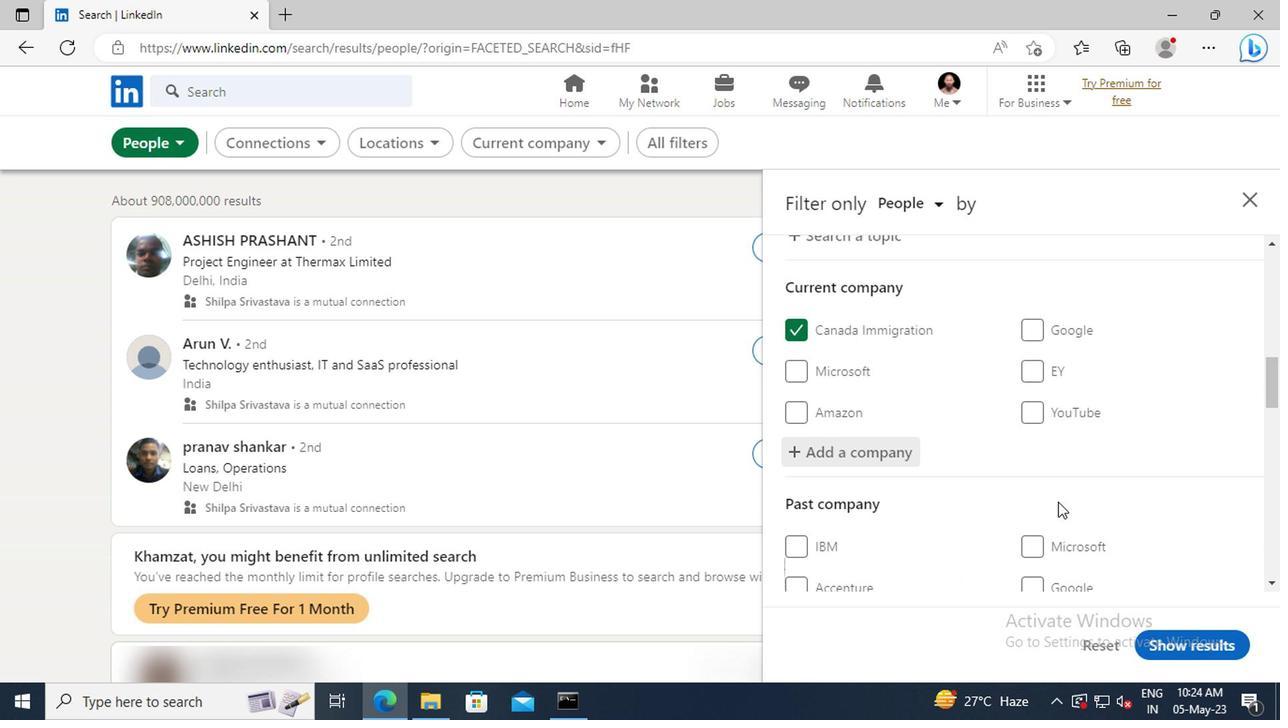 
Action: Mouse scrolled (1056, 499) with delta (0, -1)
Screenshot: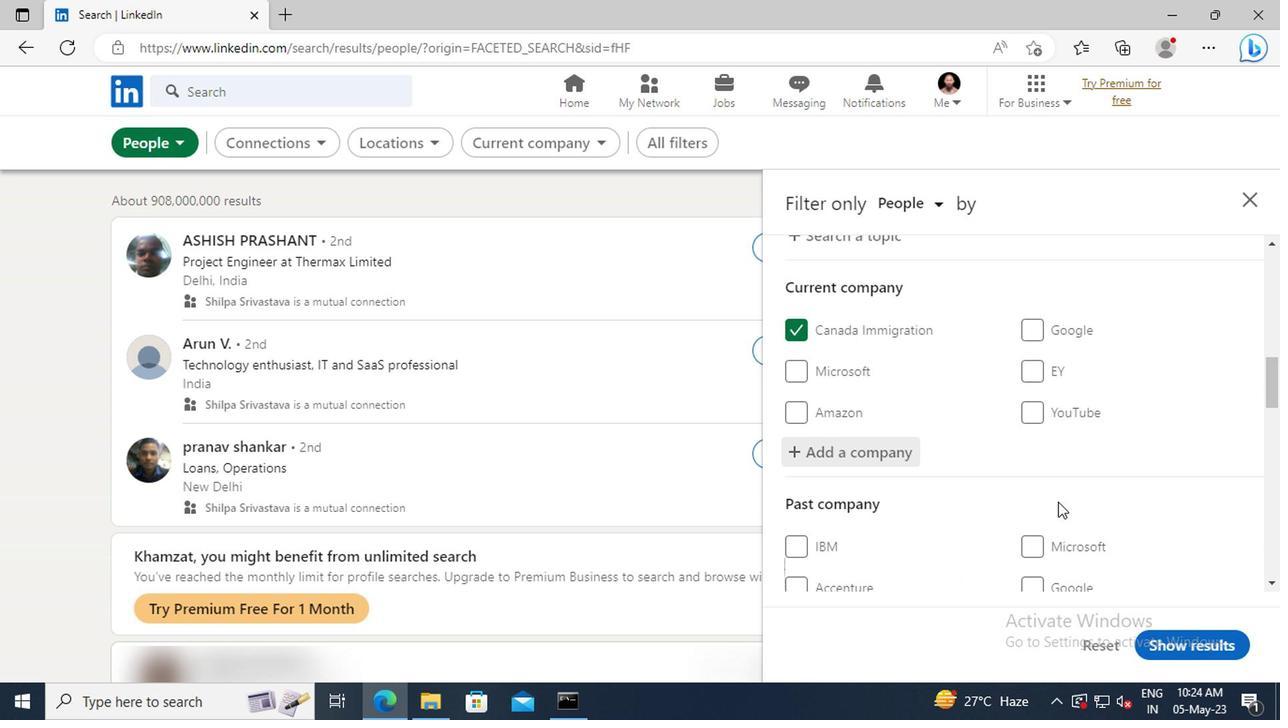 
Action: Mouse moved to (1054, 485)
Screenshot: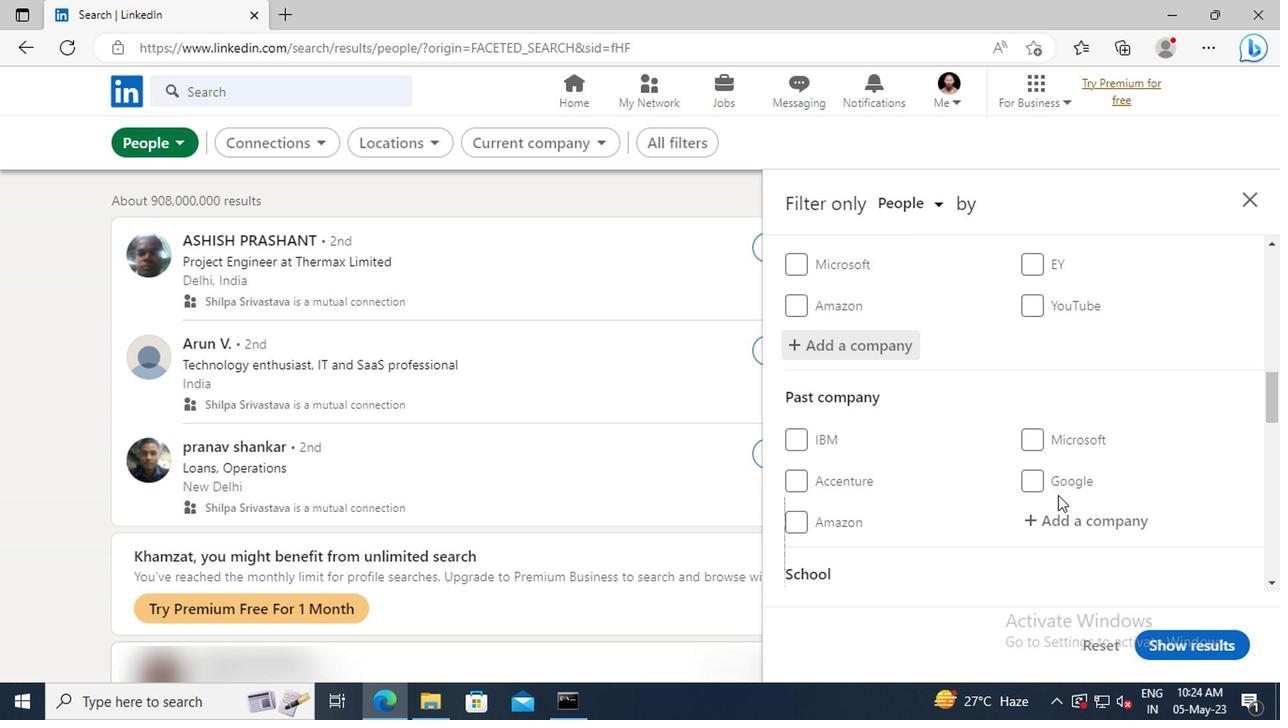 
Action: Mouse scrolled (1054, 484) with delta (0, 0)
Screenshot: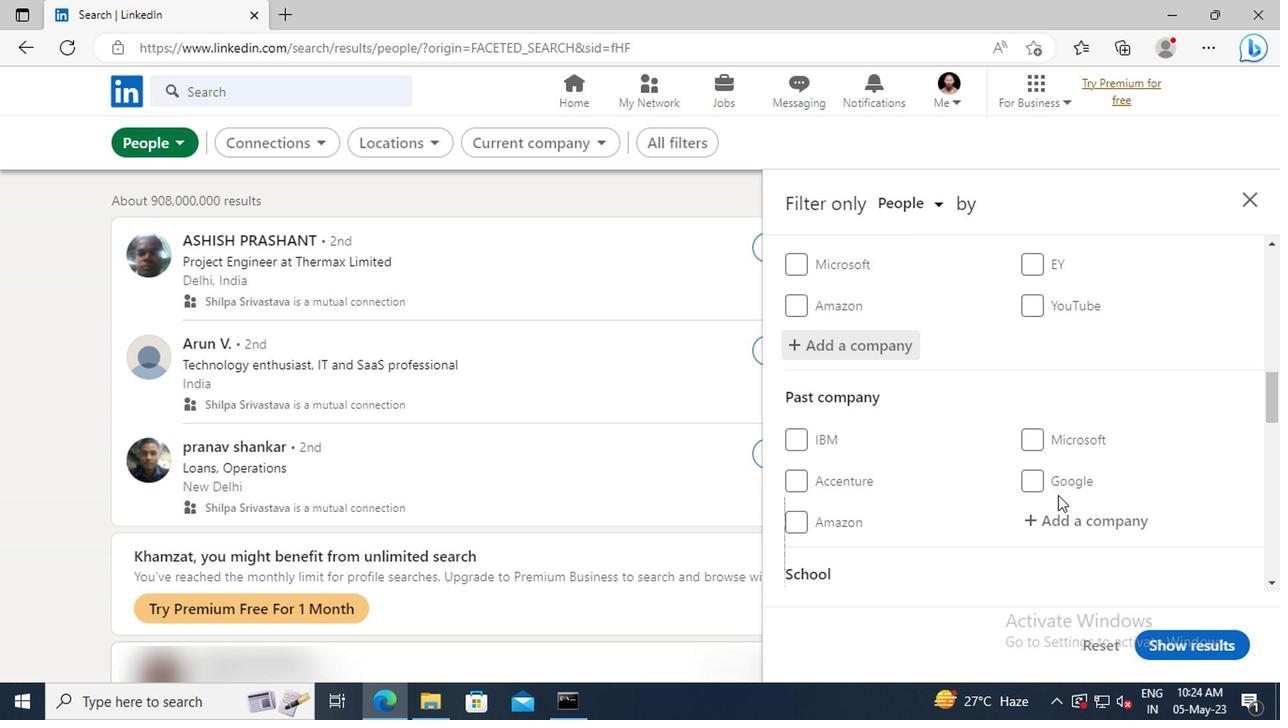
Action: Mouse moved to (1051, 470)
Screenshot: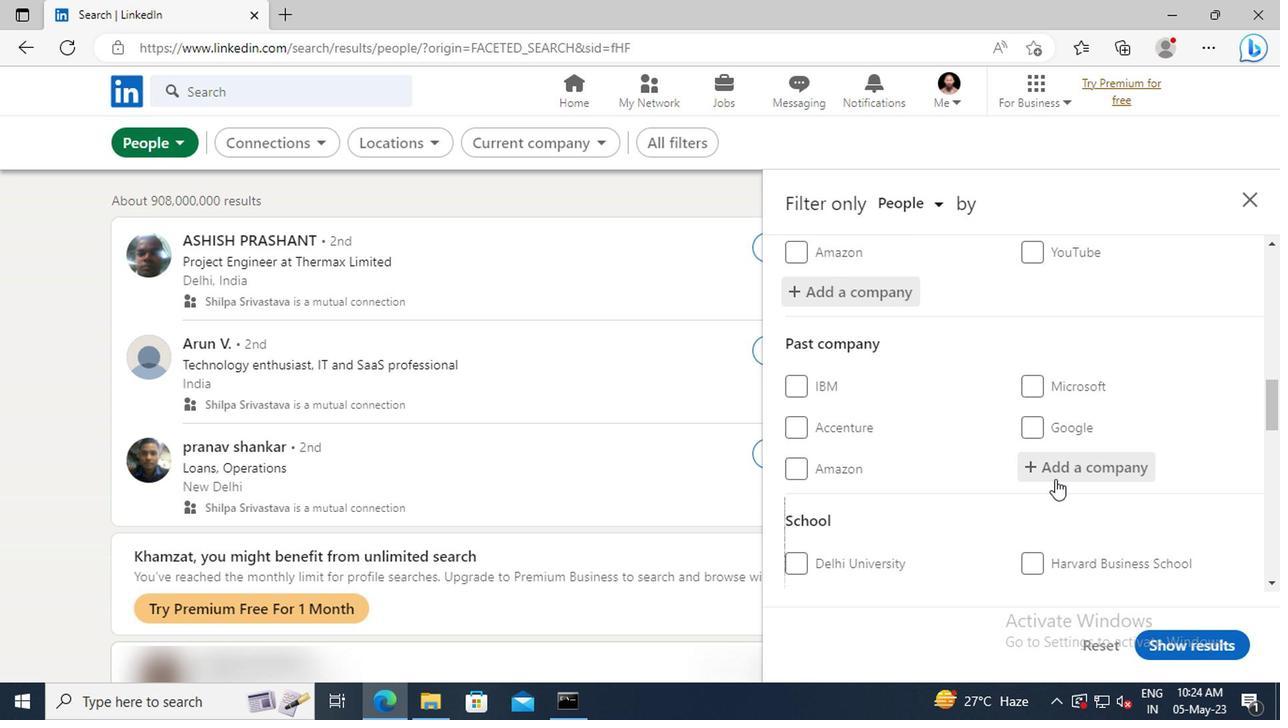 
Action: Mouse scrolled (1051, 470) with delta (0, 0)
Screenshot: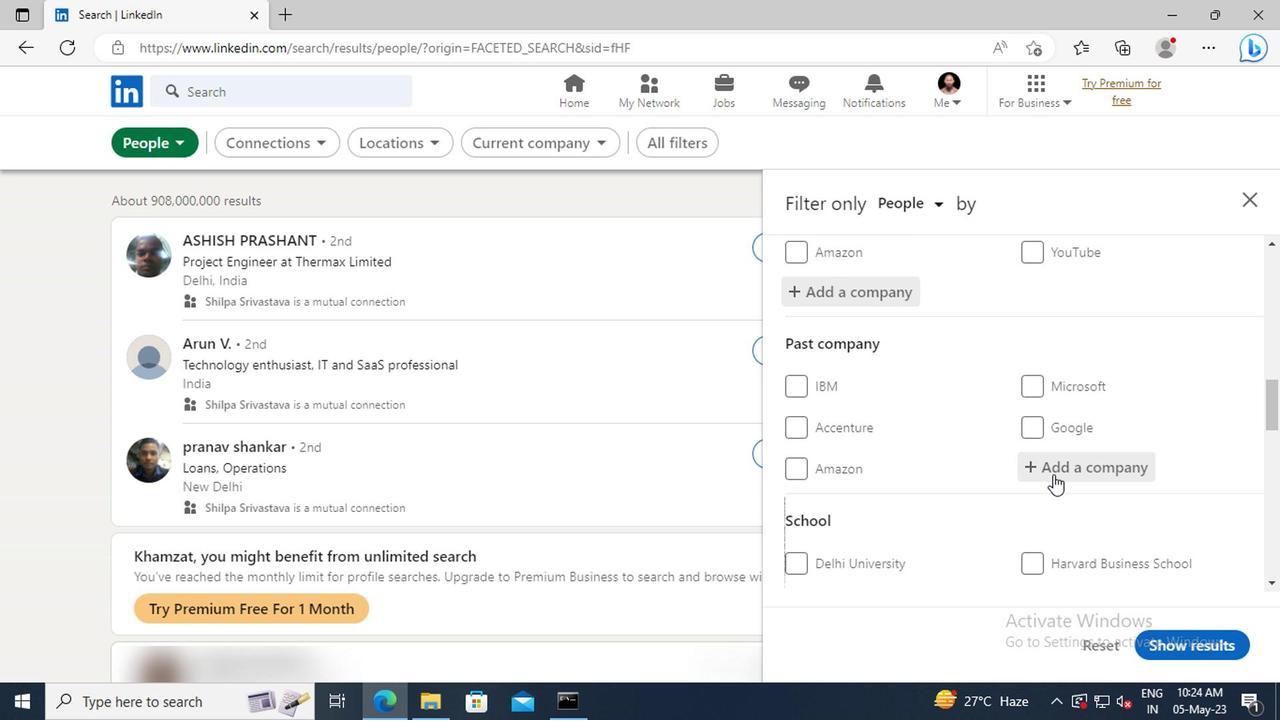 
Action: Mouse scrolled (1051, 470) with delta (0, 0)
Screenshot: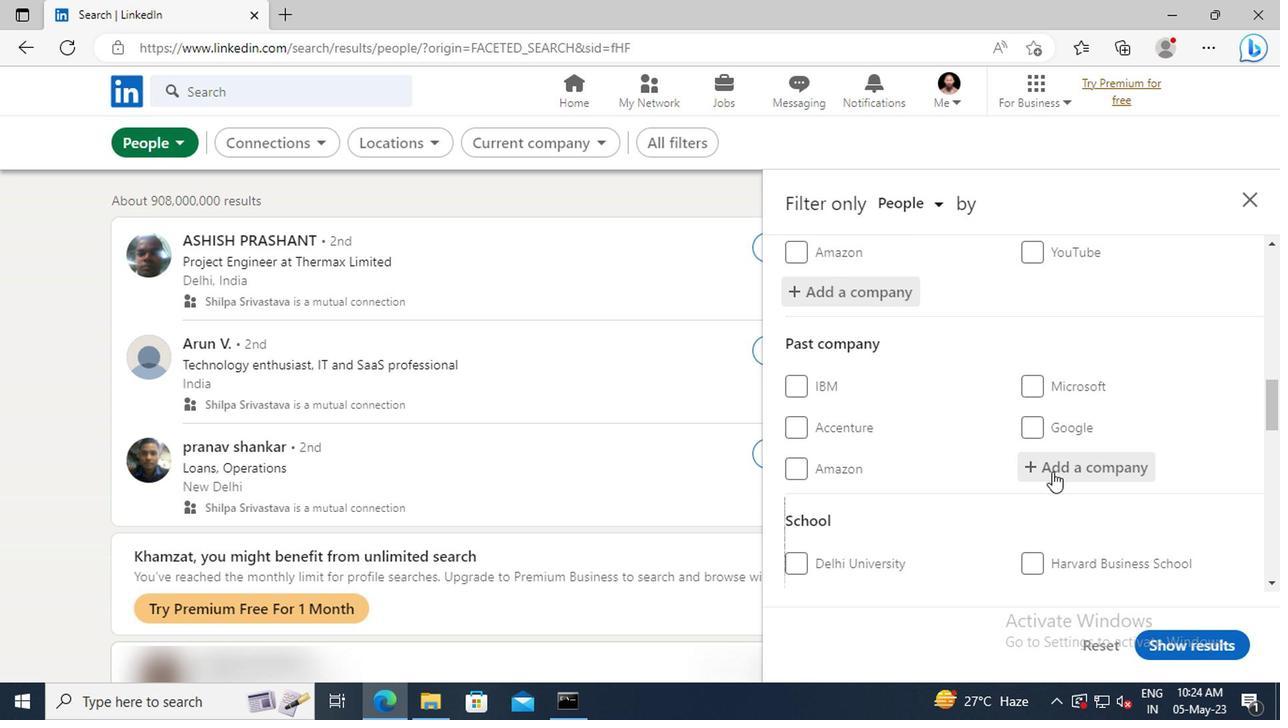 
Action: Mouse moved to (1049, 466)
Screenshot: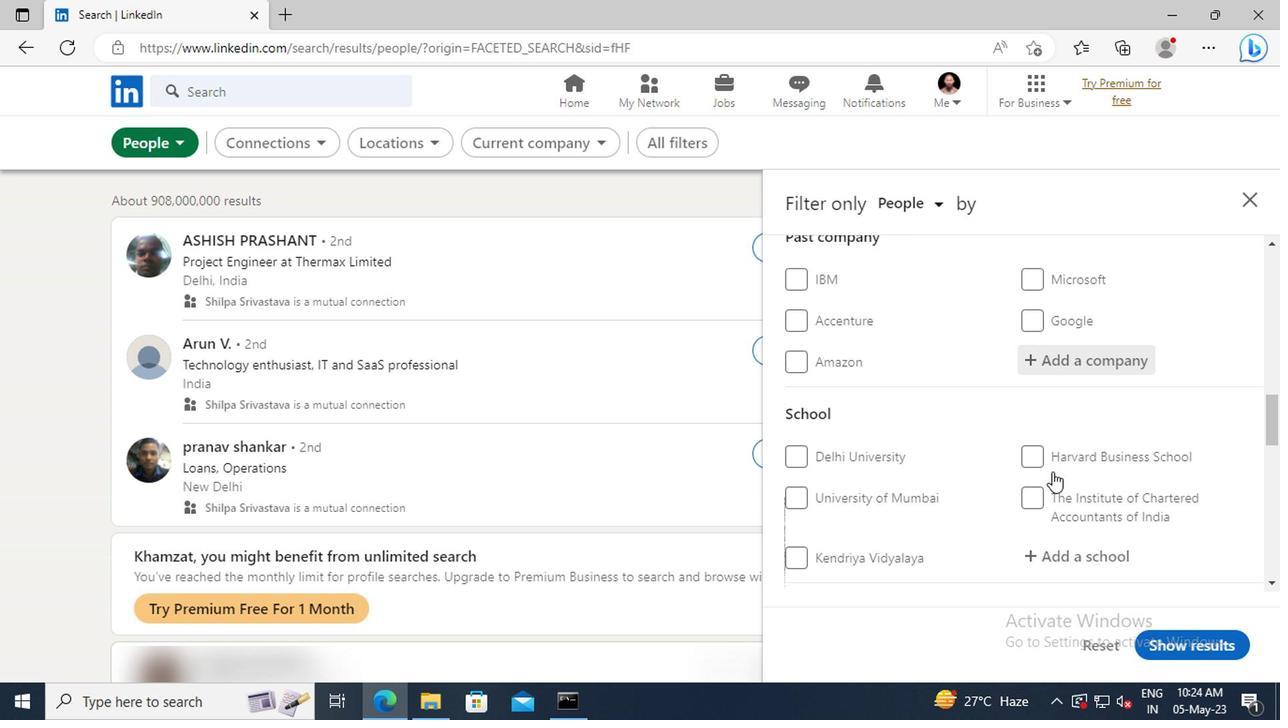 
Action: Mouse scrolled (1049, 465) with delta (0, 0)
Screenshot: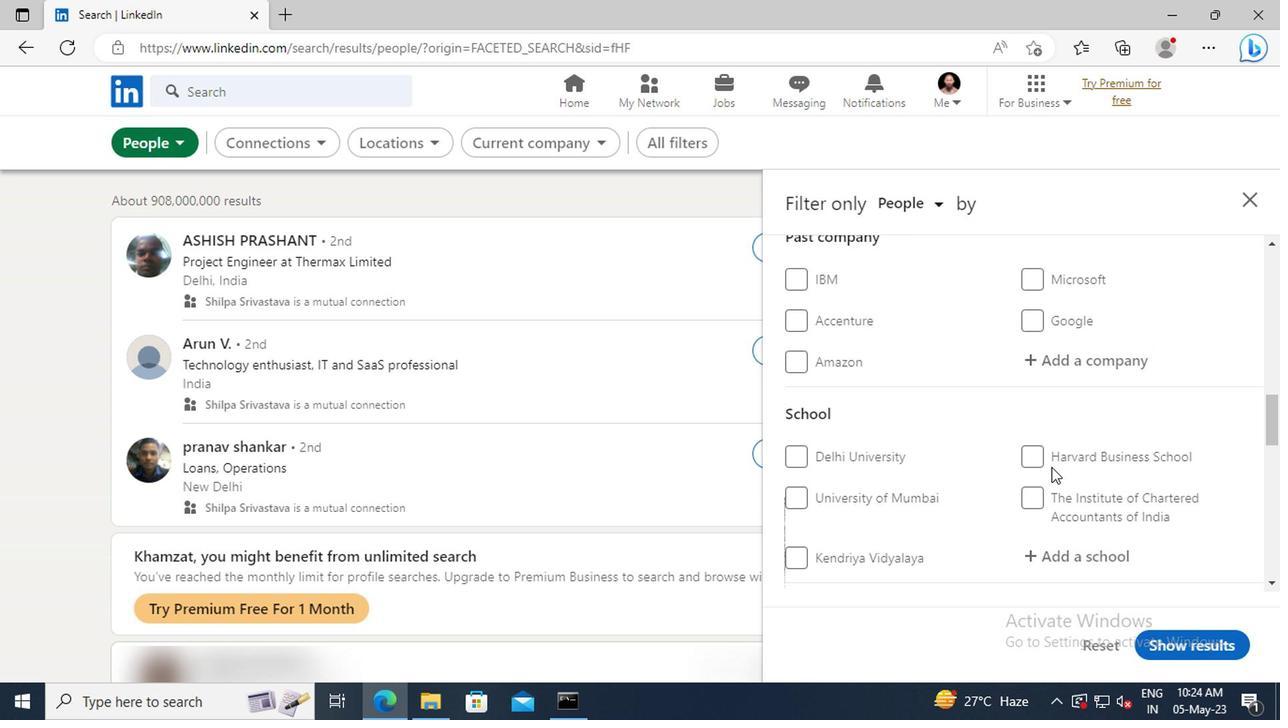 
Action: Mouse moved to (1047, 500)
Screenshot: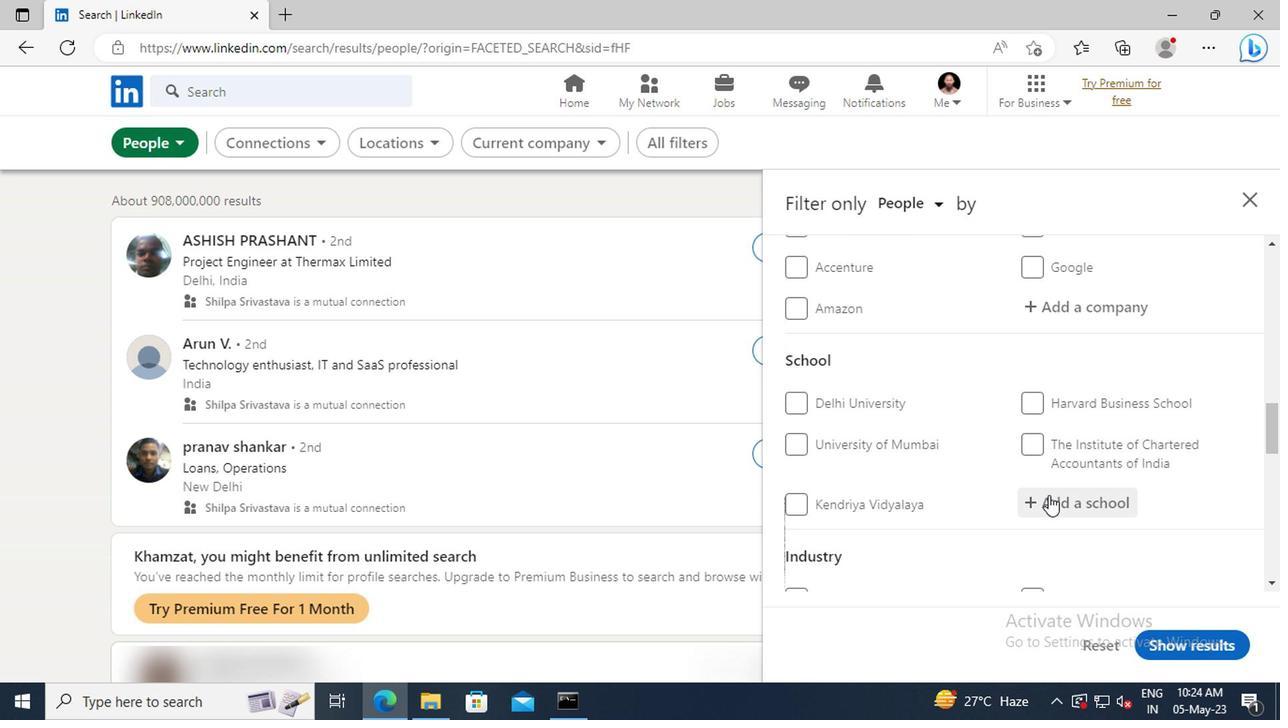 
Action: Mouse pressed left at (1047, 500)
Screenshot: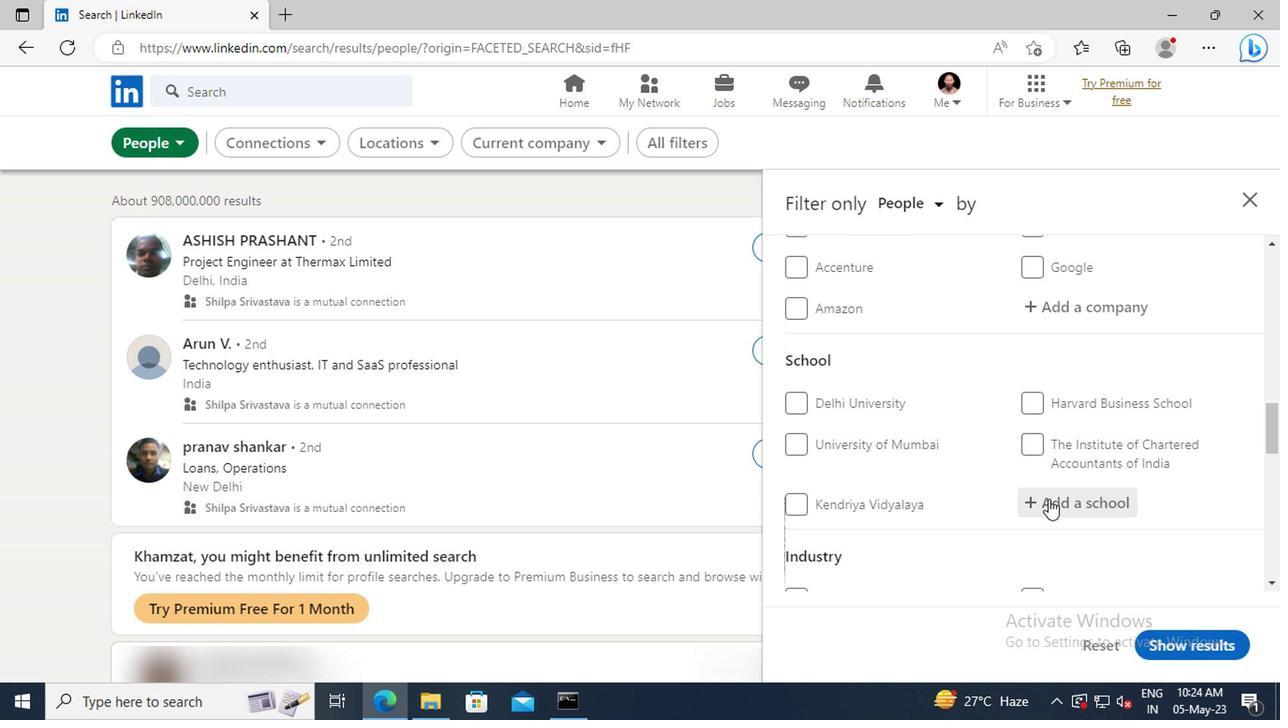 
Action: Mouse moved to (1051, 501)
Screenshot: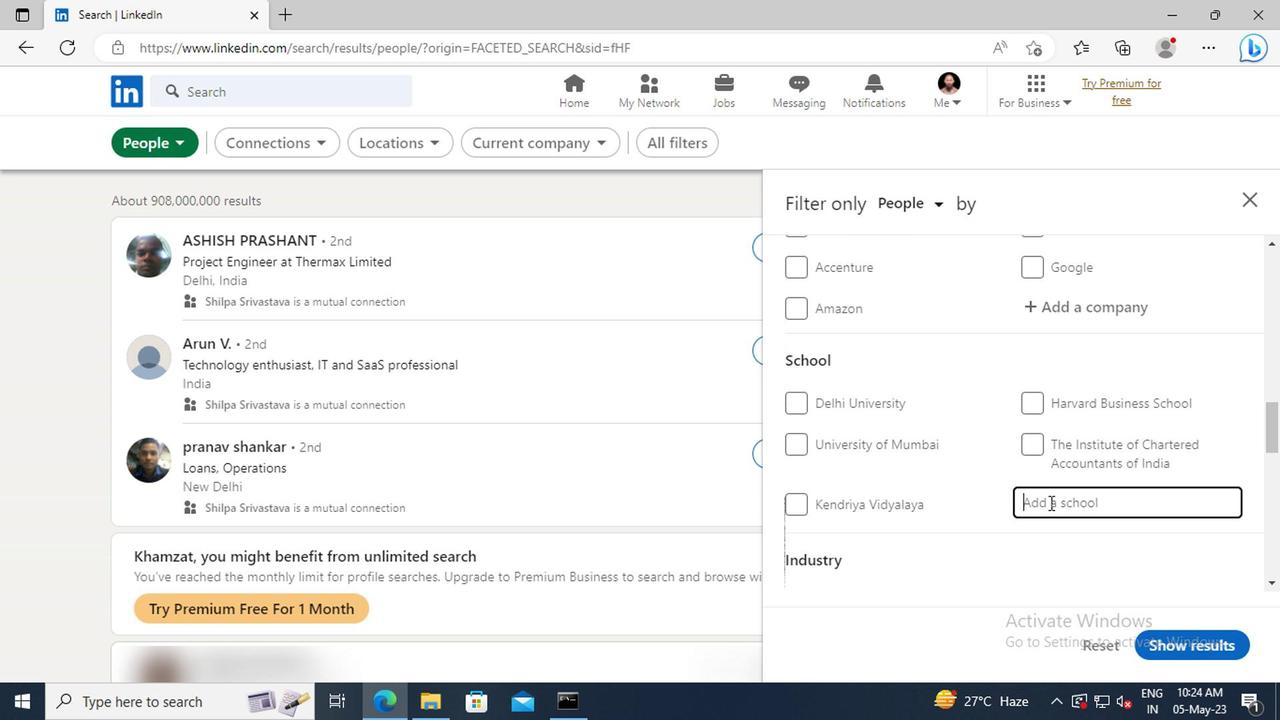 
Action: Key pressed <Key.shift>WALCHAND<Key.space><Key.shift>IN
Screenshot: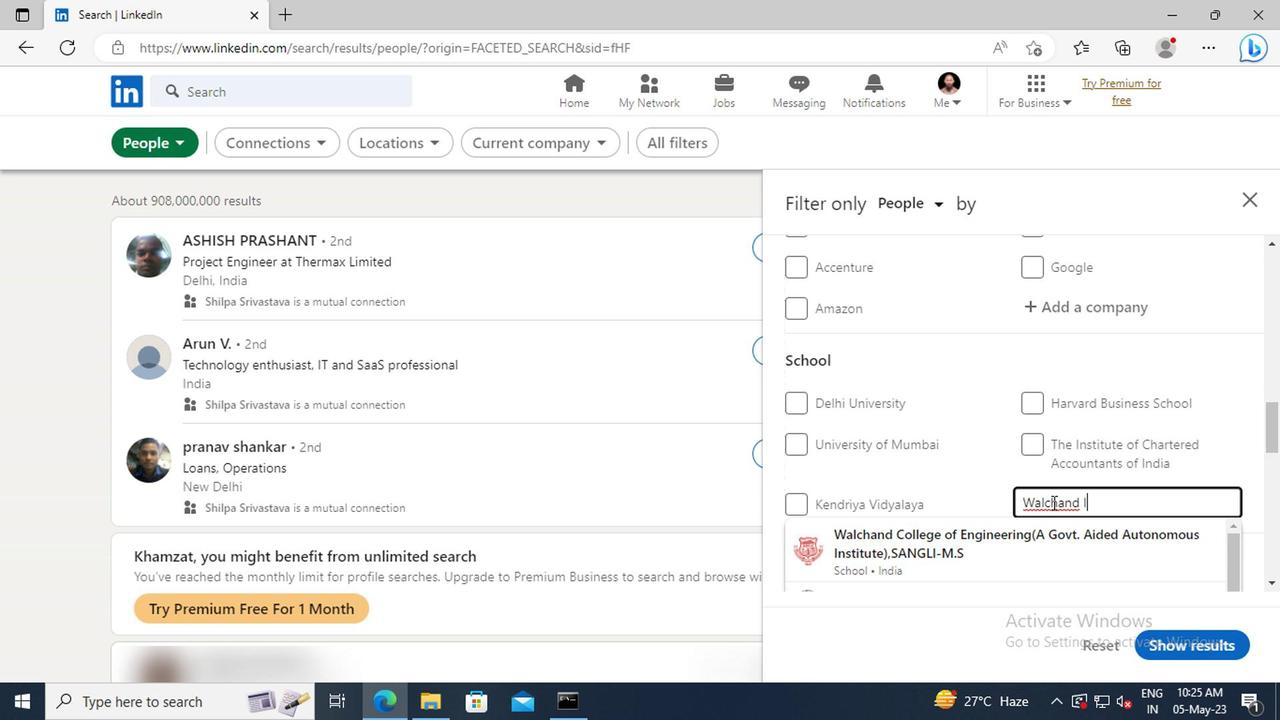 
Action: Mouse moved to (1053, 534)
Screenshot: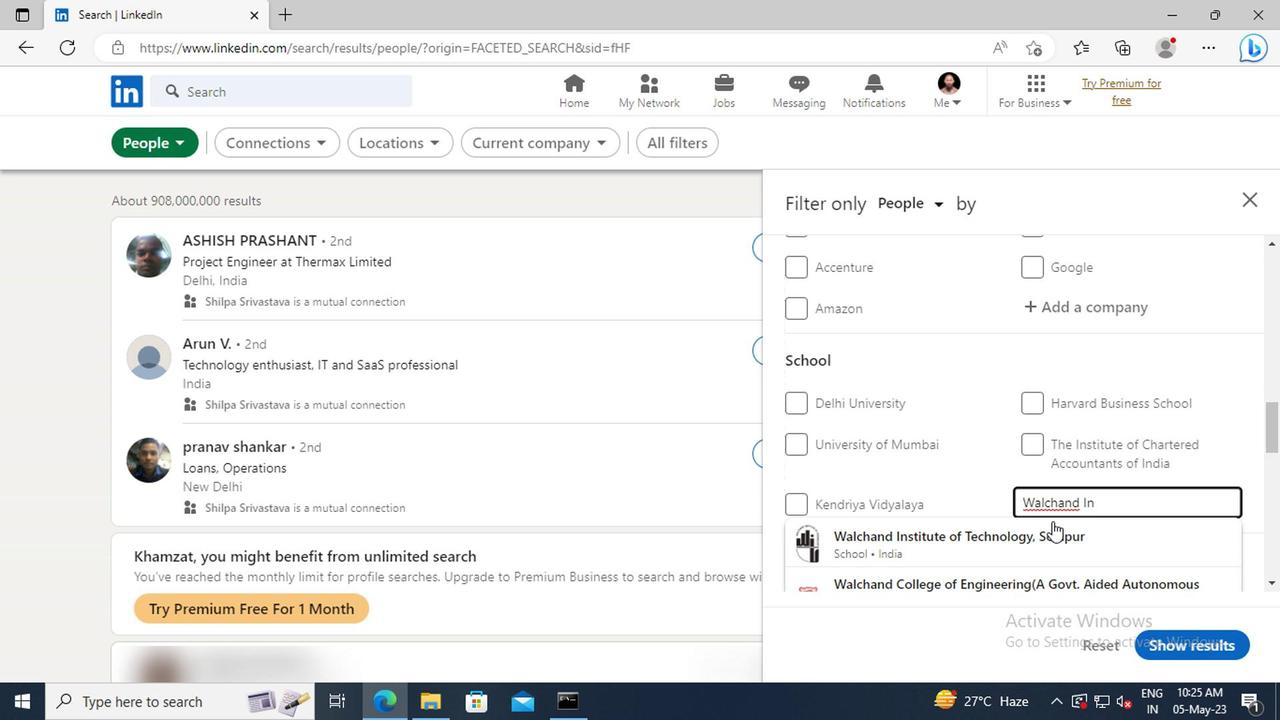 
Action: Mouse pressed left at (1053, 534)
Screenshot: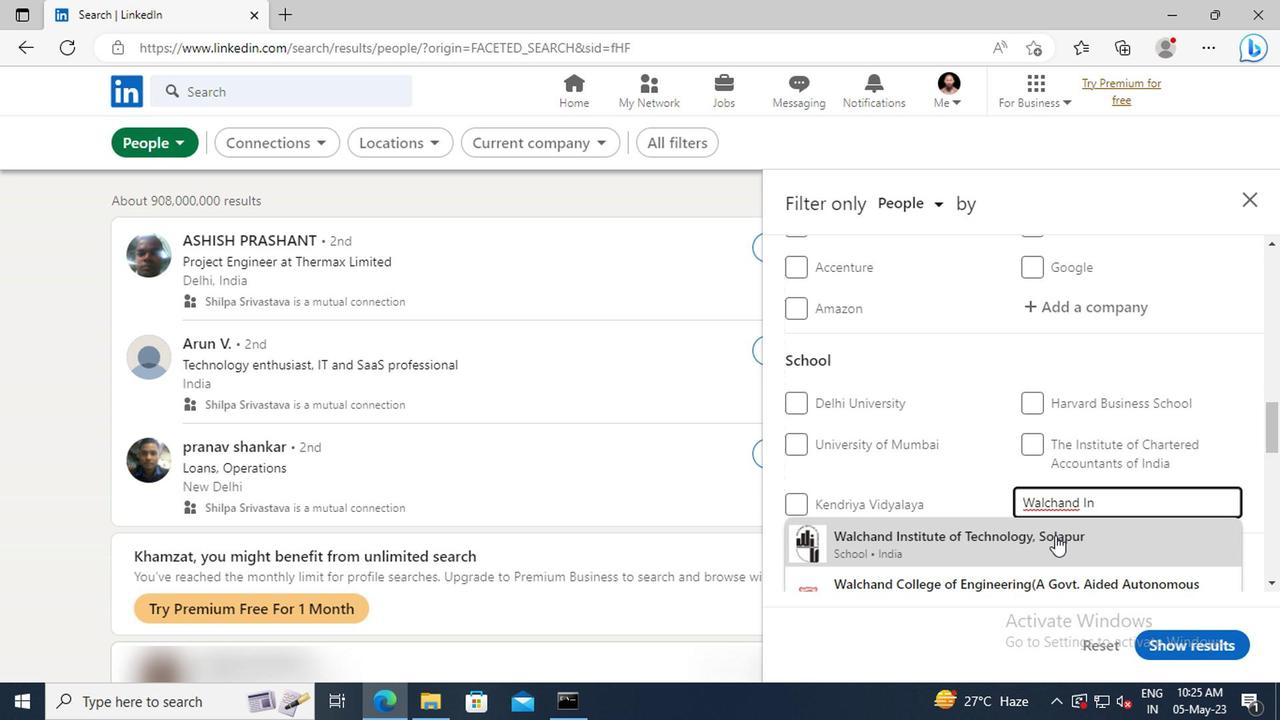 
Action: Mouse moved to (1053, 534)
Screenshot: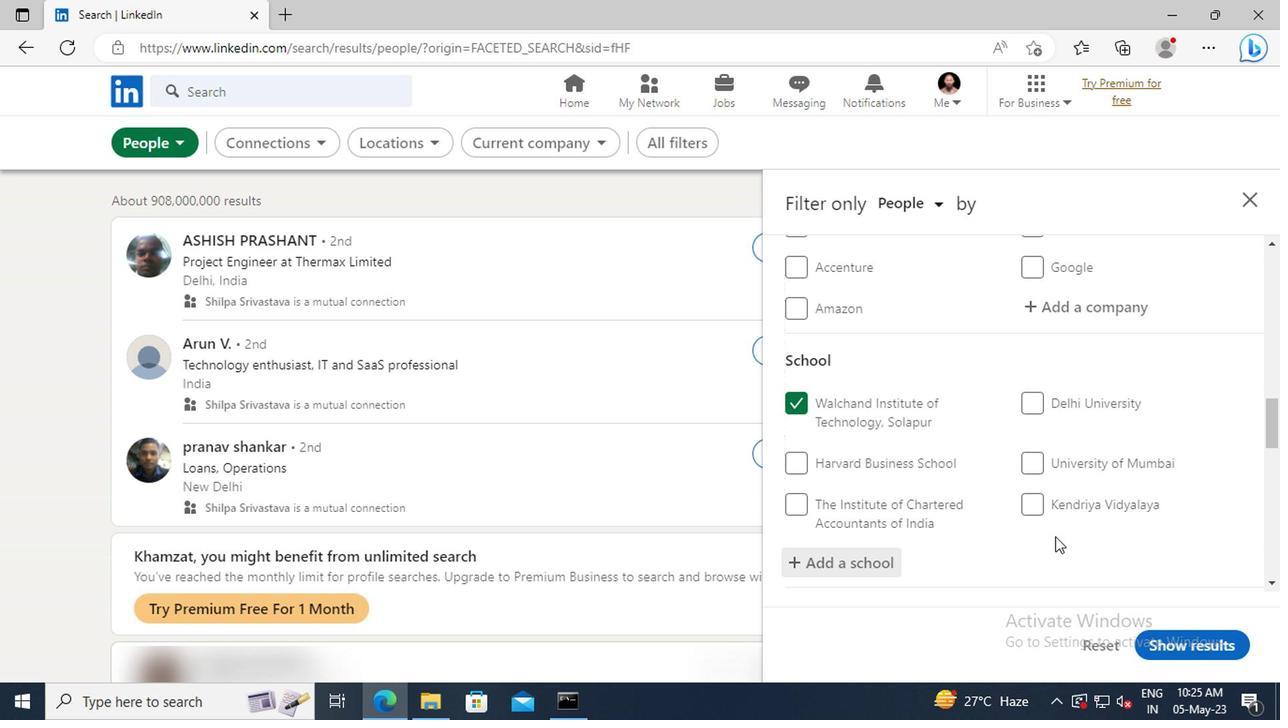 
Action: Mouse scrolled (1053, 534) with delta (0, 0)
Screenshot: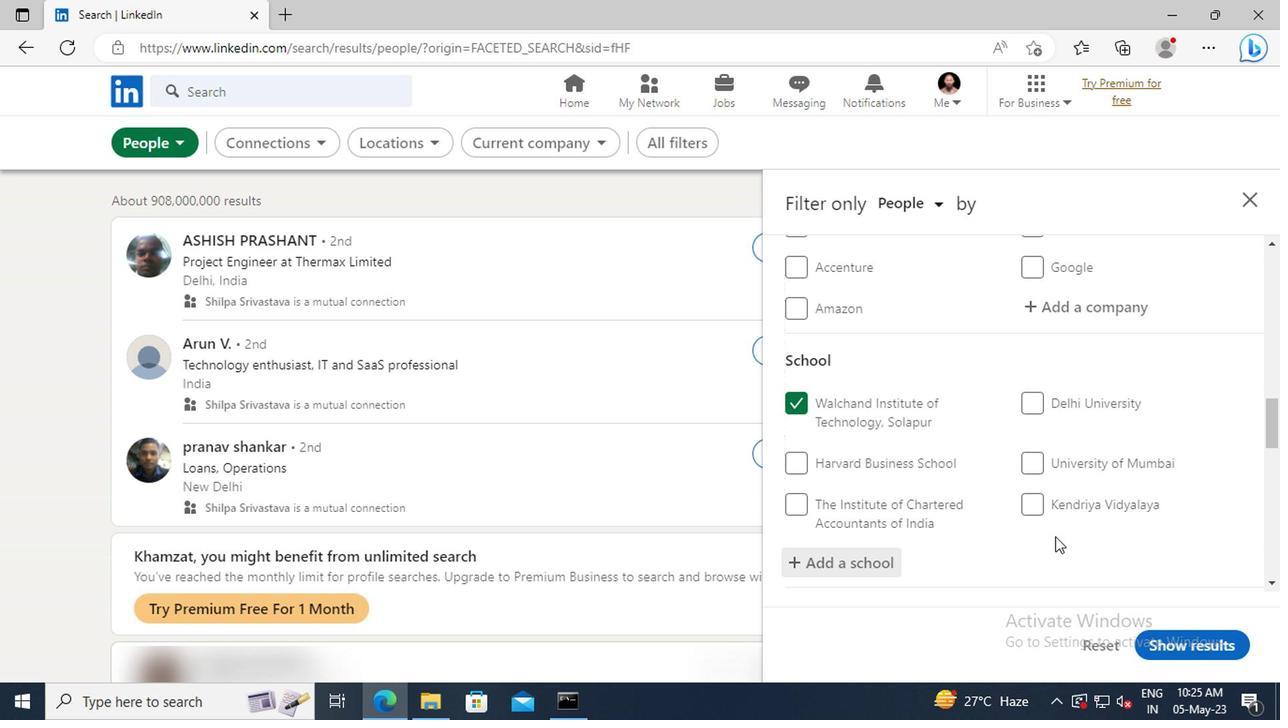 
Action: Mouse scrolled (1053, 534) with delta (0, 0)
Screenshot: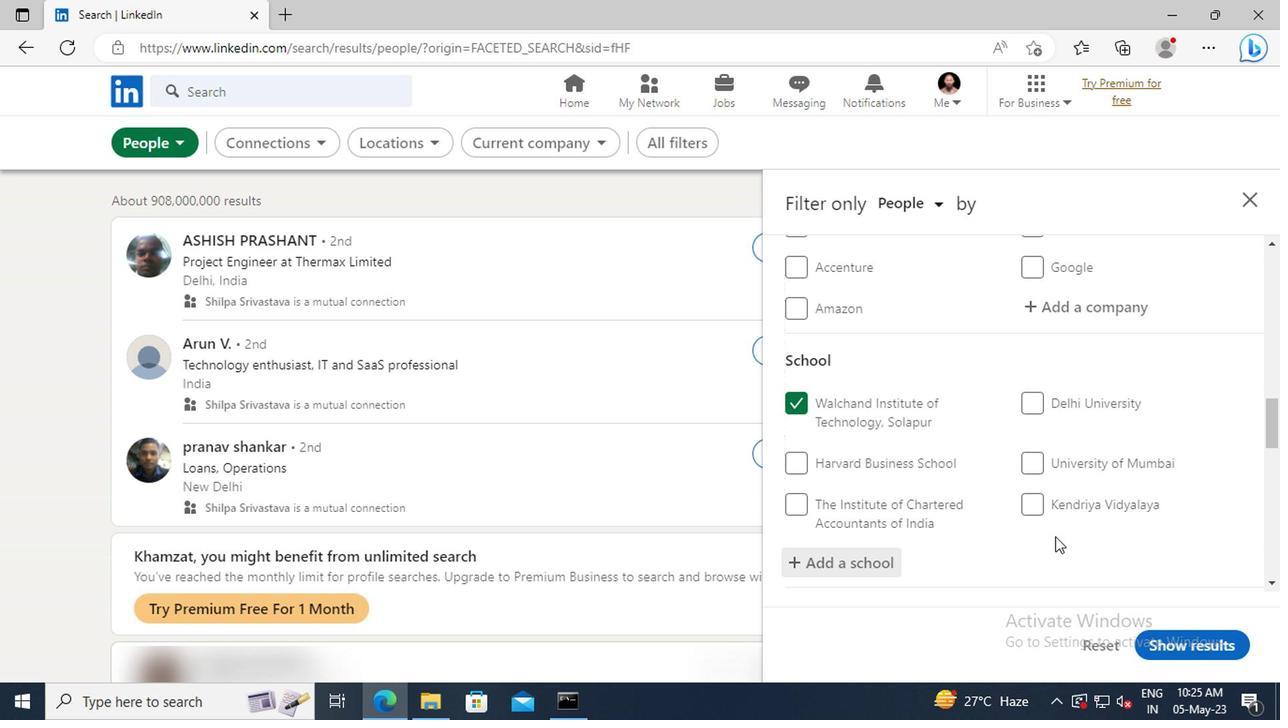 
Action: Mouse moved to (1047, 488)
Screenshot: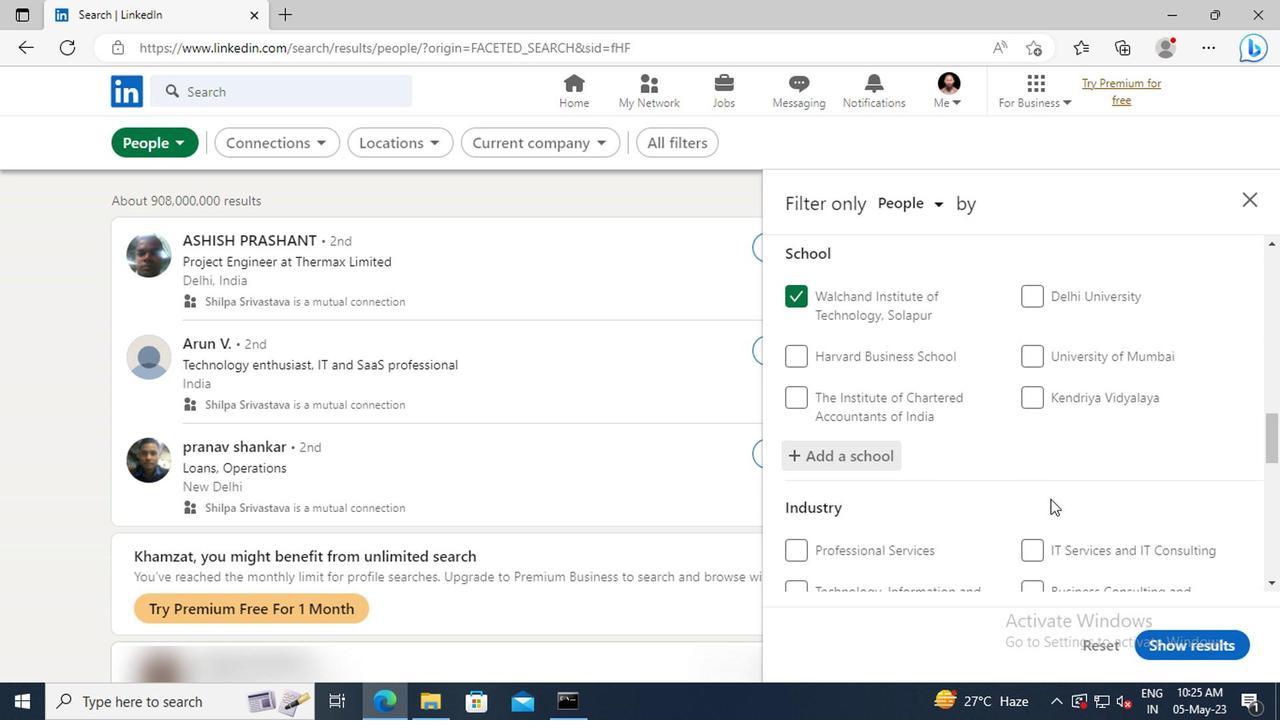 
Action: Mouse scrolled (1047, 487) with delta (0, -1)
Screenshot: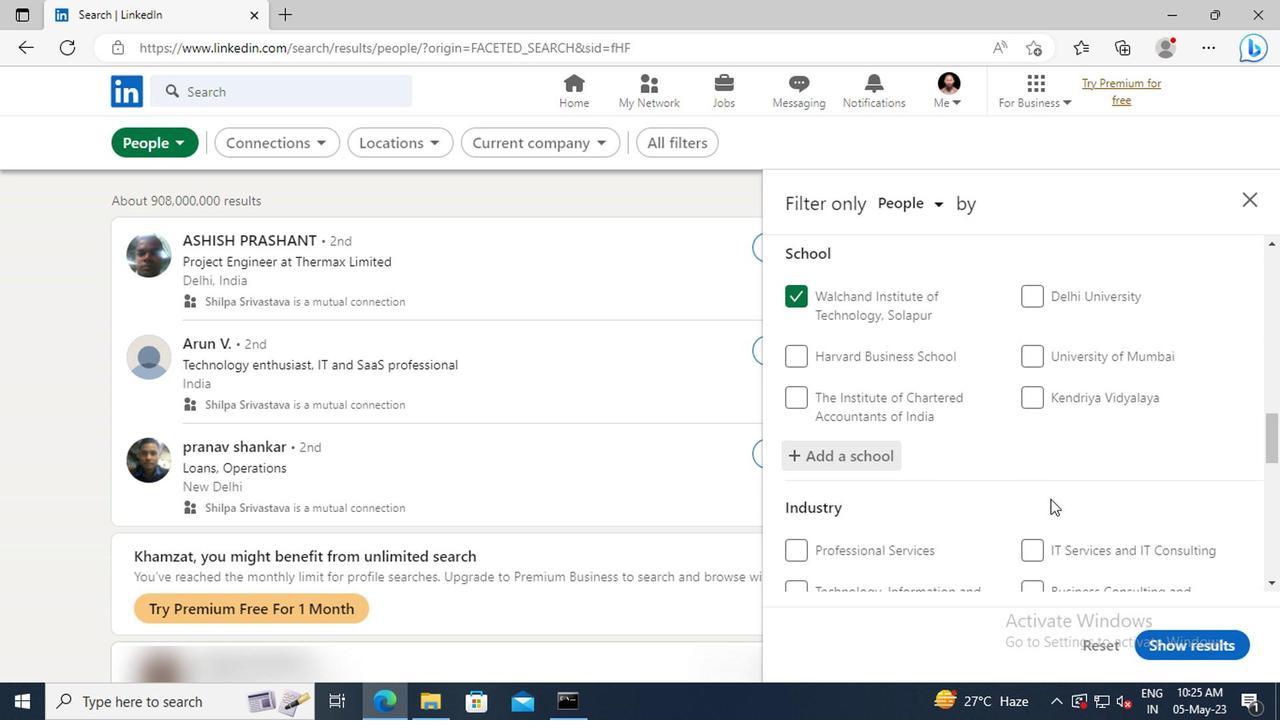 
Action: Mouse moved to (1047, 487)
Screenshot: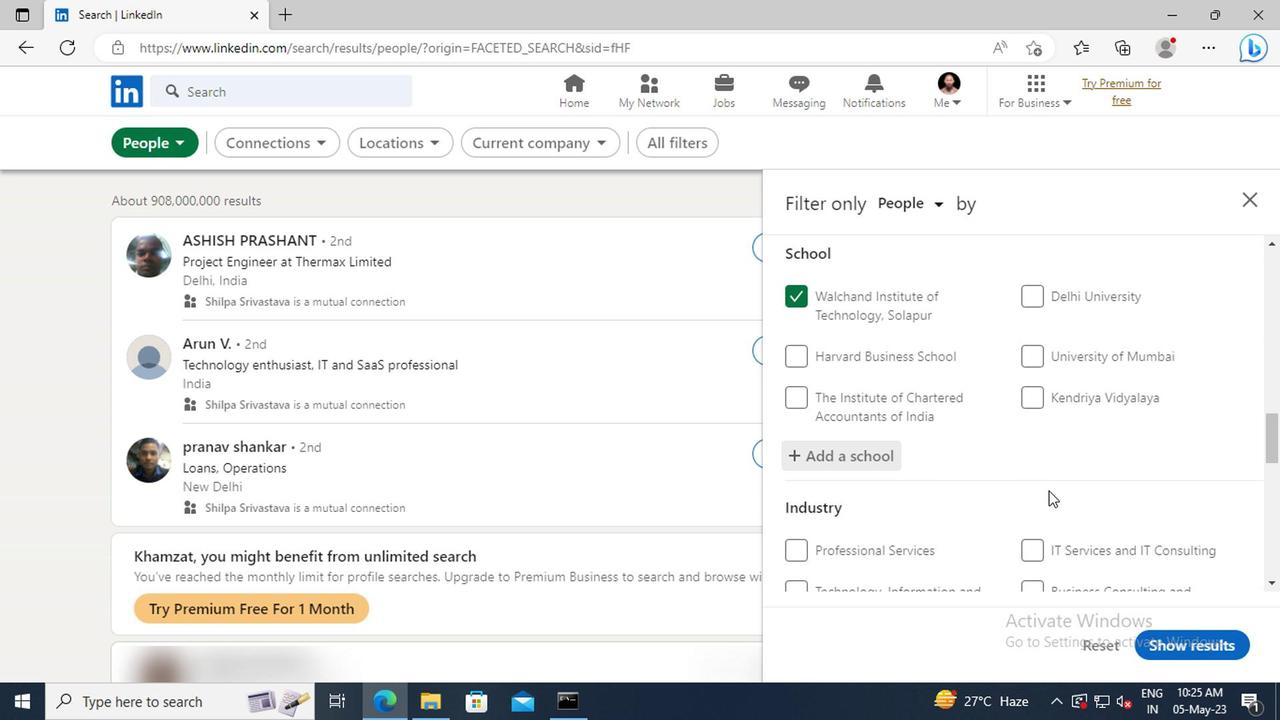 
Action: Mouse scrolled (1047, 486) with delta (0, 0)
Screenshot: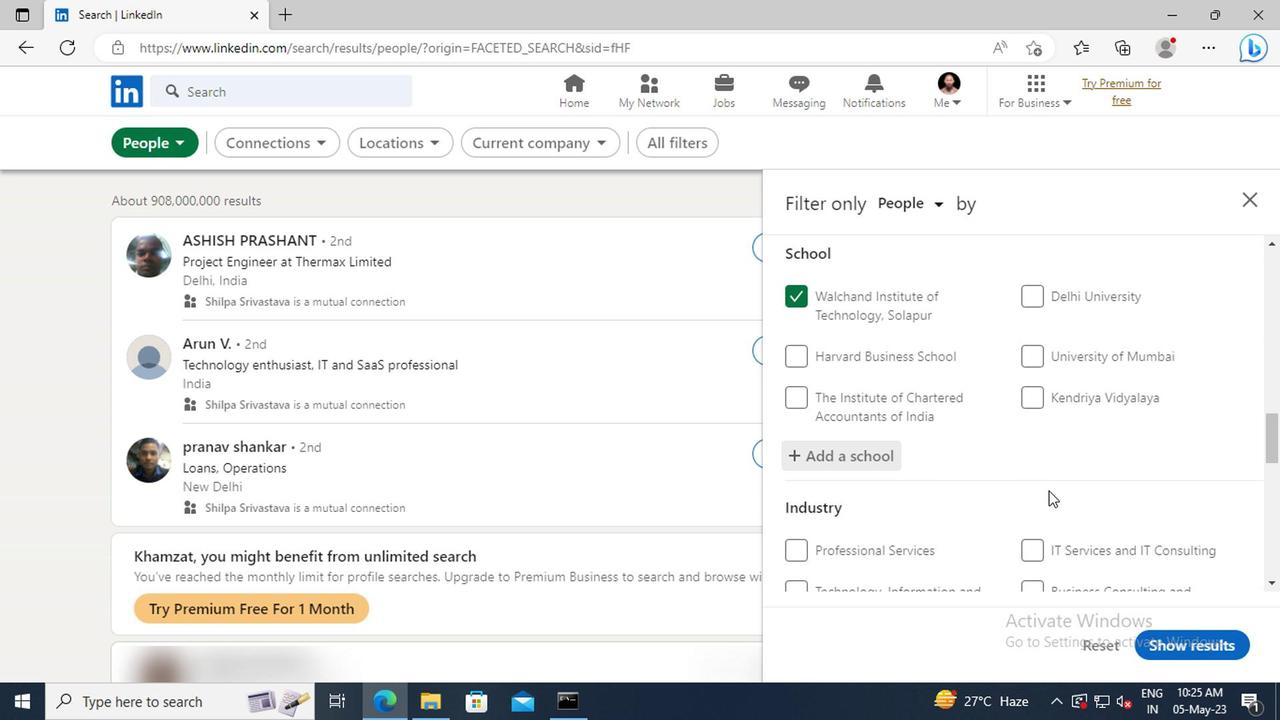 
Action: Mouse moved to (1047, 477)
Screenshot: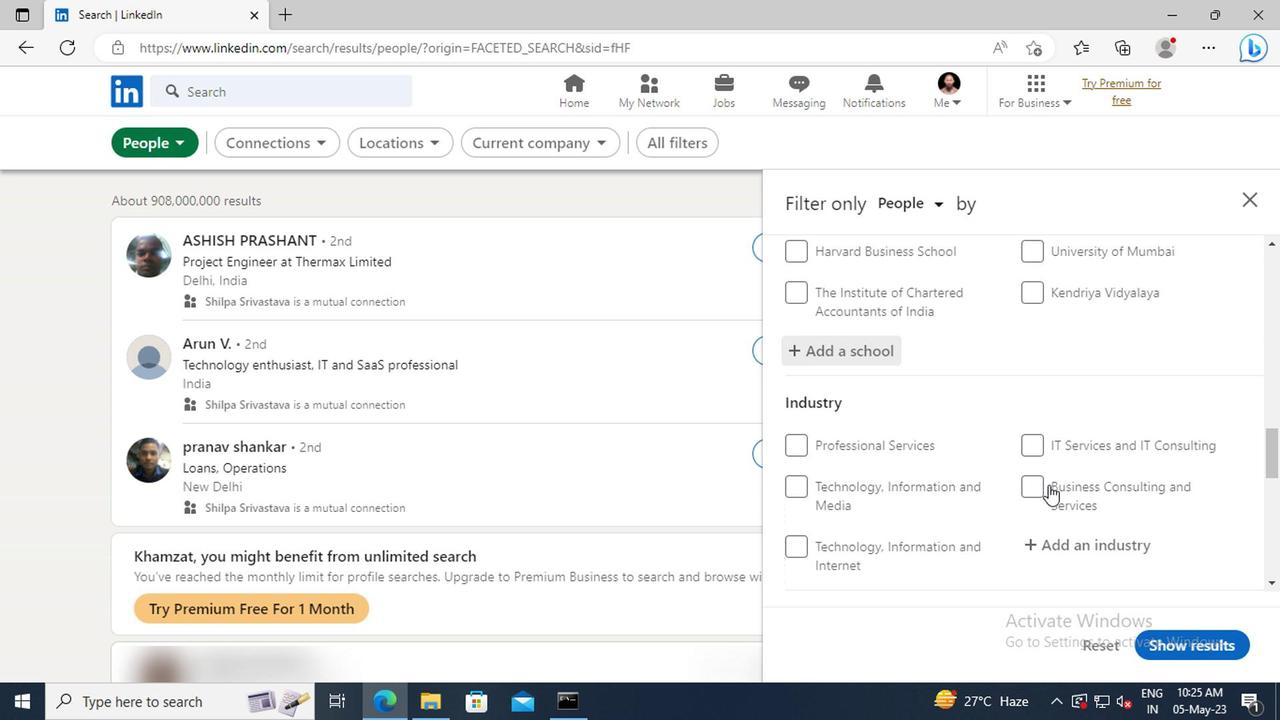 
Action: Mouse scrolled (1047, 476) with delta (0, 0)
Screenshot: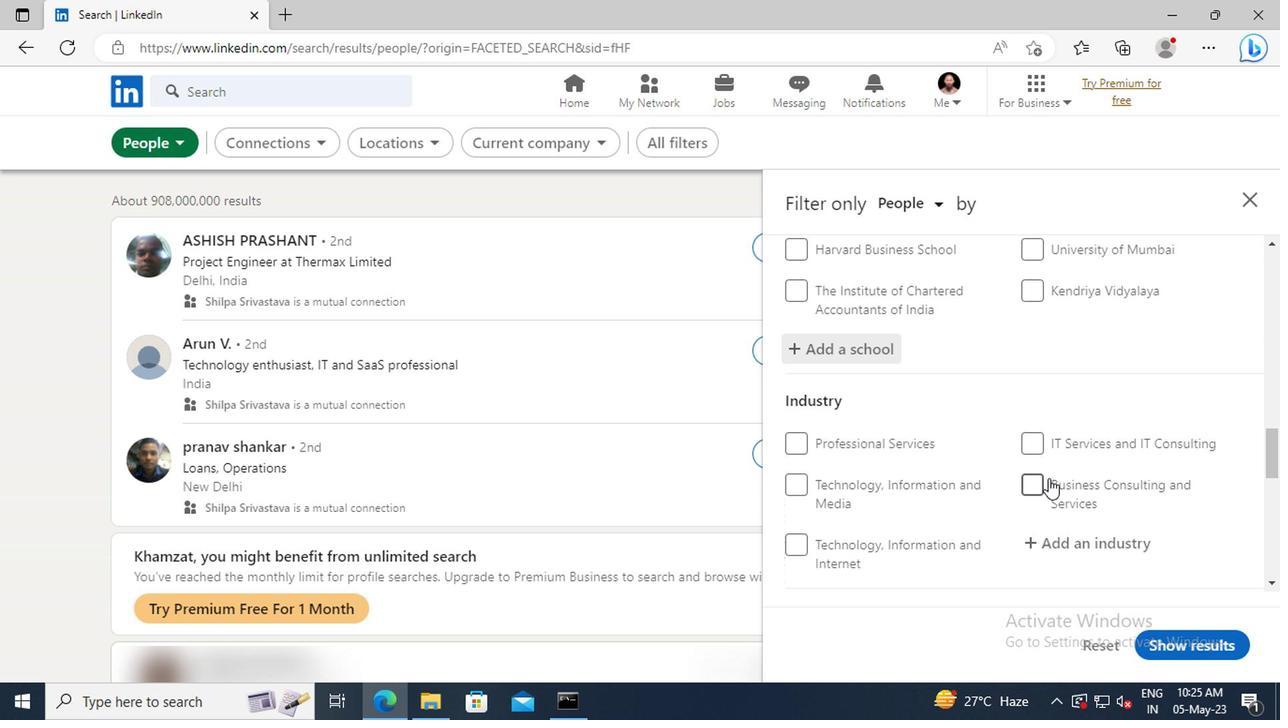 
Action: Mouse moved to (1049, 484)
Screenshot: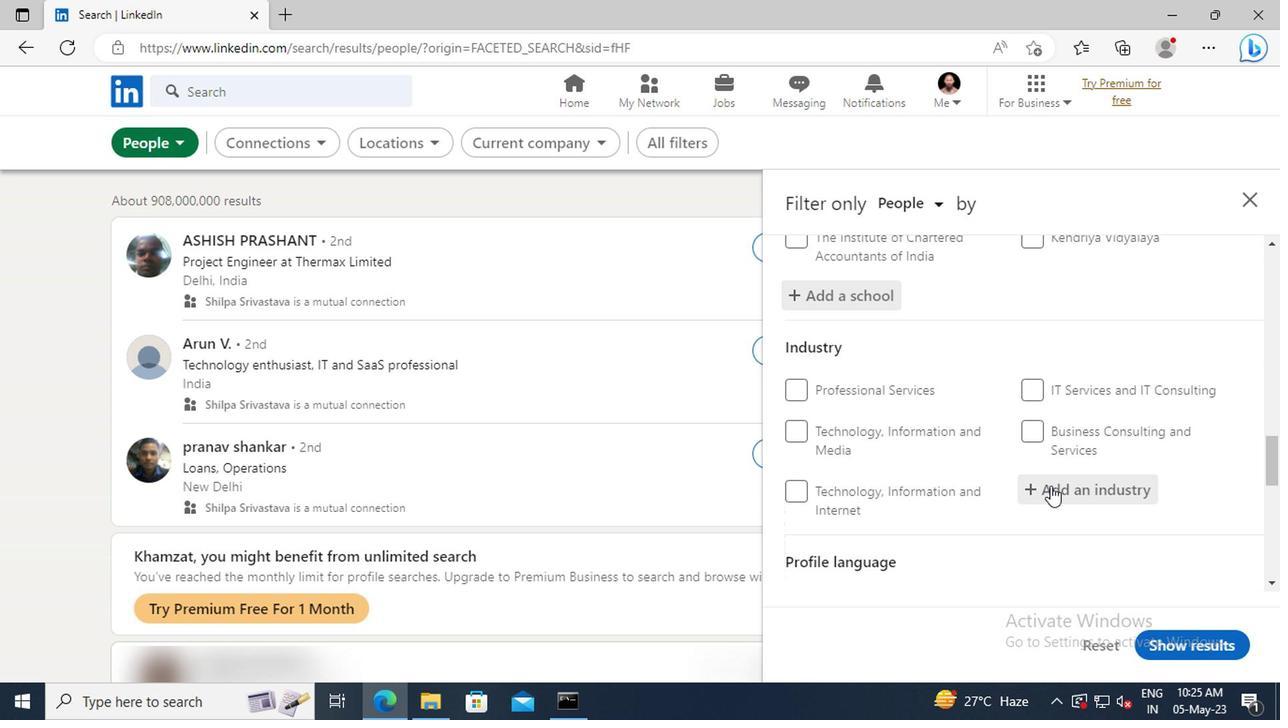 
Action: Mouse pressed left at (1049, 484)
Screenshot: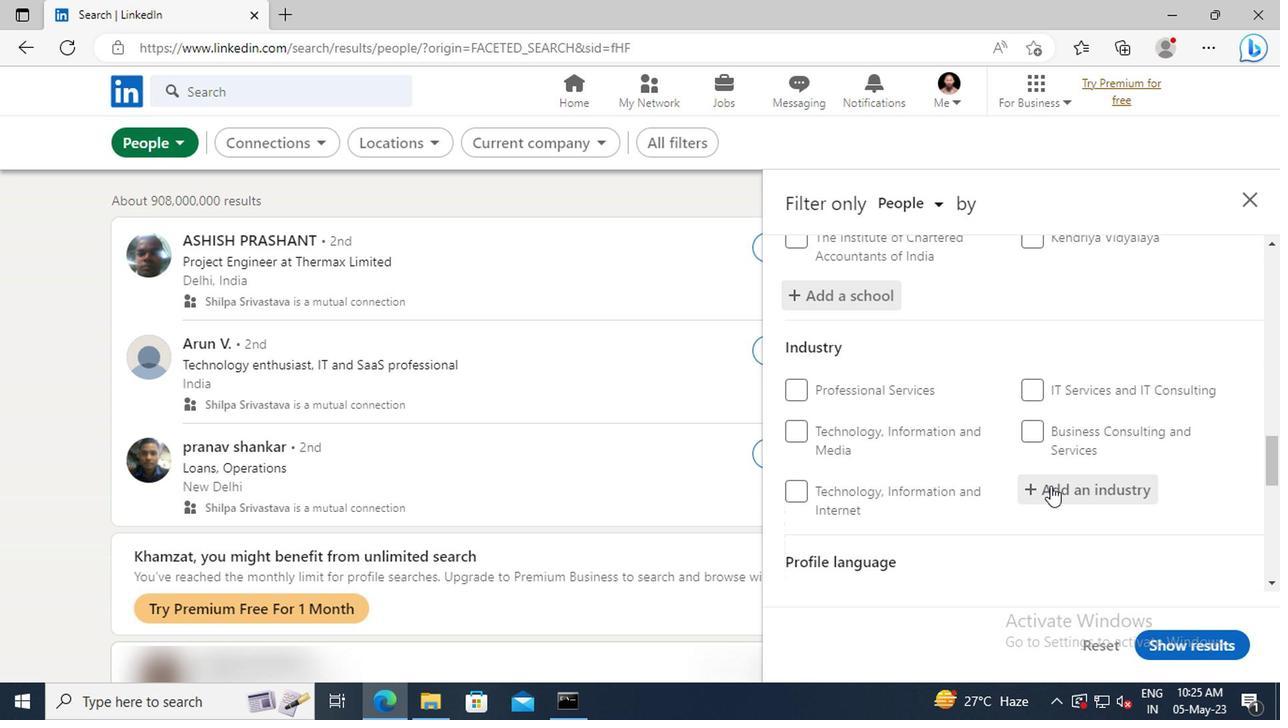 
Action: Key pressed <Key.shift>HOTE
Screenshot: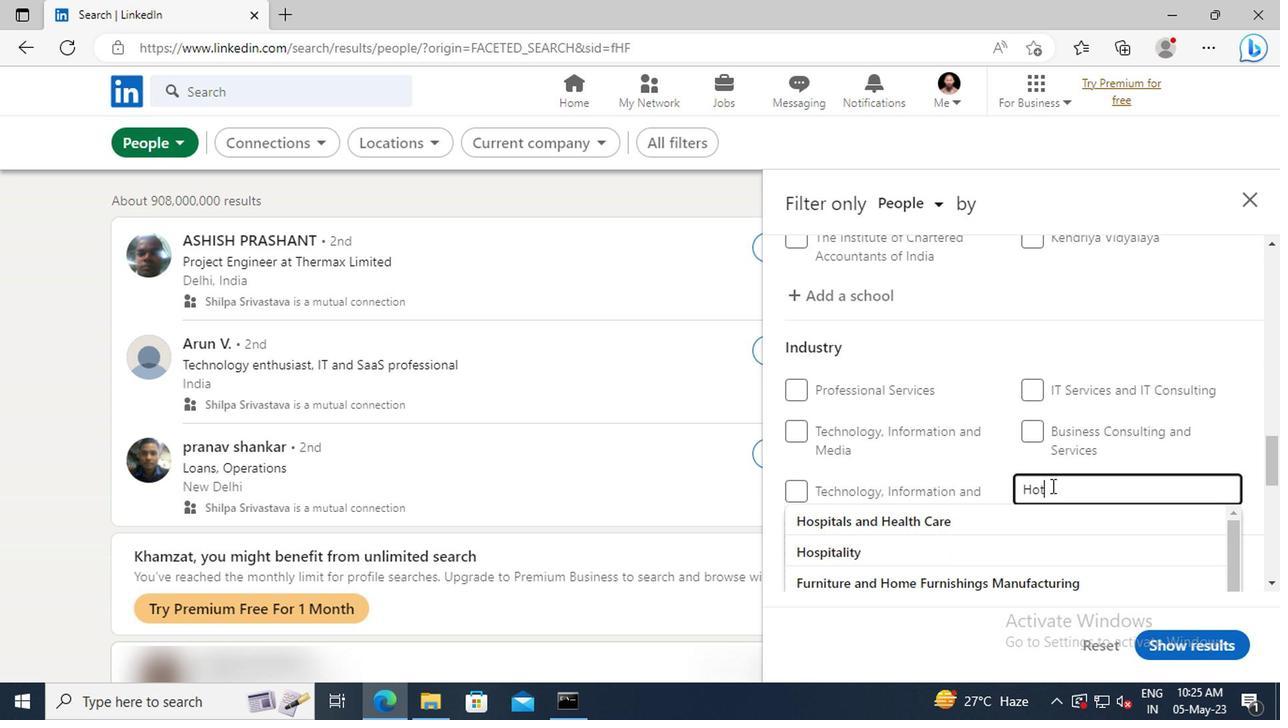 
Action: Mouse moved to (1053, 513)
Screenshot: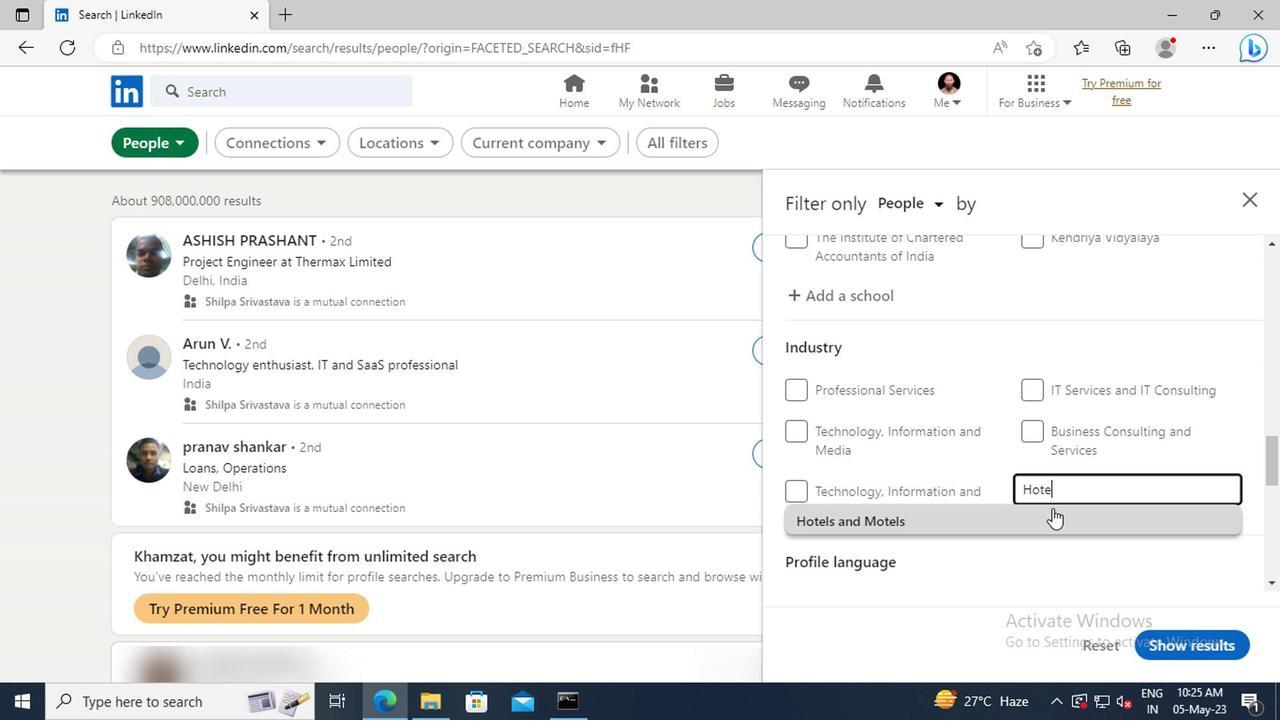 
Action: Mouse pressed left at (1053, 513)
Screenshot: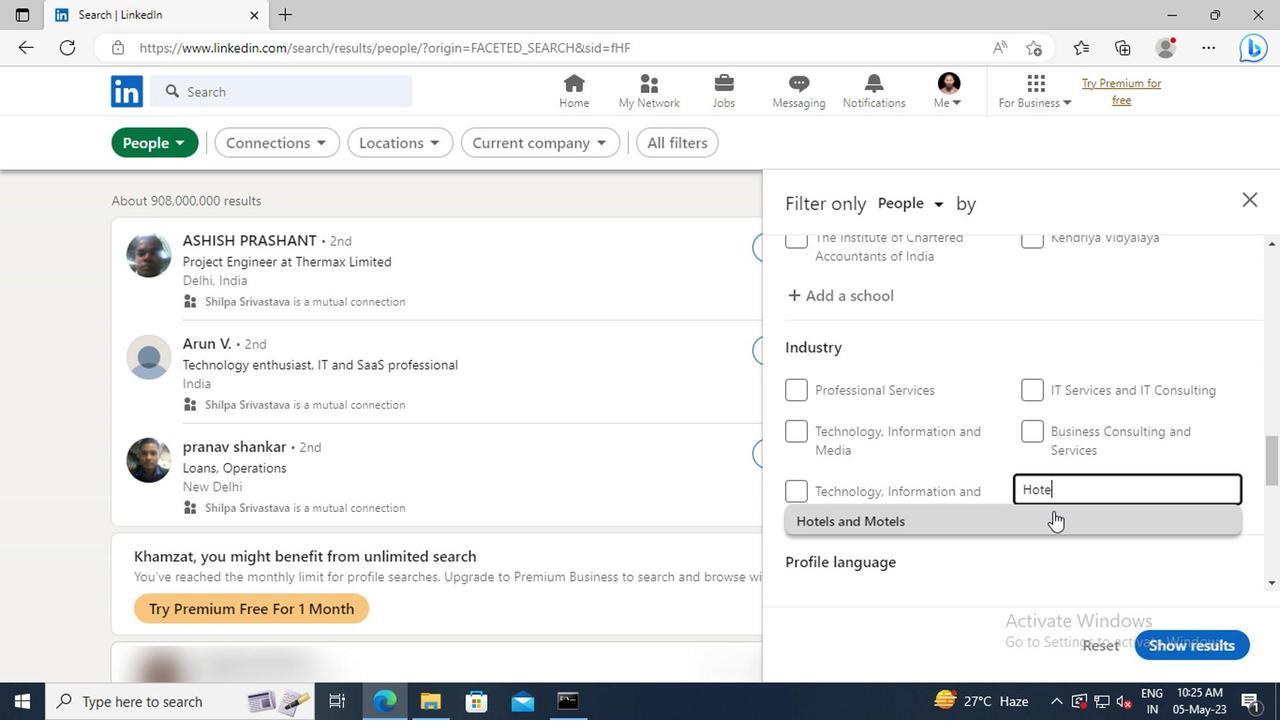 
Action: Mouse moved to (1052, 513)
Screenshot: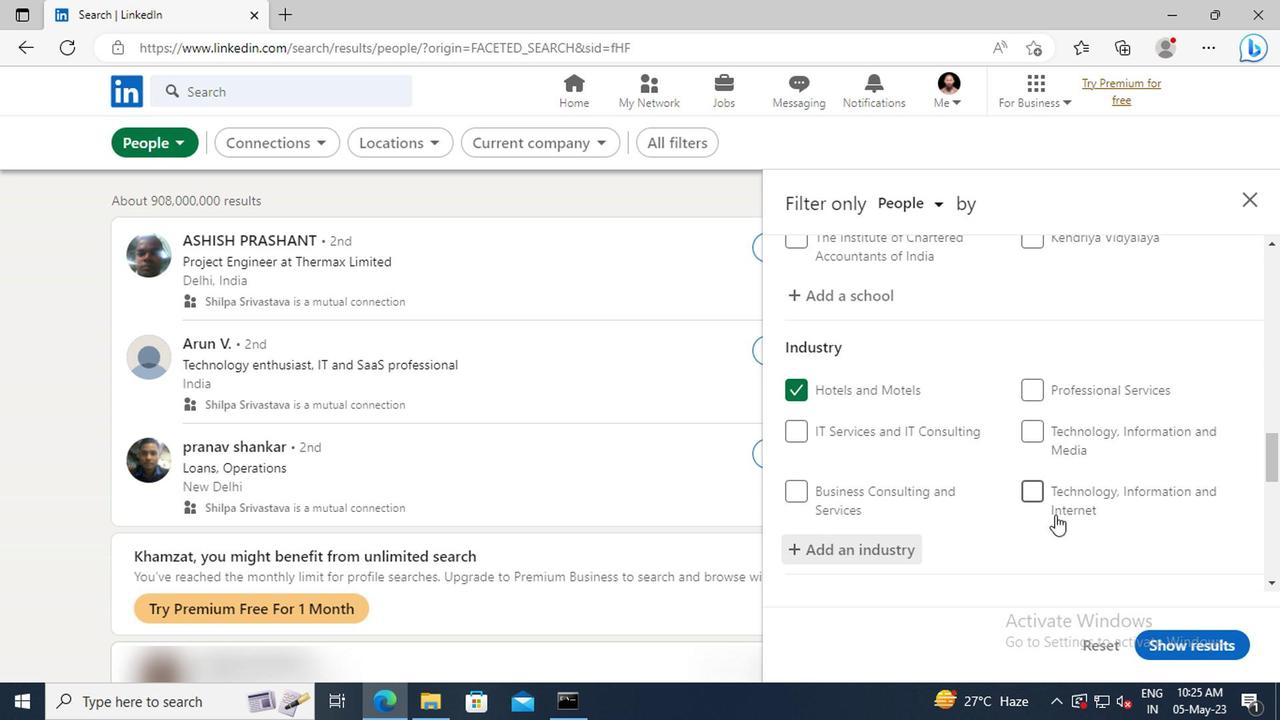 
Action: Mouse scrolled (1052, 512) with delta (0, 0)
Screenshot: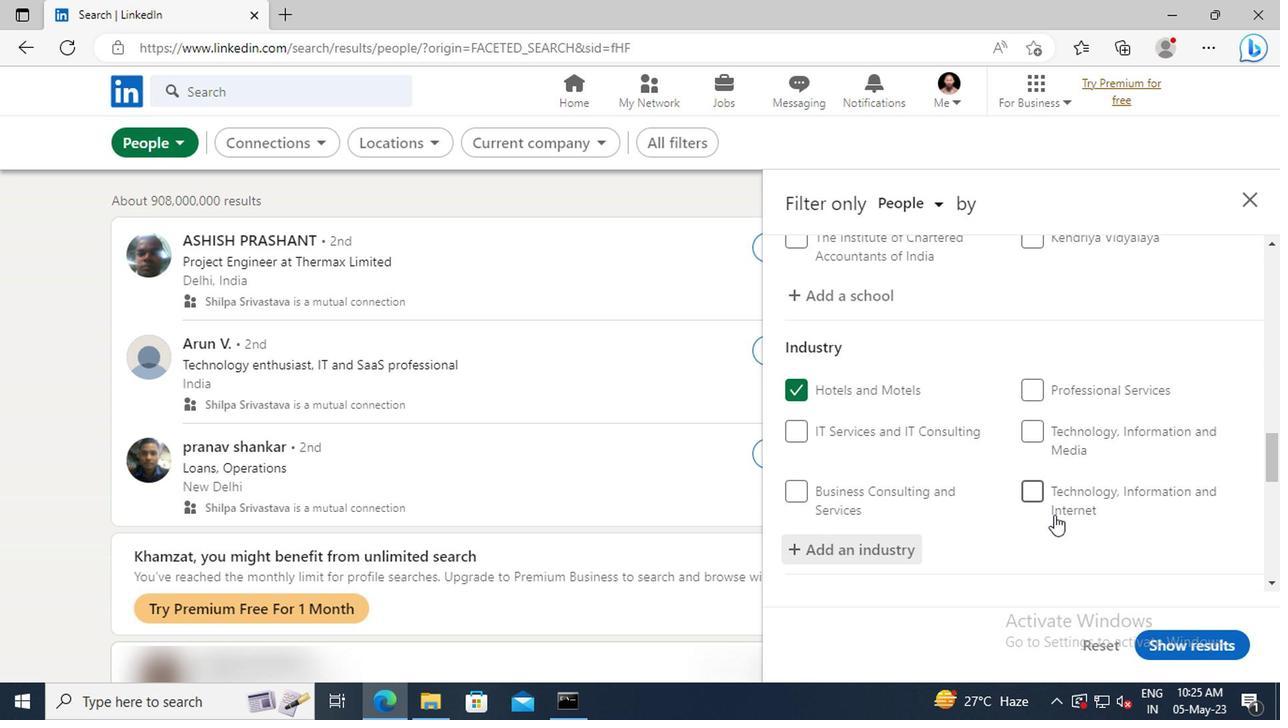 
Action: Mouse scrolled (1052, 512) with delta (0, 0)
Screenshot: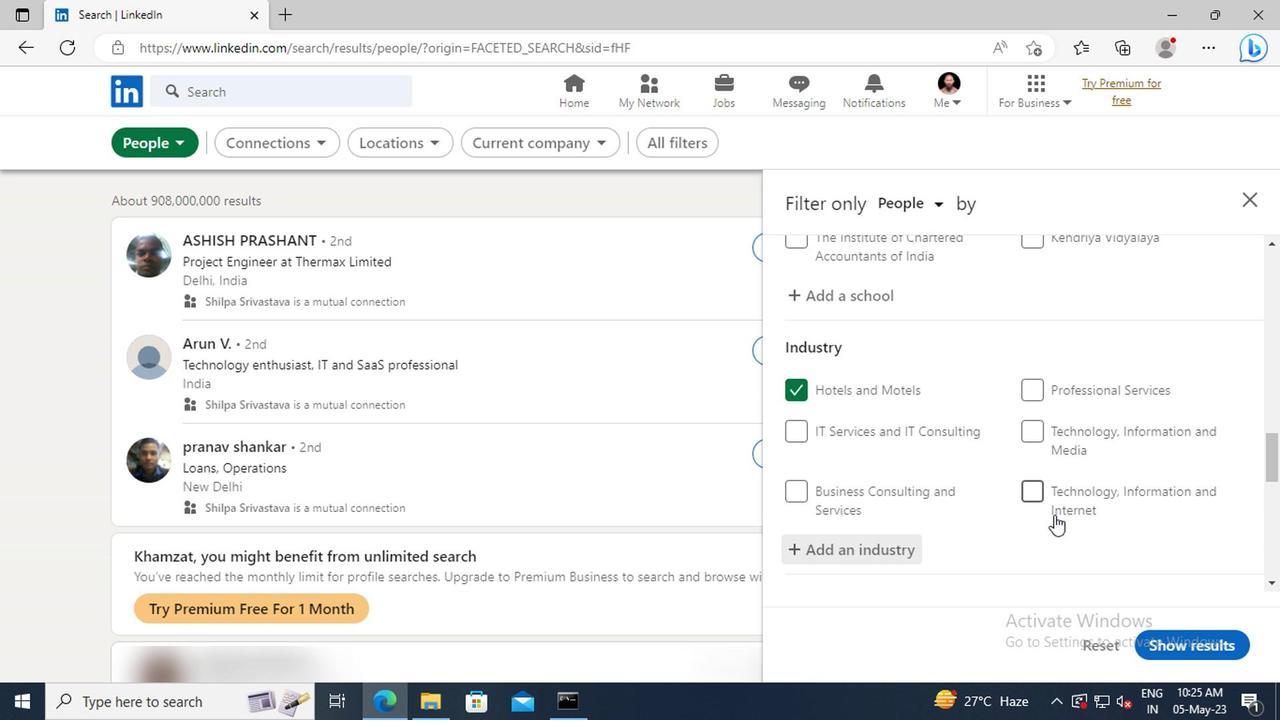 
Action: Mouse moved to (1043, 477)
Screenshot: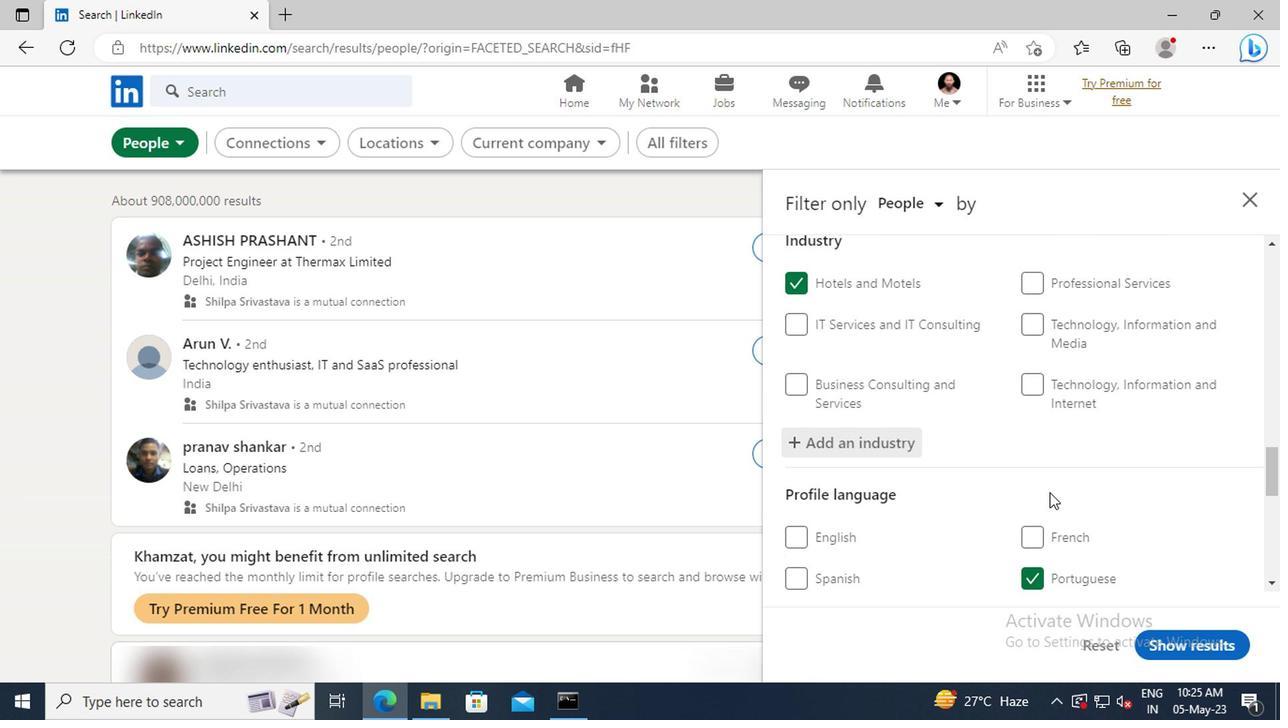 
Action: Mouse scrolled (1043, 476) with delta (0, 0)
Screenshot: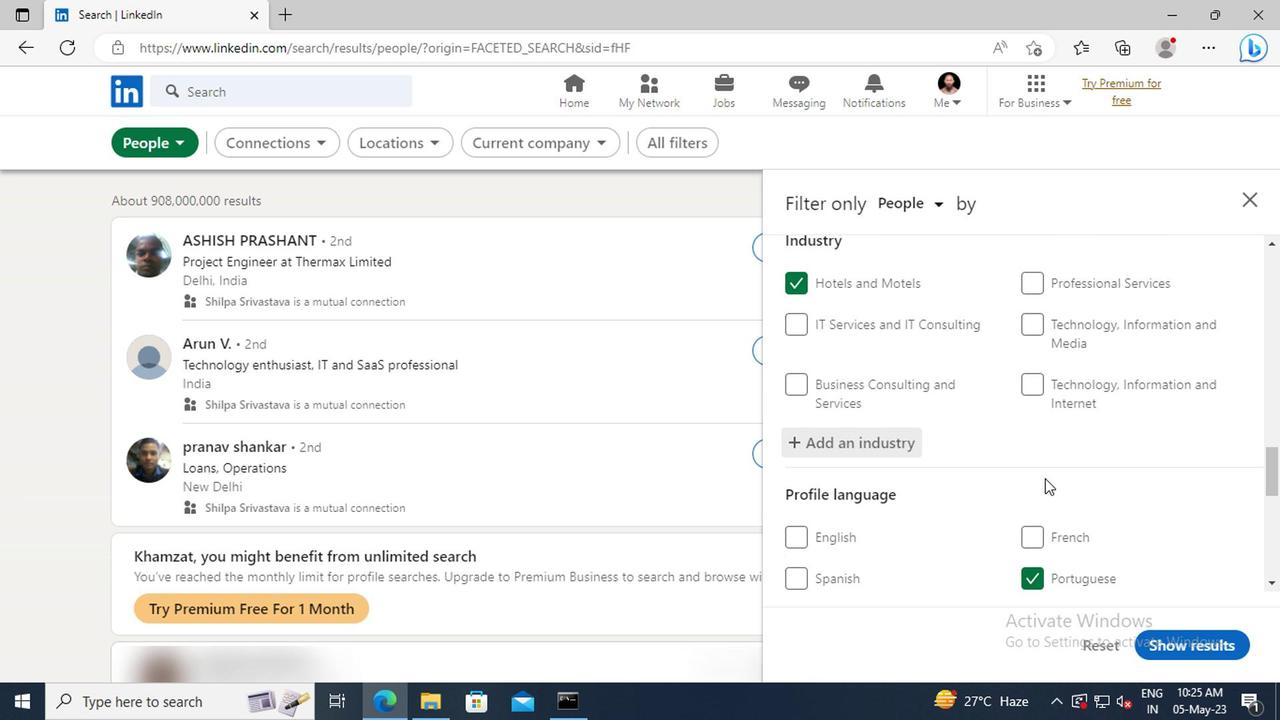 
Action: Mouse scrolled (1043, 476) with delta (0, 0)
Screenshot: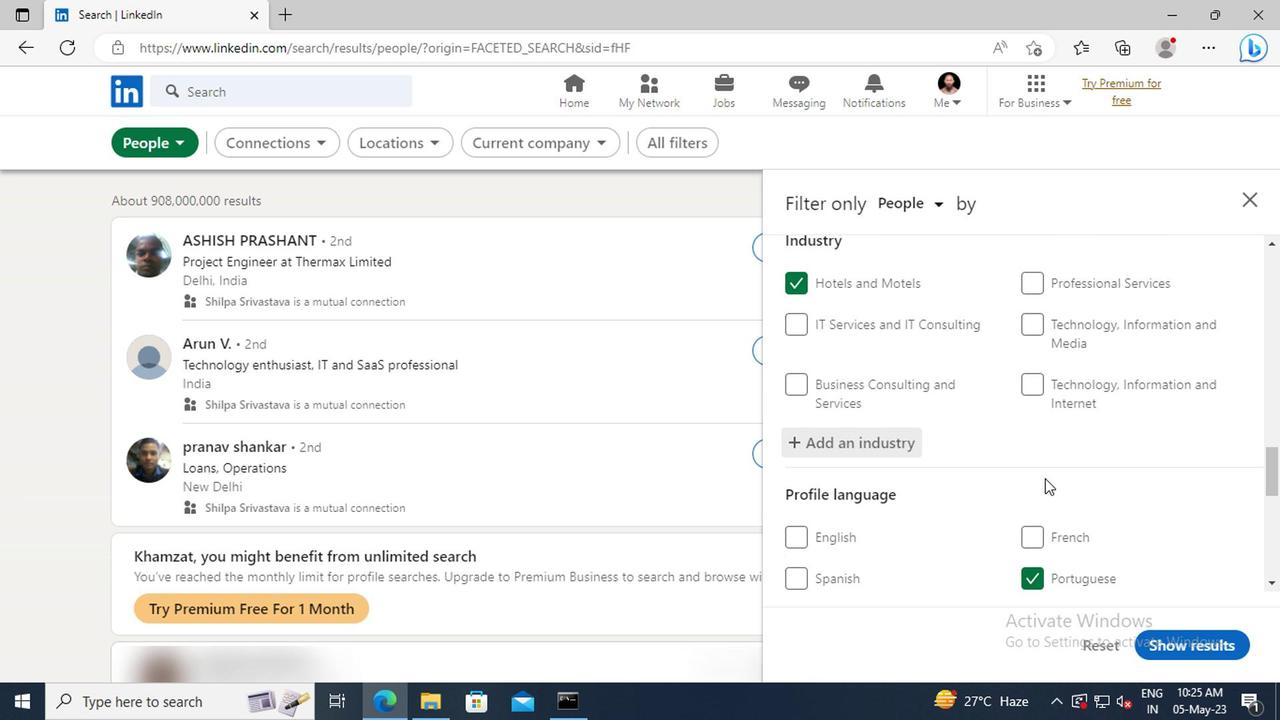 
Action: Mouse moved to (1042, 465)
Screenshot: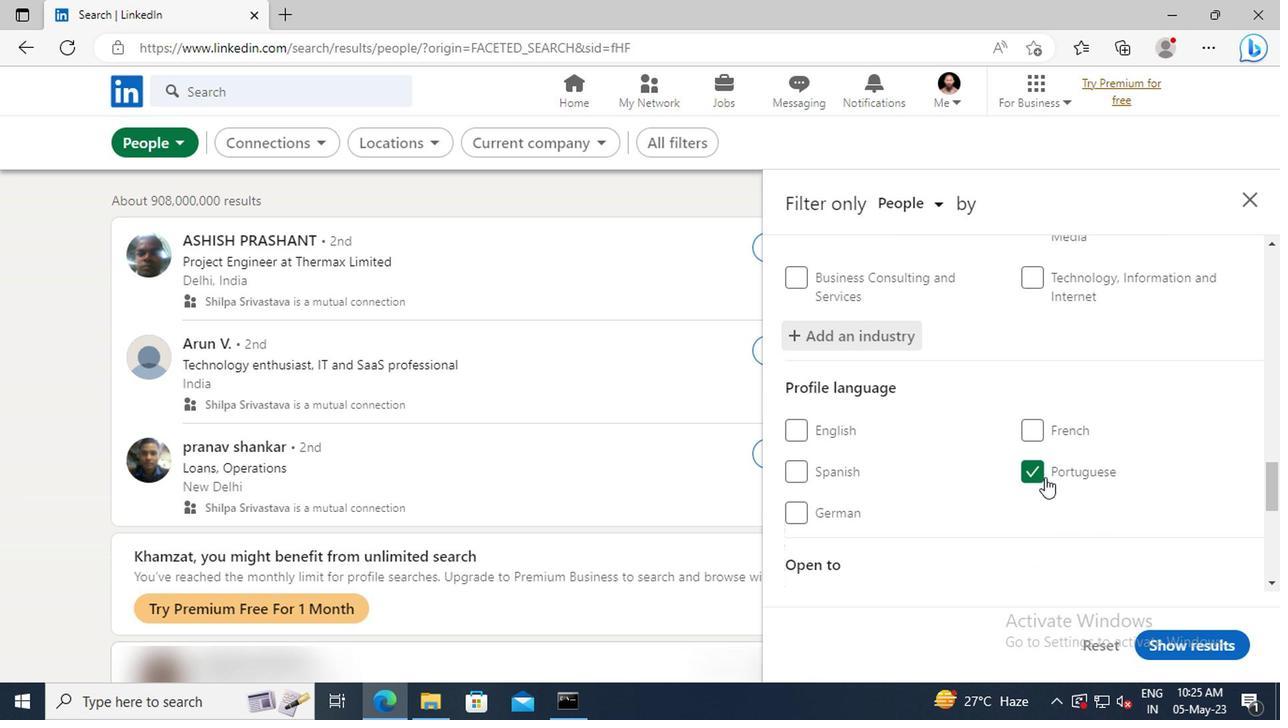 
Action: Mouse scrolled (1042, 464) with delta (0, -1)
Screenshot: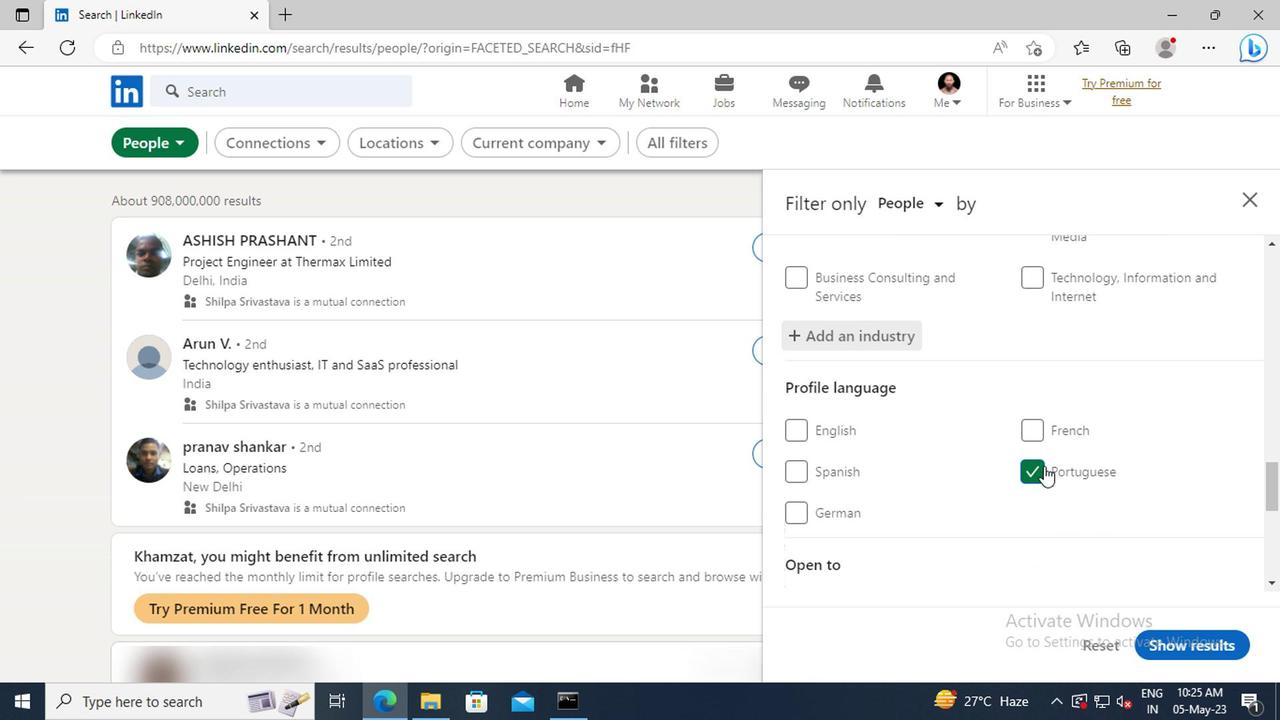
Action: Mouse scrolled (1042, 464) with delta (0, -1)
Screenshot: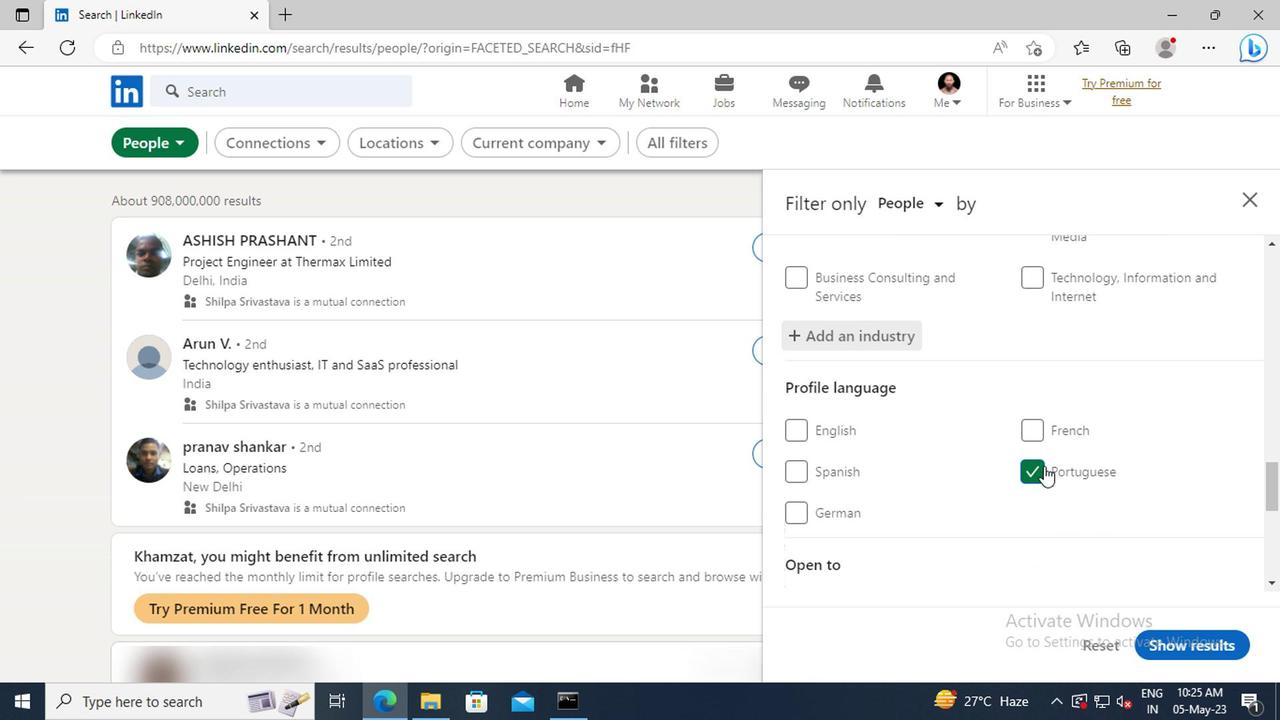 
Action: Mouse moved to (1037, 452)
Screenshot: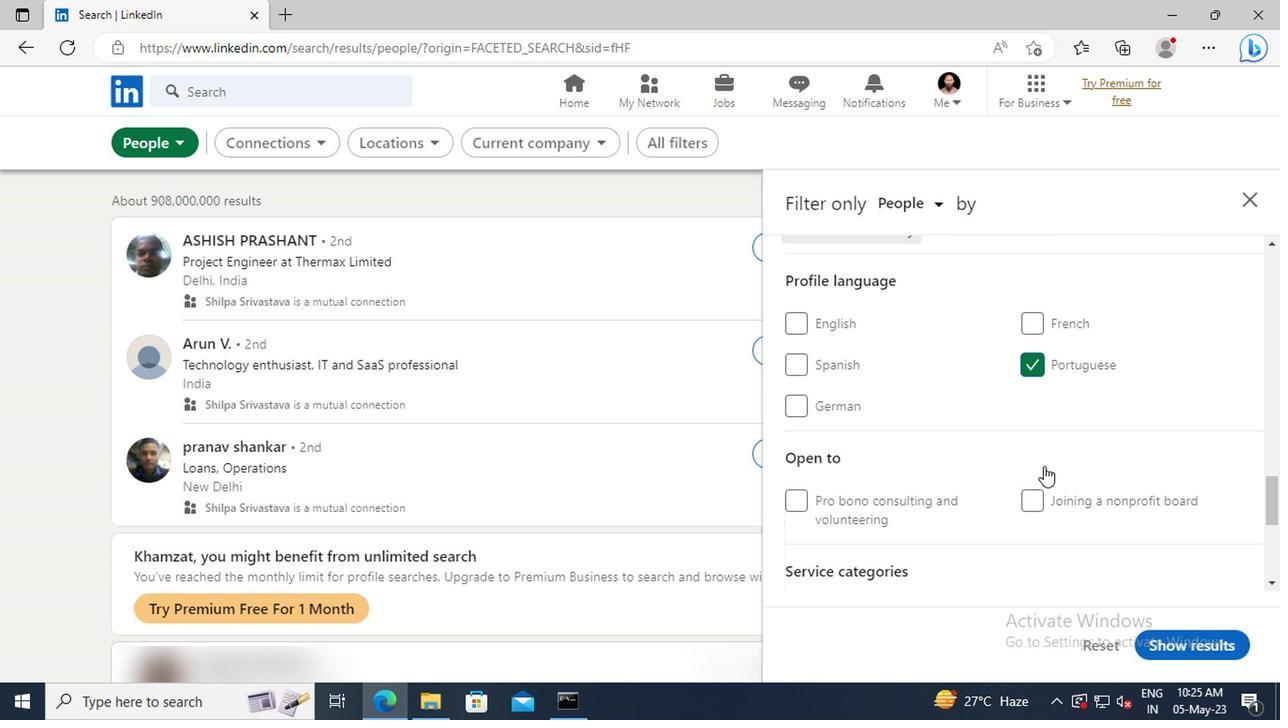 
Action: Mouse scrolled (1037, 451) with delta (0, 0)
Screenshot: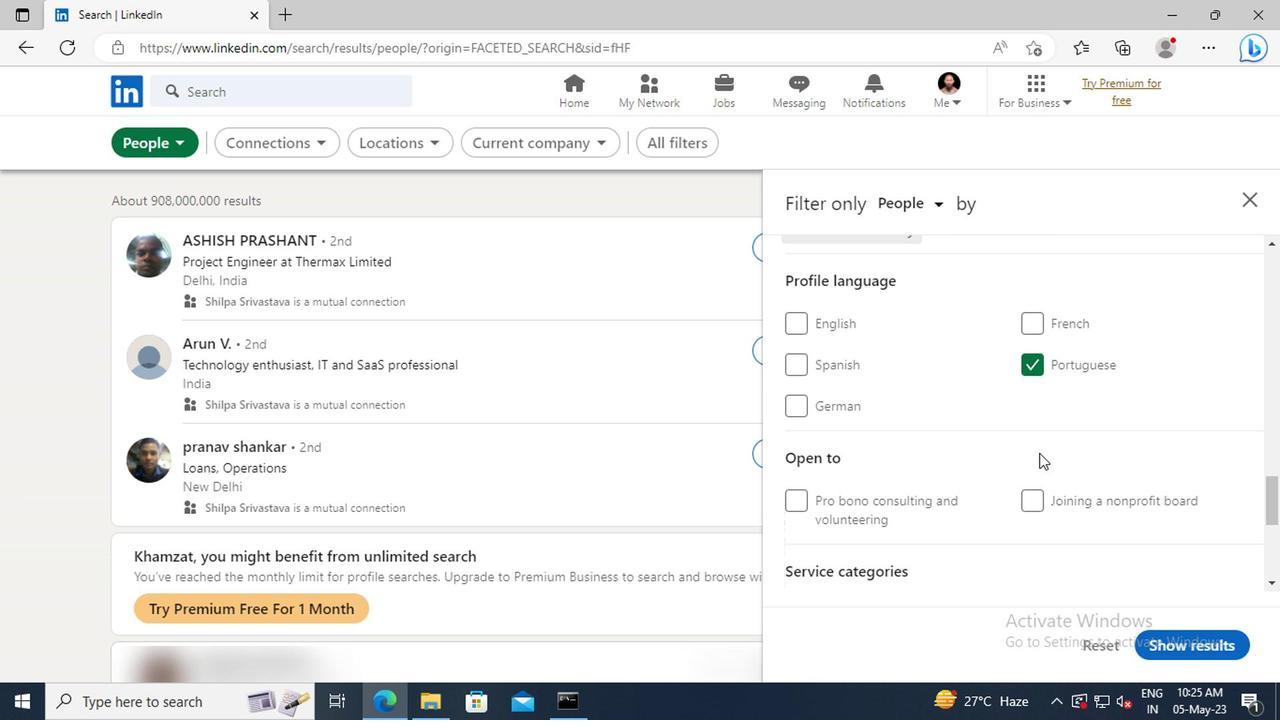 
Action: Mouse moved to (1037, 449)
Screenshot: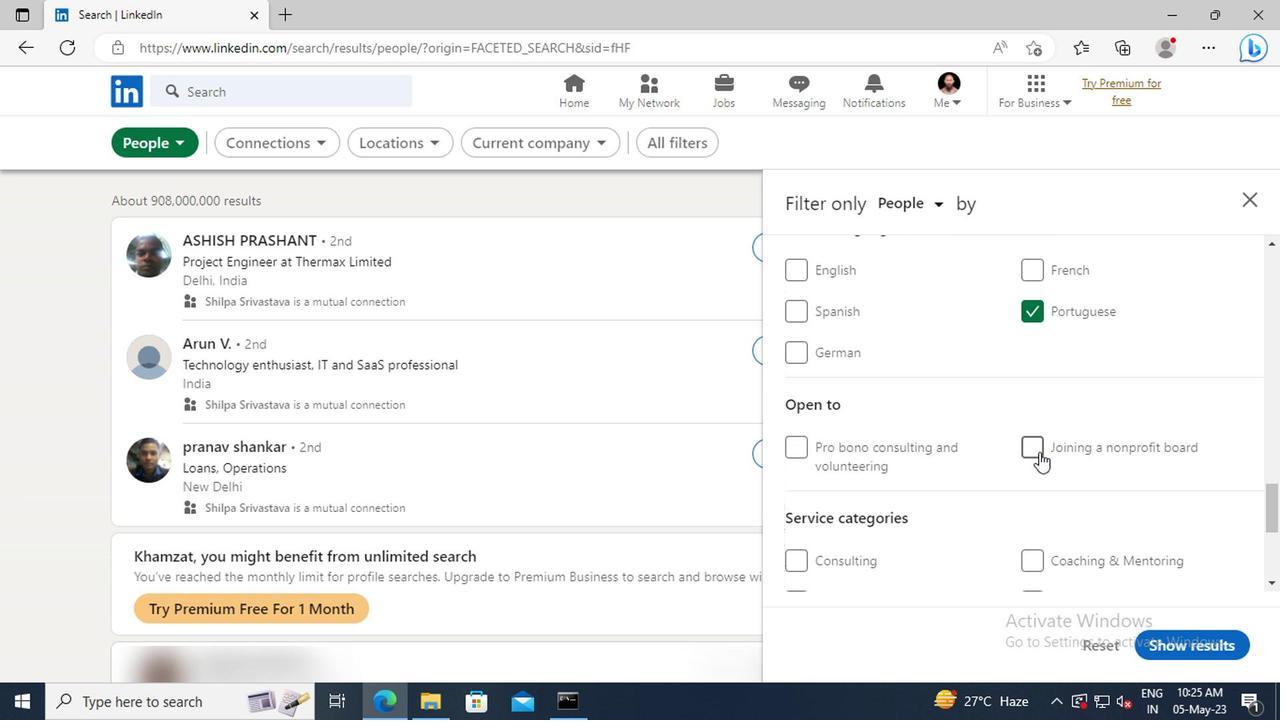 
Action: Mouse scrolled (1037, 448) with delta (0, 0)
Screenshot: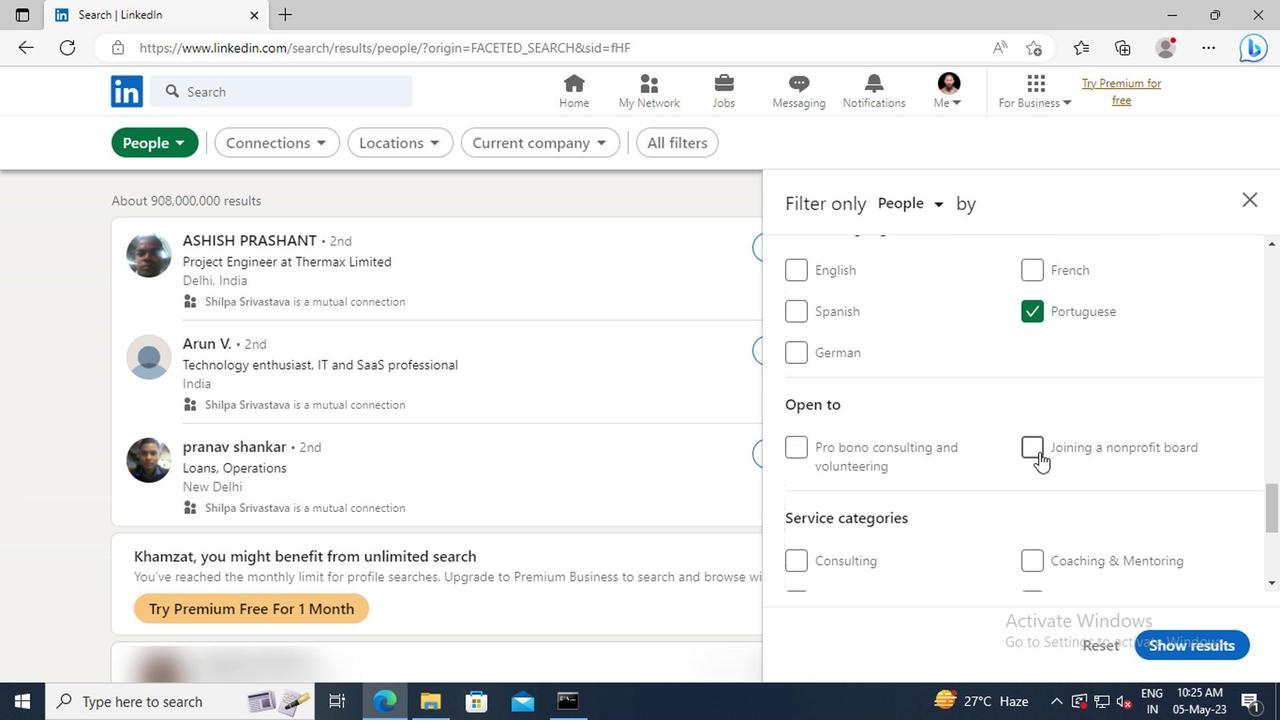 
Action: Mouse scrolled (1037, 448) with delta (0, 0)
Screenshot: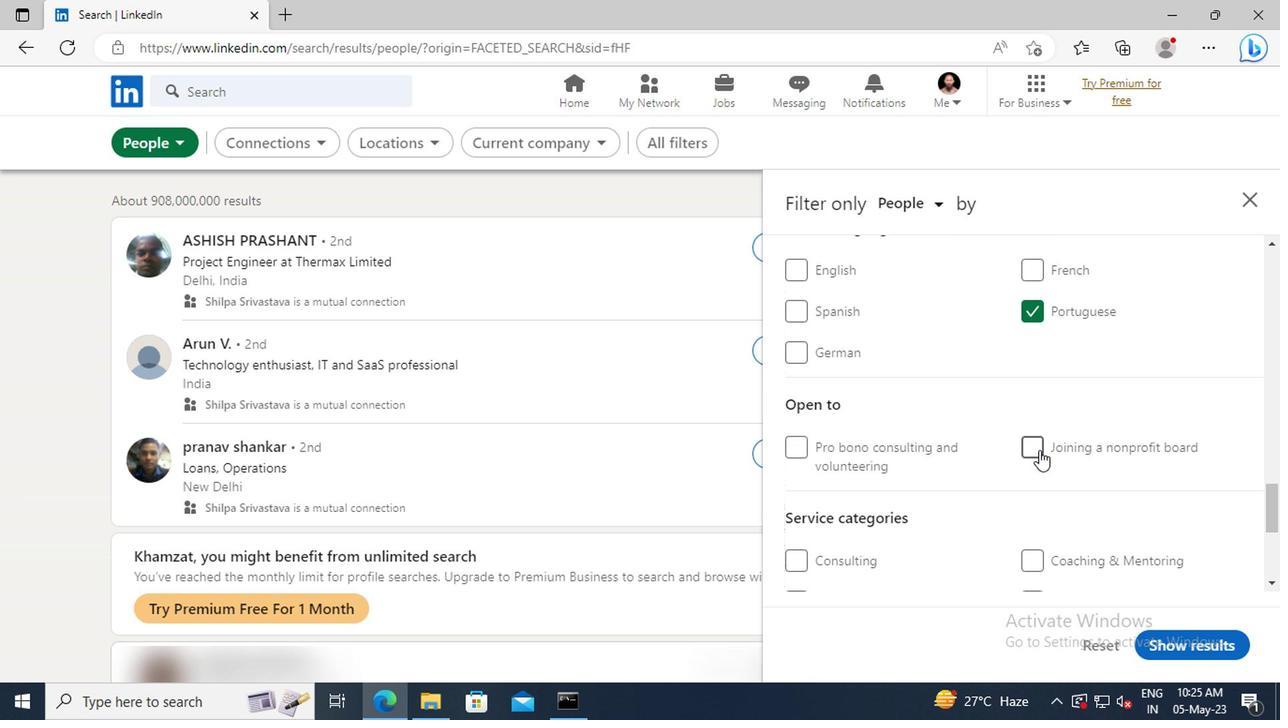 
Action: Mouse moved to (1037, 448)
Screenshot: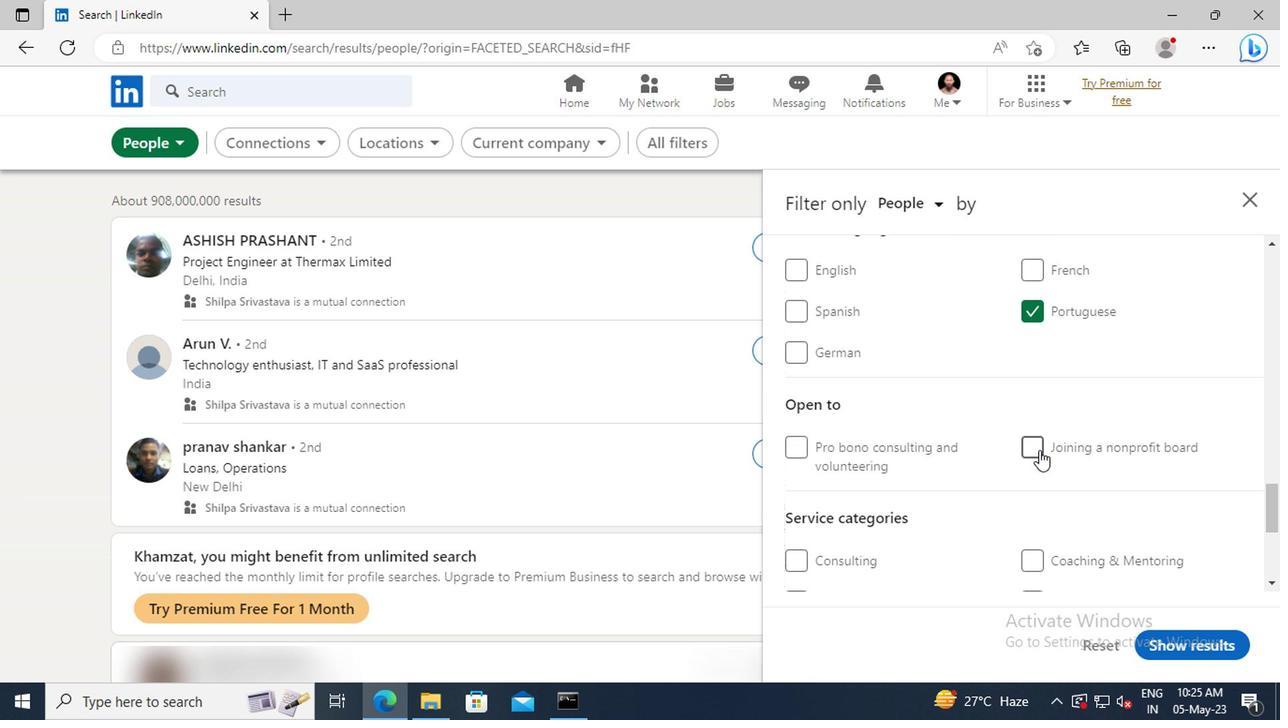 
Action: Mouse scrolled (1037, 447) with delta (0, -1)
Screenshot: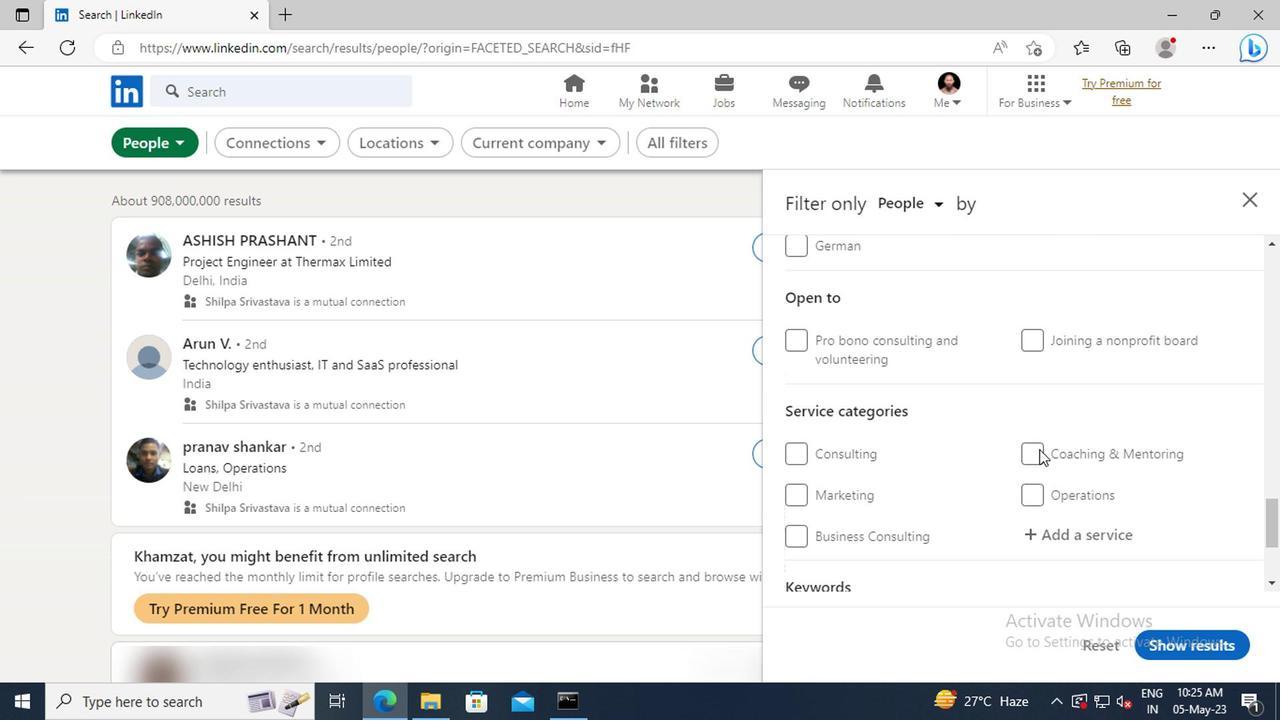 
Action: Mouse scrolled (1037, 447) with delta (0, -1)
Screenshot: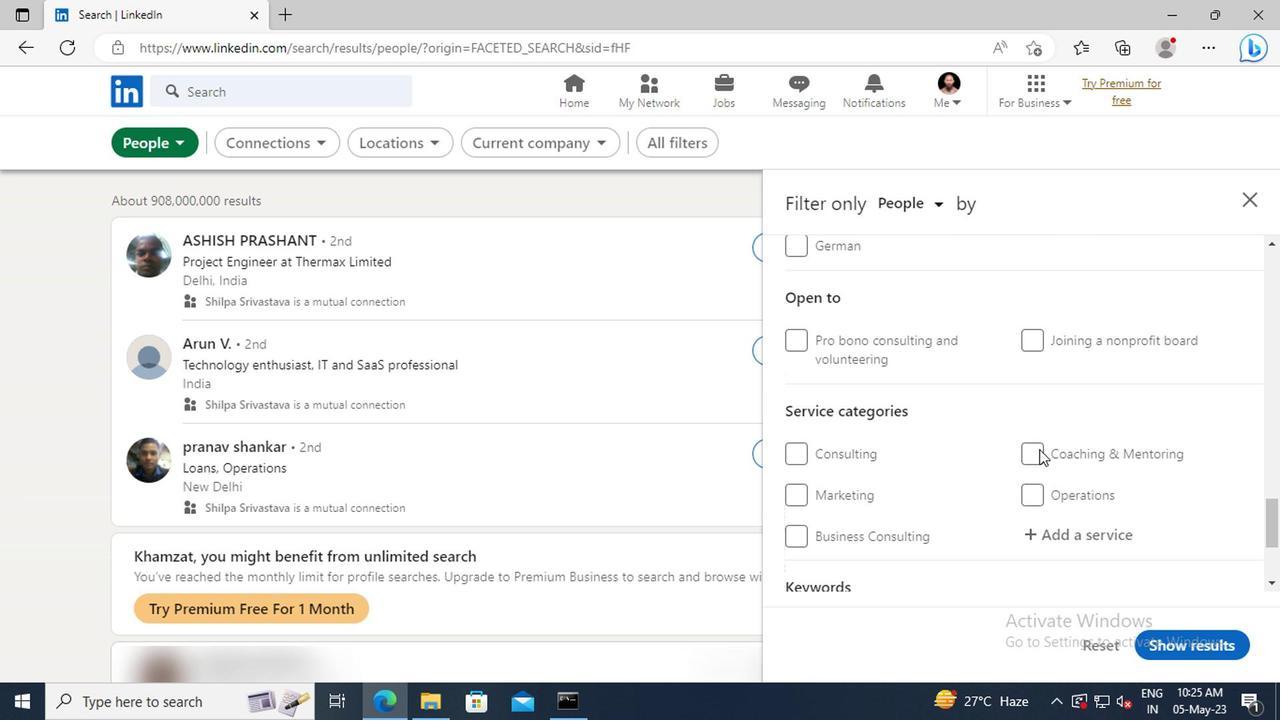 
Action: Mouse moved to (1045, 438)
Screenshot: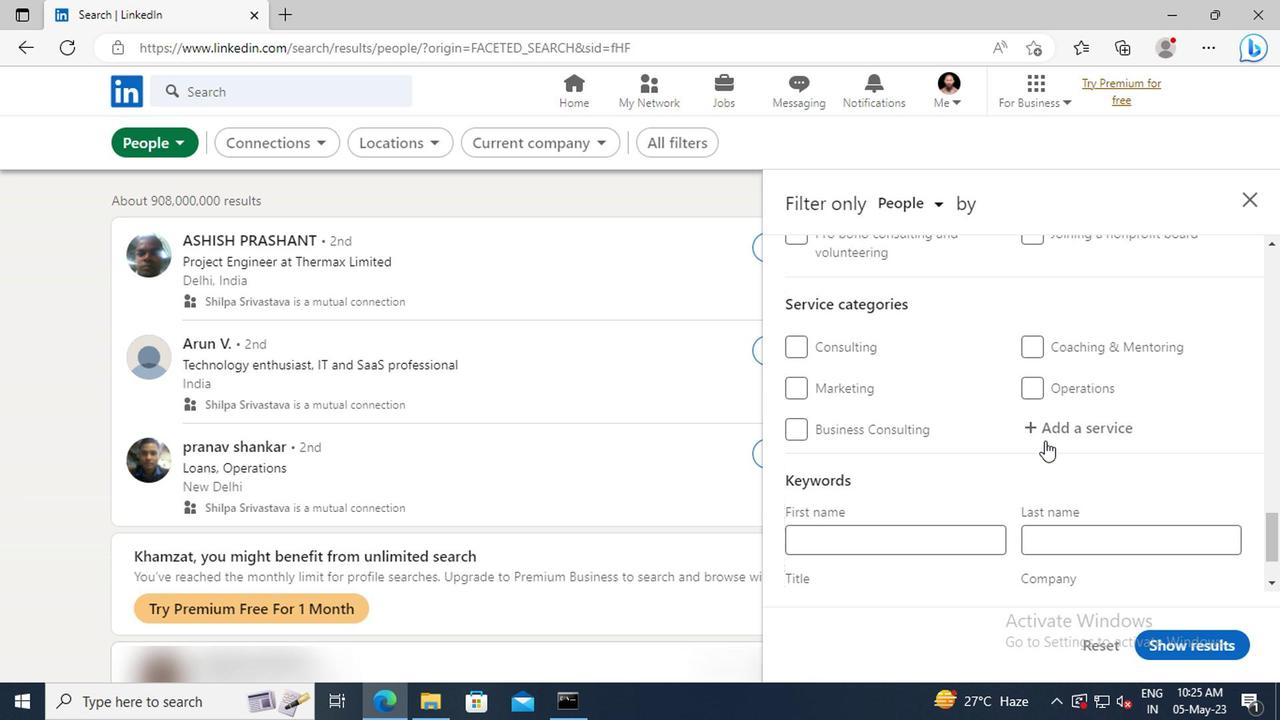 
Action: Mouse pressed left at (1045, 438)
Screenshot: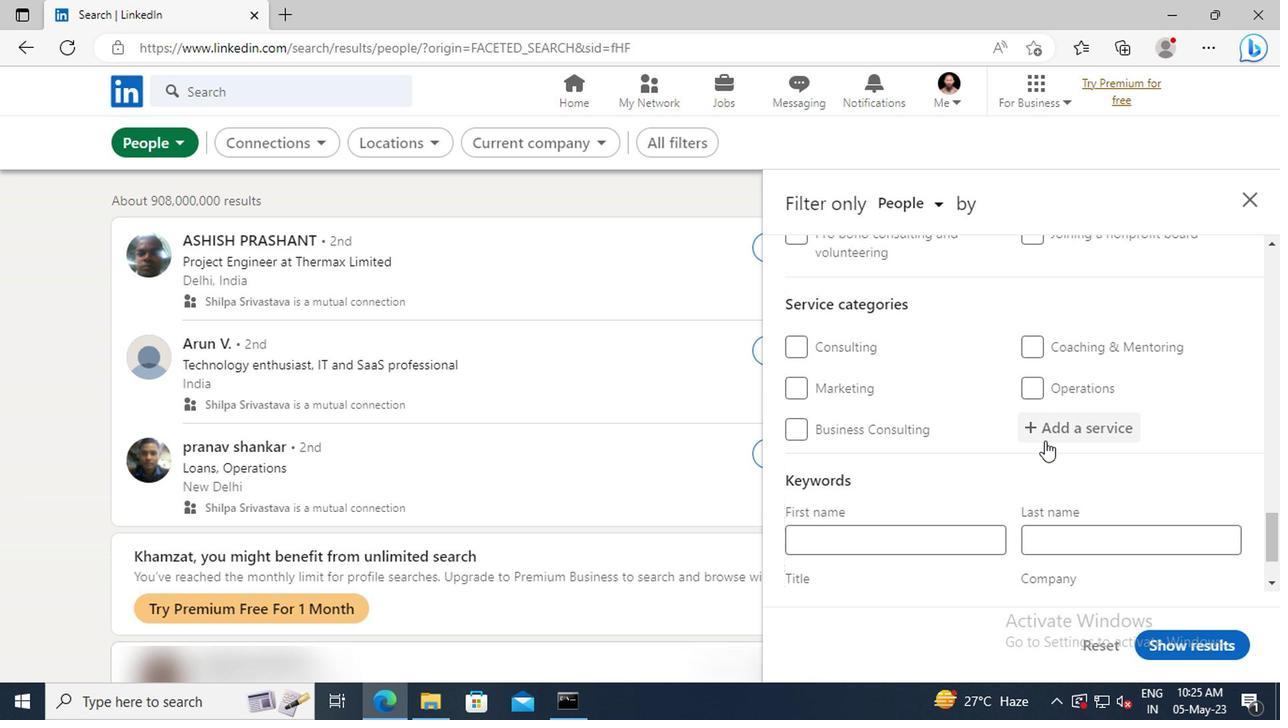 
Action: Mouse moved to (1045, 438)
Screenshot: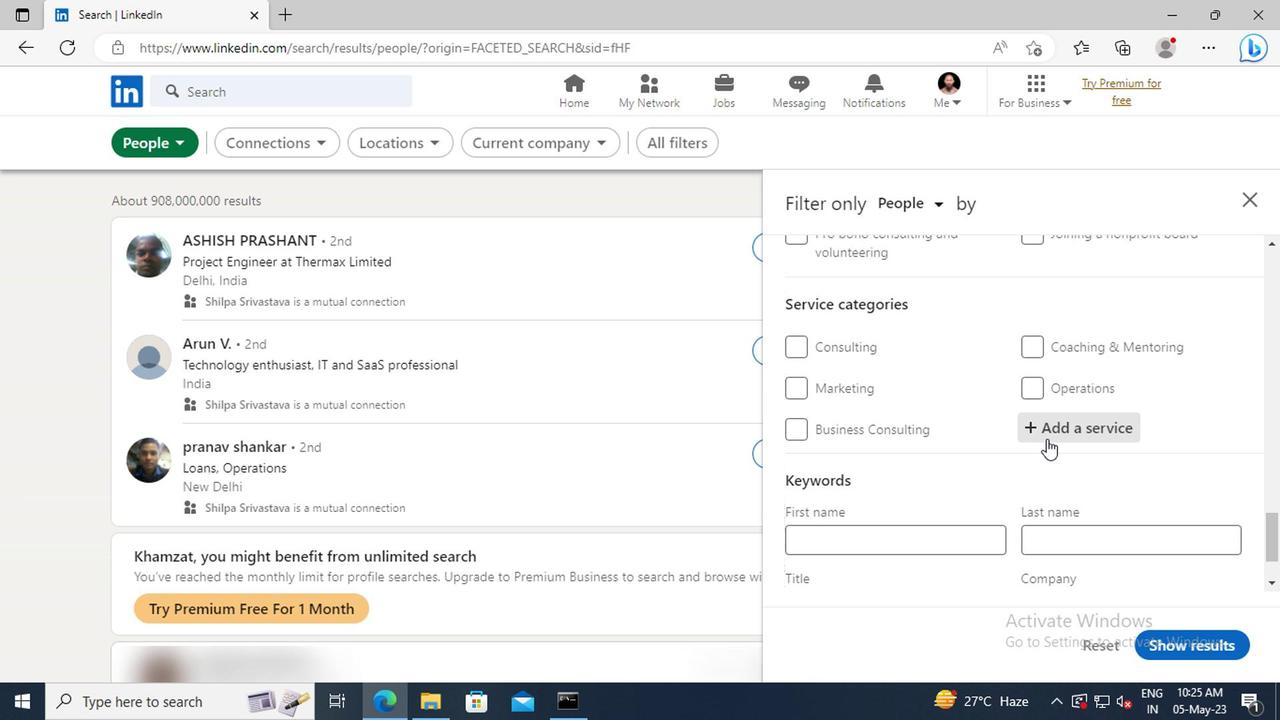 
Action: Key pressed <Key.shift>
Screenshot: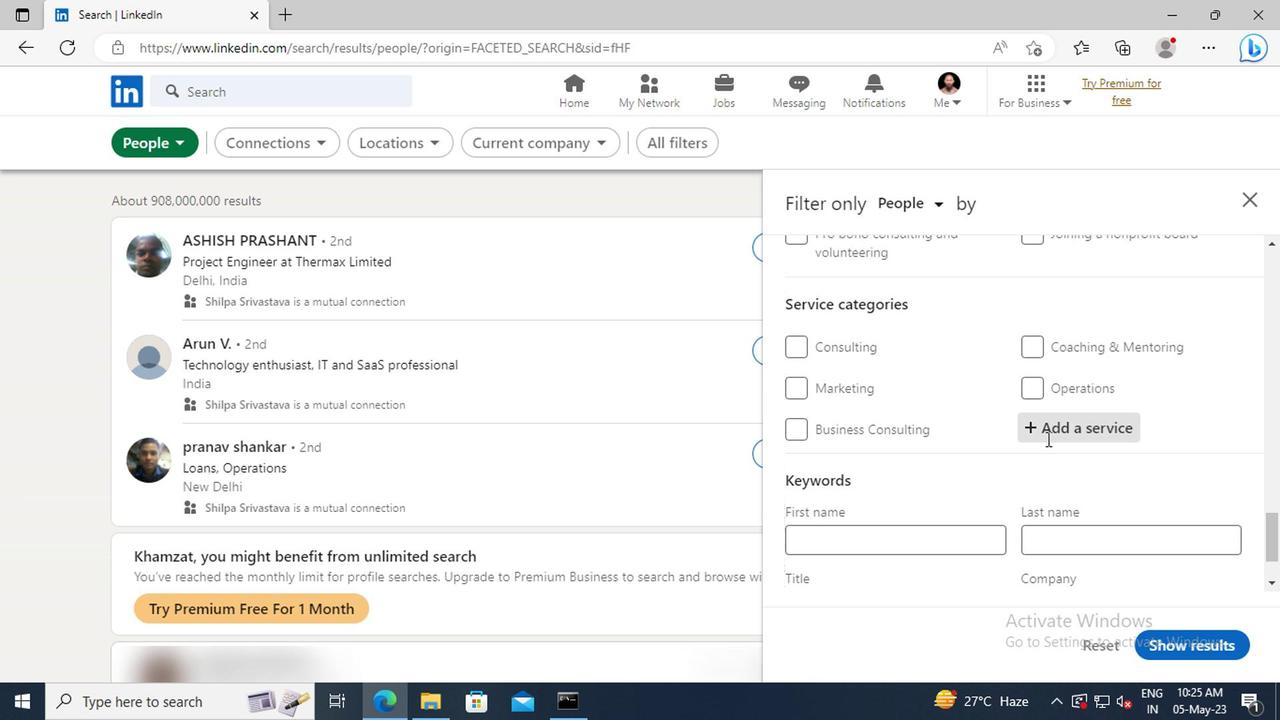 
Action: Mouse moved to (1044, 438)
Screenshot: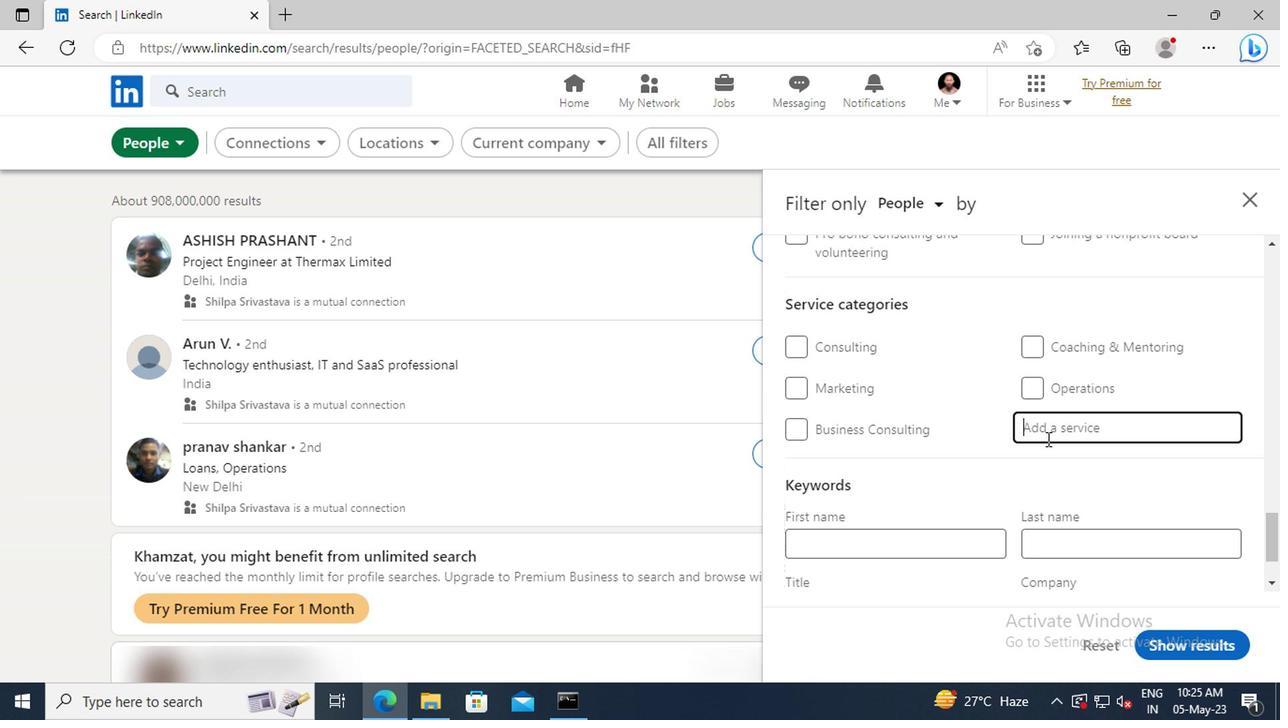 
Action: Key pressed EDITI
Screenshot: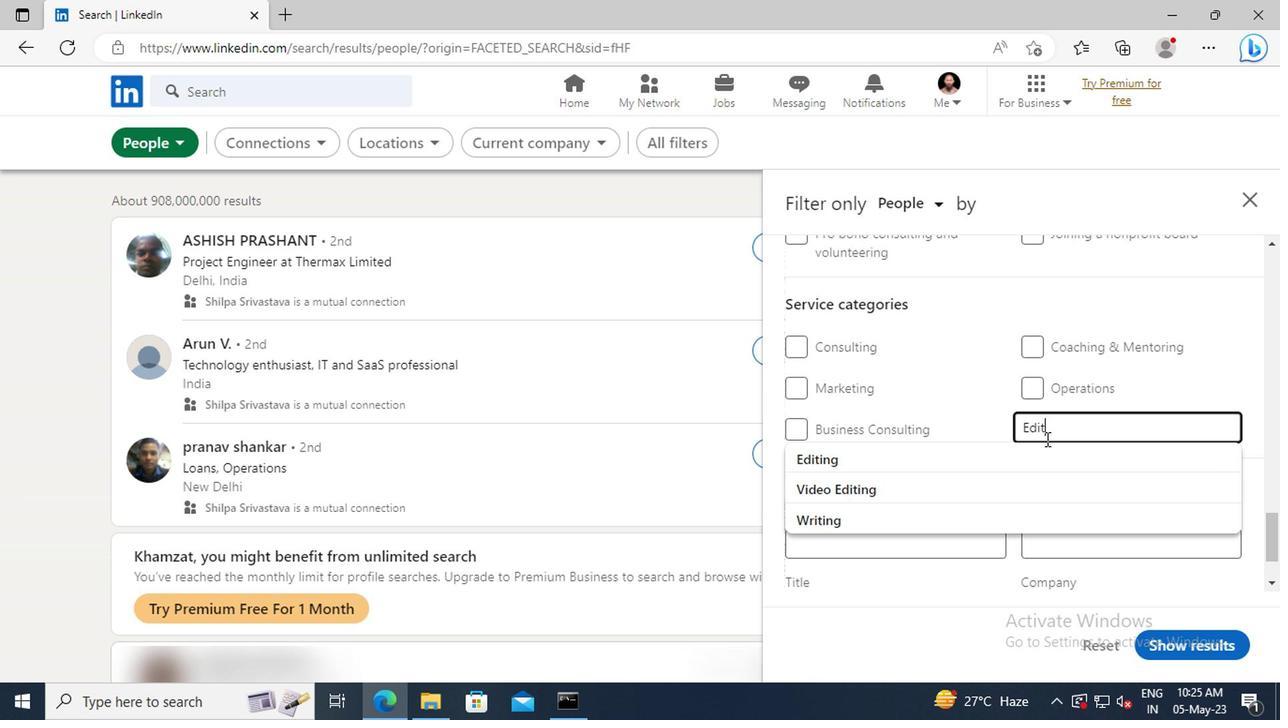 
Action: Mouse moved to (1040, 448)
Screenshot: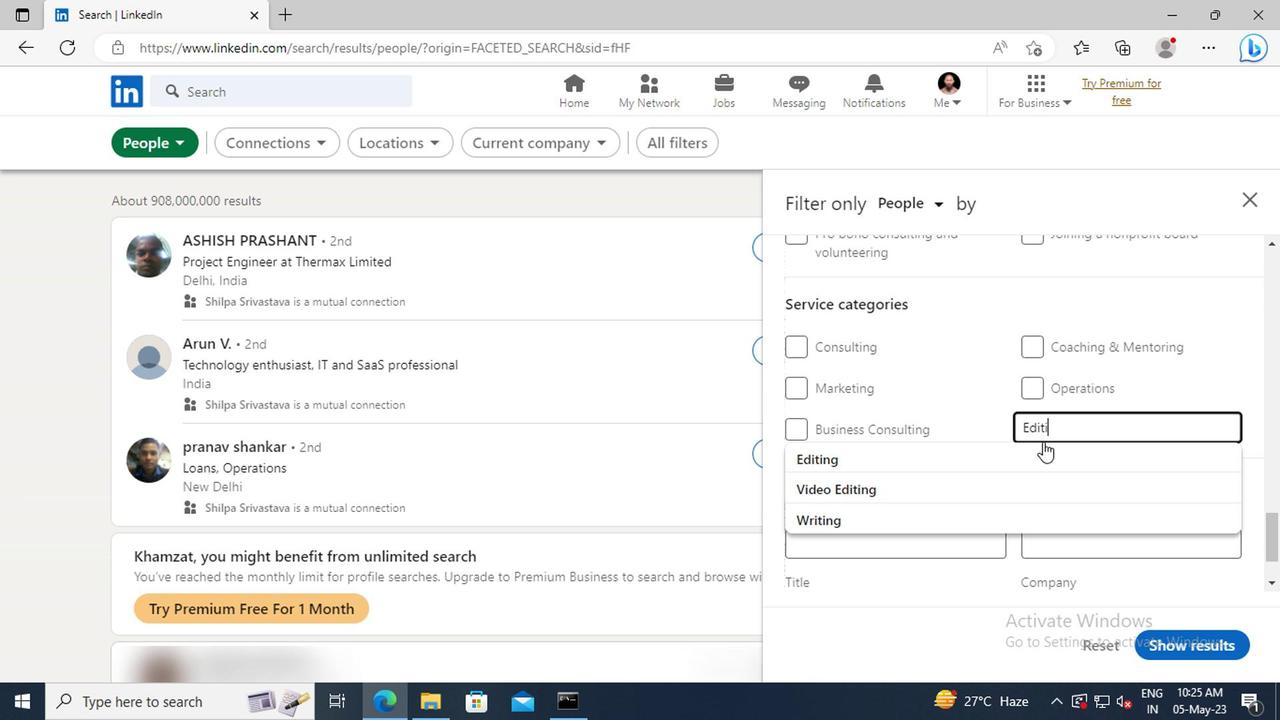 
Action: Mouse pressed left at (1040, 448)
Screenshot: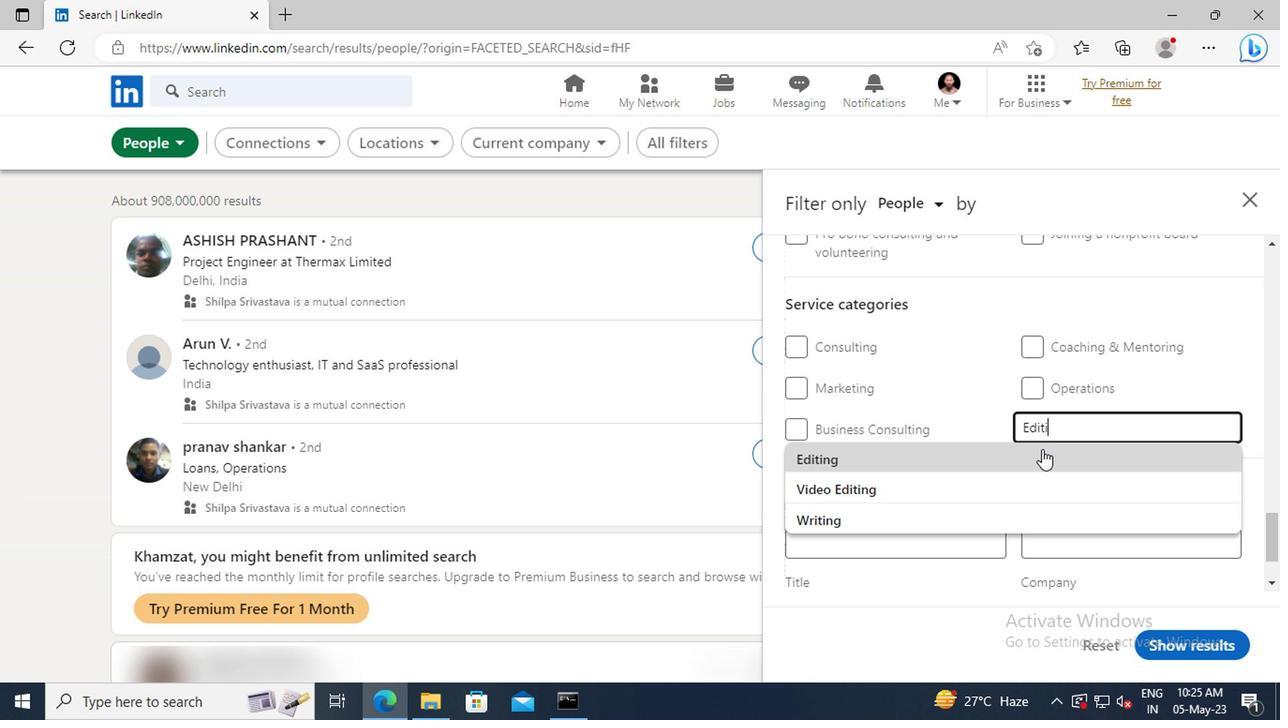 
Action: Mouse scrolled (1040, 447) with delta (0, -1)
Screenshot: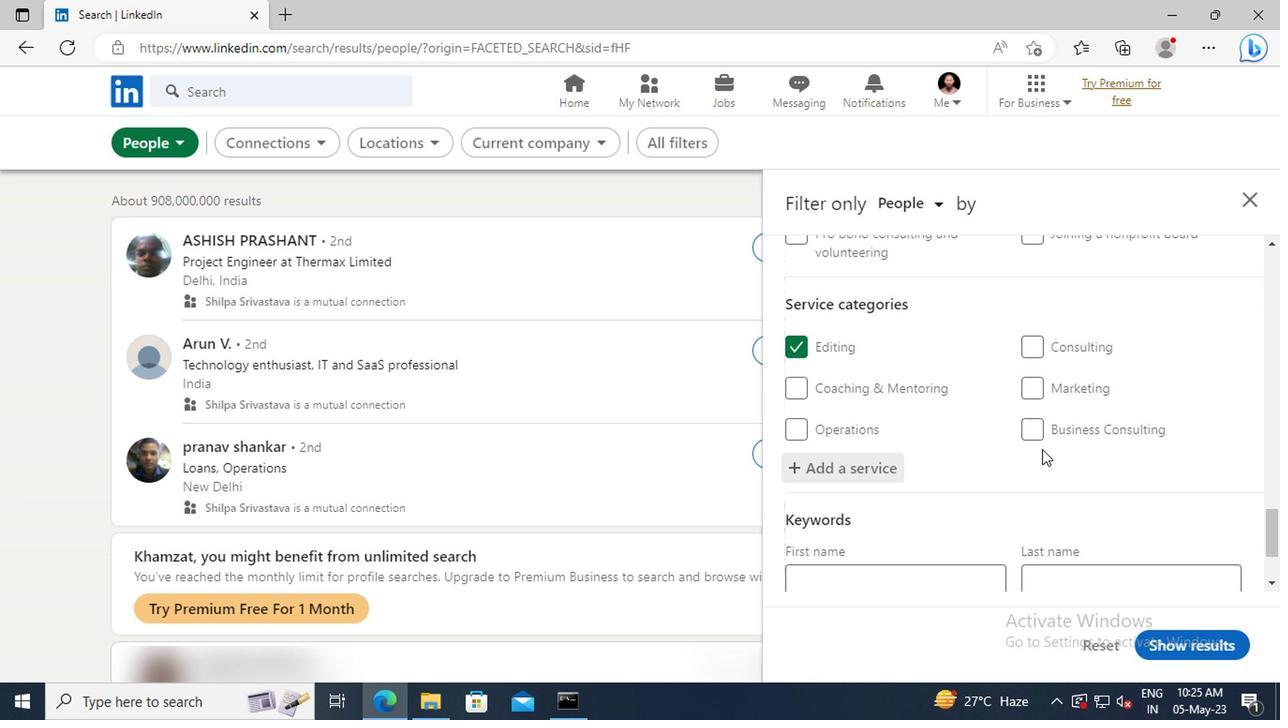
Action: Mouse scrolled (1040, 447) with delta (0, -1)
Screenshot: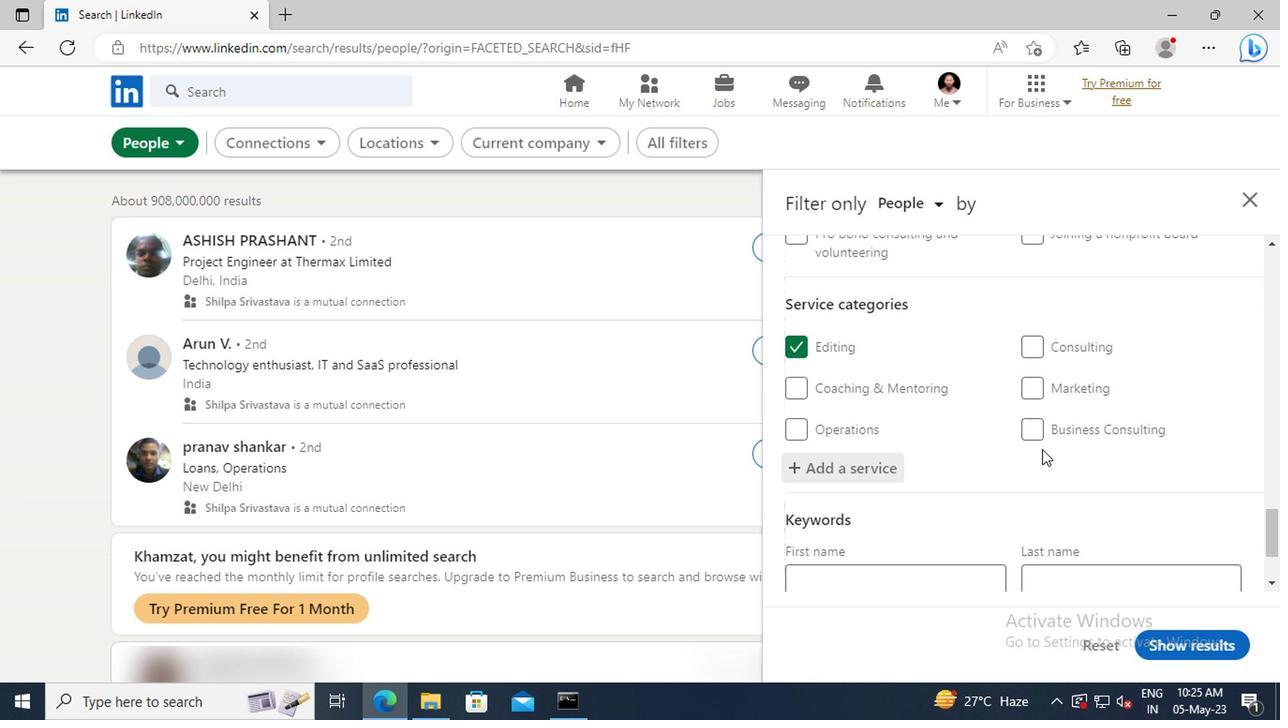 
Action: Mouse scrolled (1040, 447) with delta (0, -1)
Screenshot: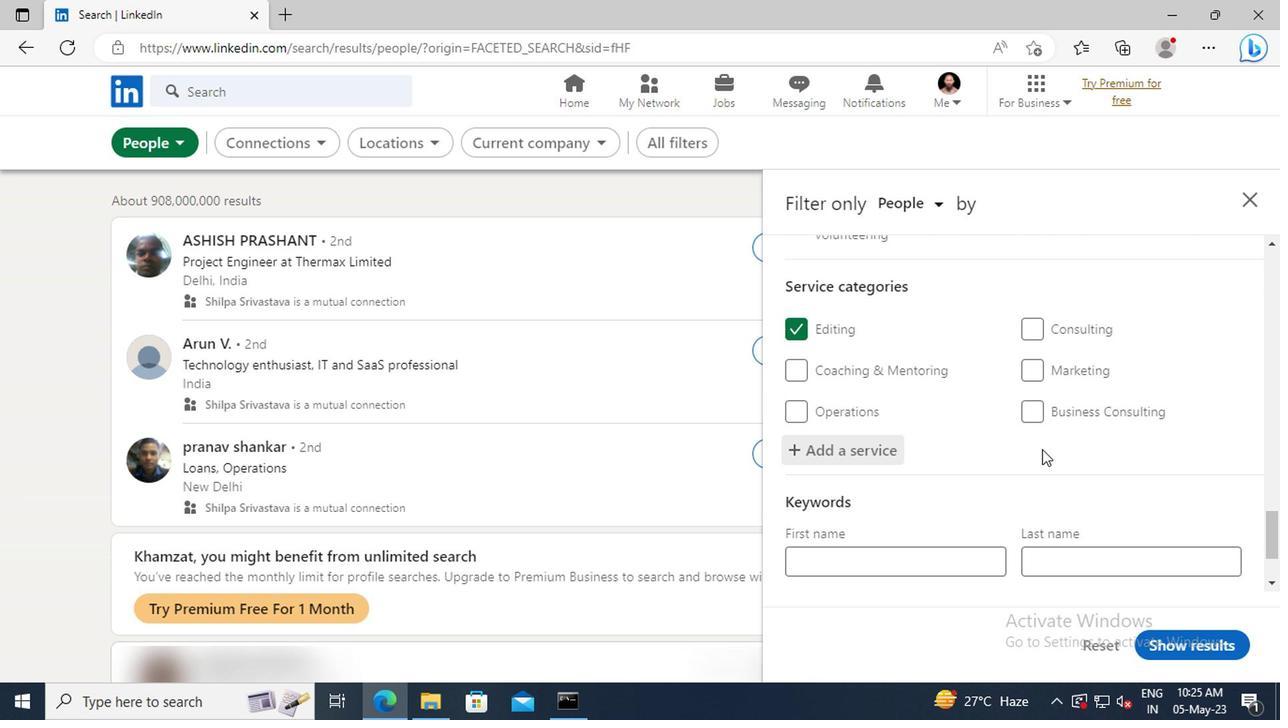 
Action: Mouse scrolled (1040, 447) with delta (0, -1)
Screenshot: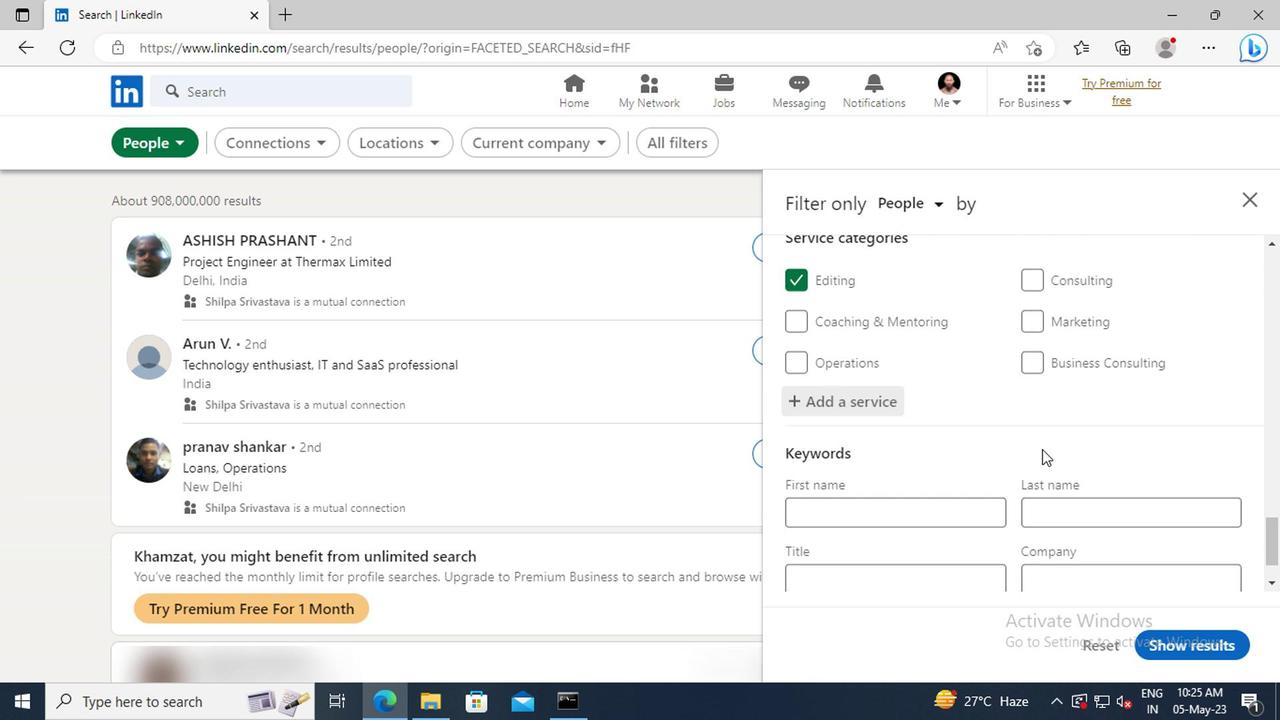 
Action: Mouse moved to (897, 500)
Screenshot: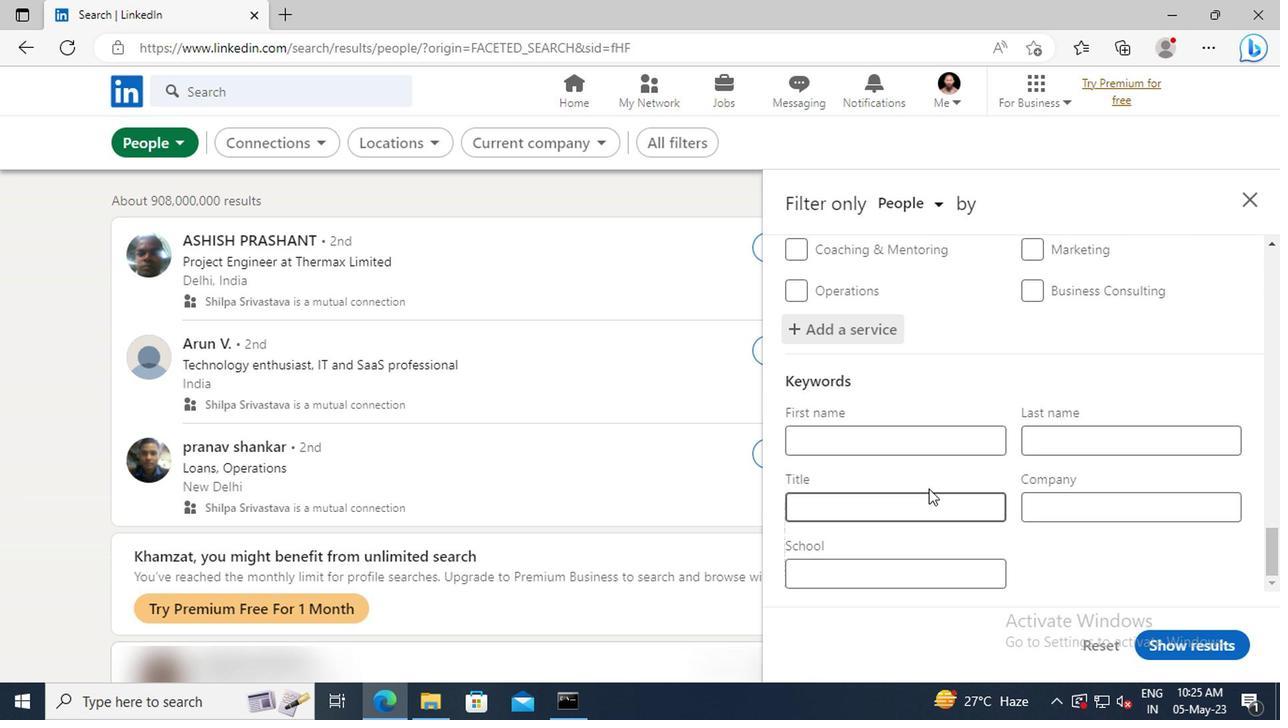 
Action: Mouse pressed left at (897, 500)
Screenshot: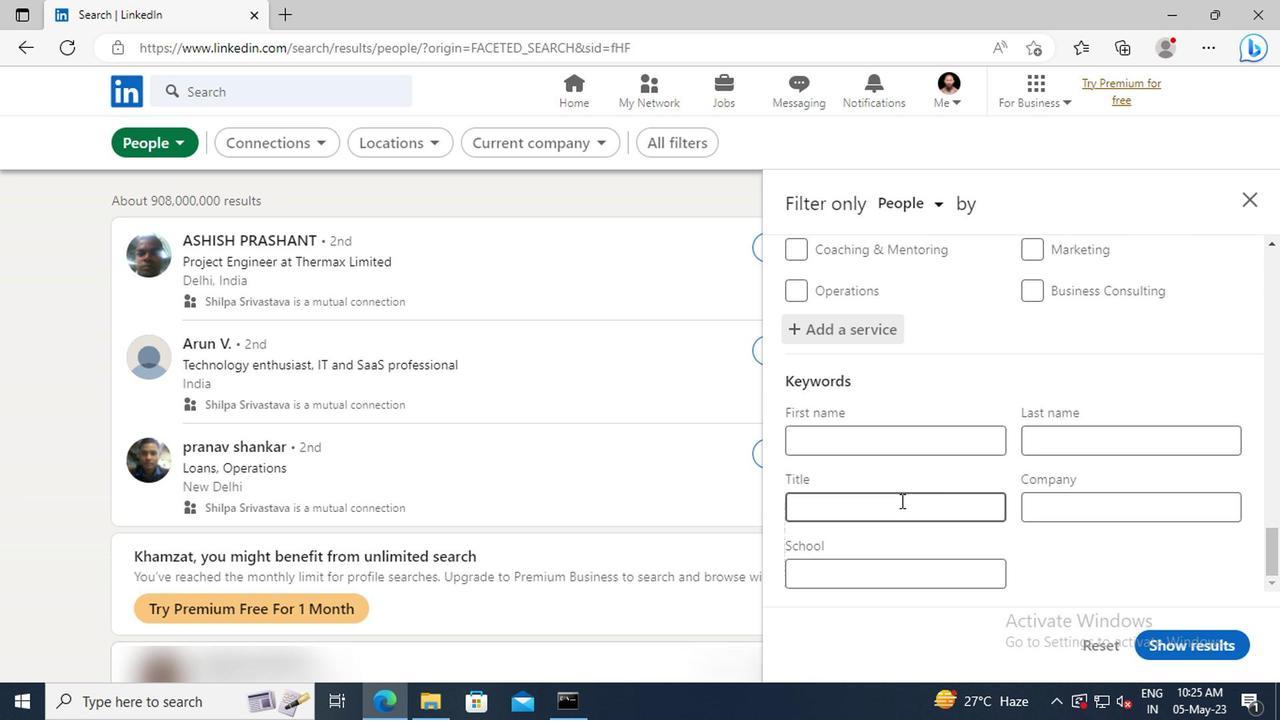 
Action: Mouse moved to (897, 501)
Screenshot: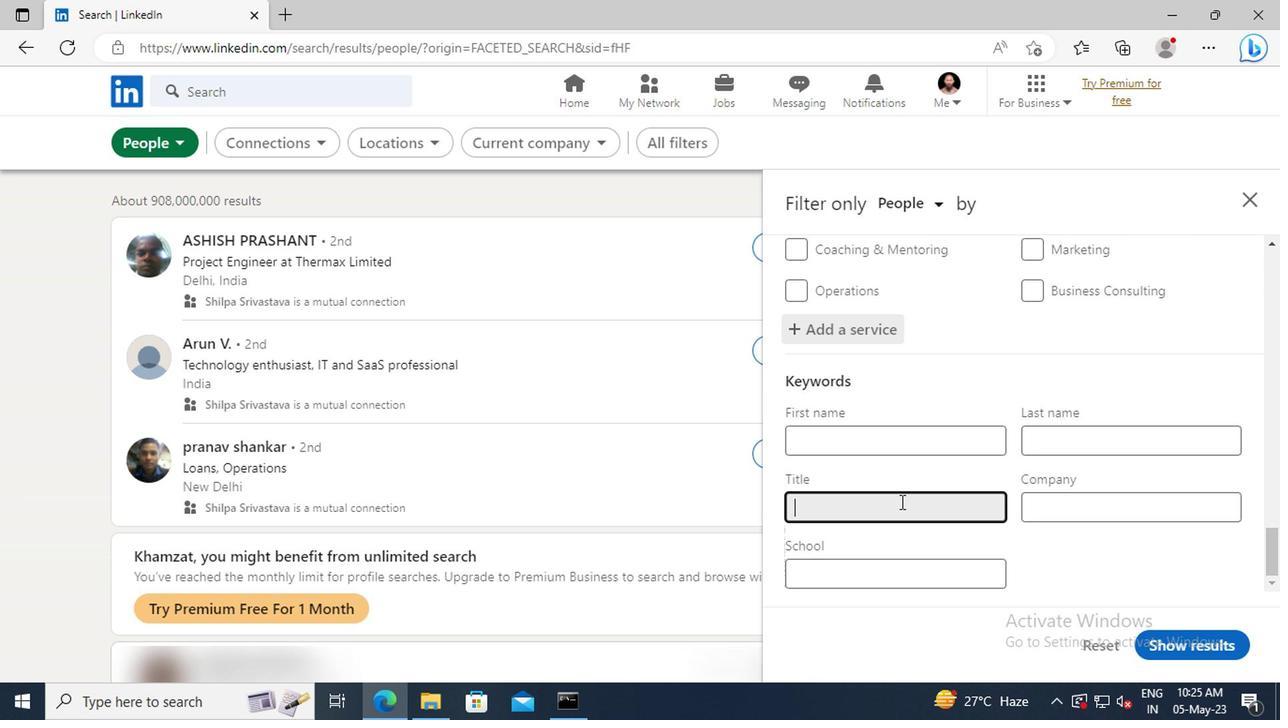 
Action: Key pressed <Key.shift>TECHNICAL<Key.space><Key.shift>SPECIALIST<Key.enter>
Screenshot: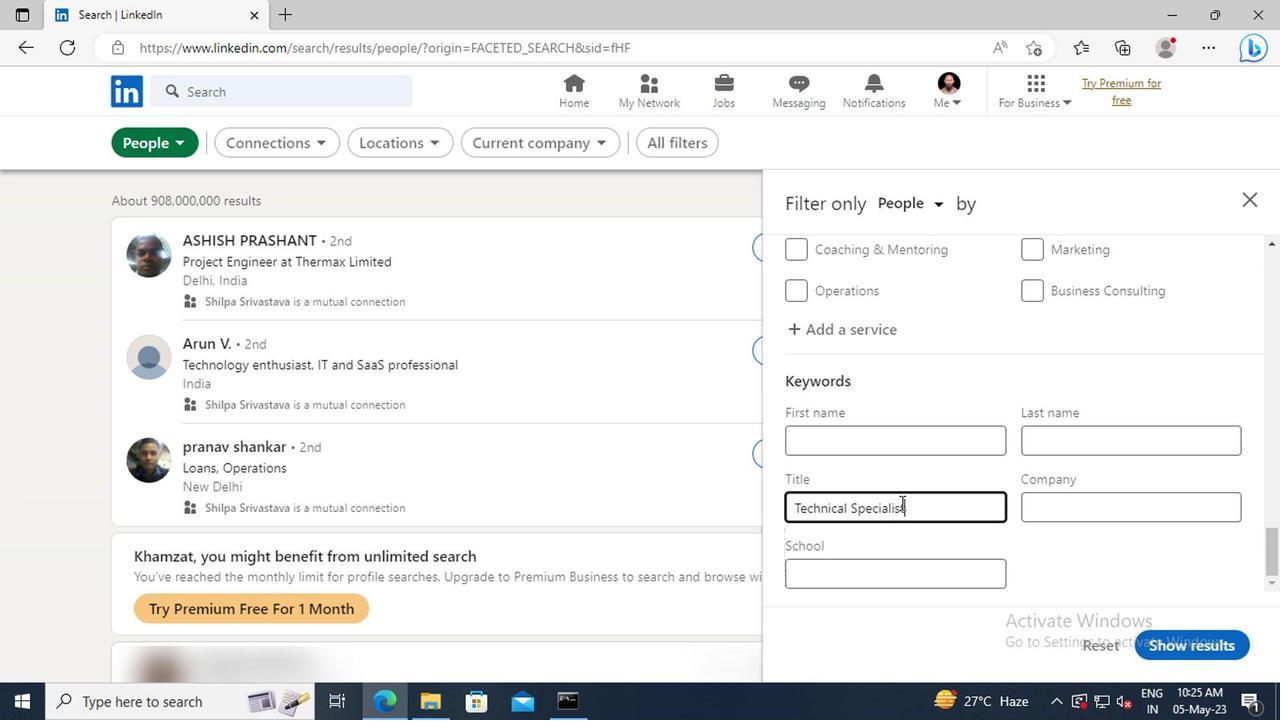 
Action: Mouse moved to (1179, 644)
Screenshot: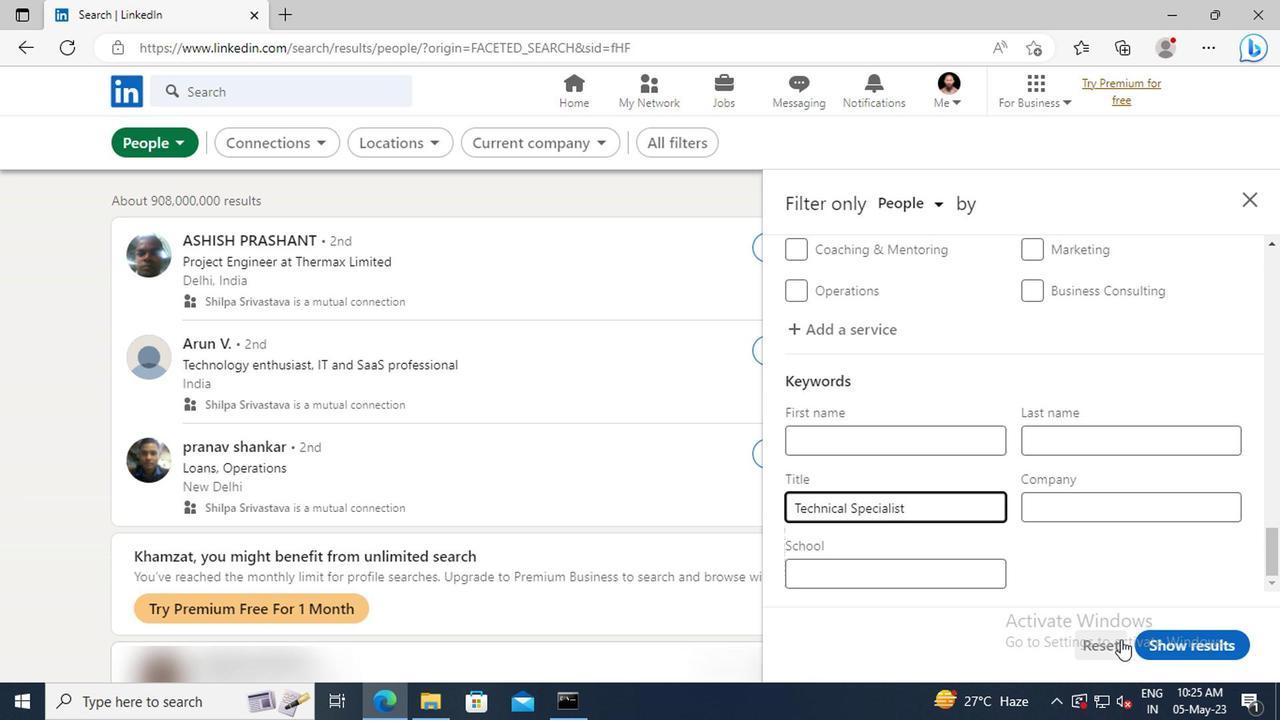 
Action: Mouse pressed left at (1179, 644)
Screenshot: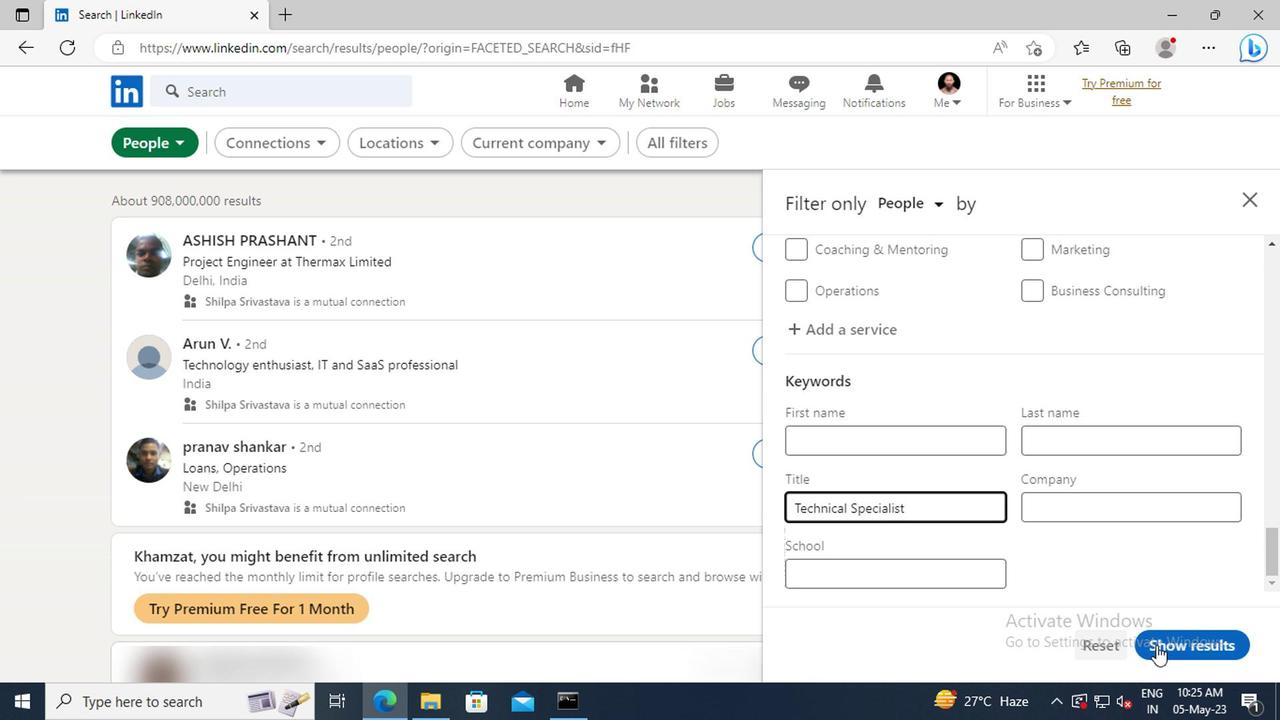 
Action: Mouse moved to (1179, 645)
Screenshot: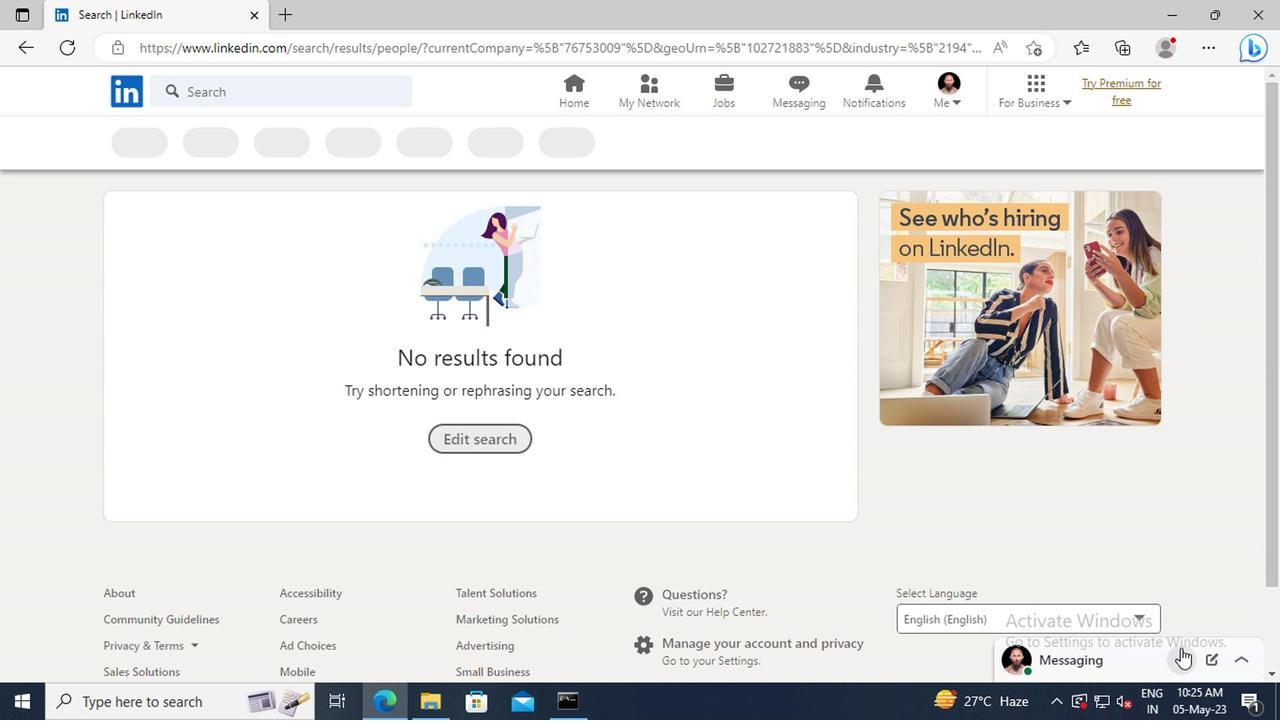 
